 Task: Look for space in Colorado, Brazil from 5th June, 2023 to 16th June, 2023 for 2 adults in price range Rs.7000 to Rs.15000. Place can be entire place with 1  bedroom having 1 bed and 1 bathroom. Property type can be house, flat, guest house, hotel. Booking option can be shelf check-in. Required host language is Spanish.
Action: Mouse moved to (531, 116)
Screenshot: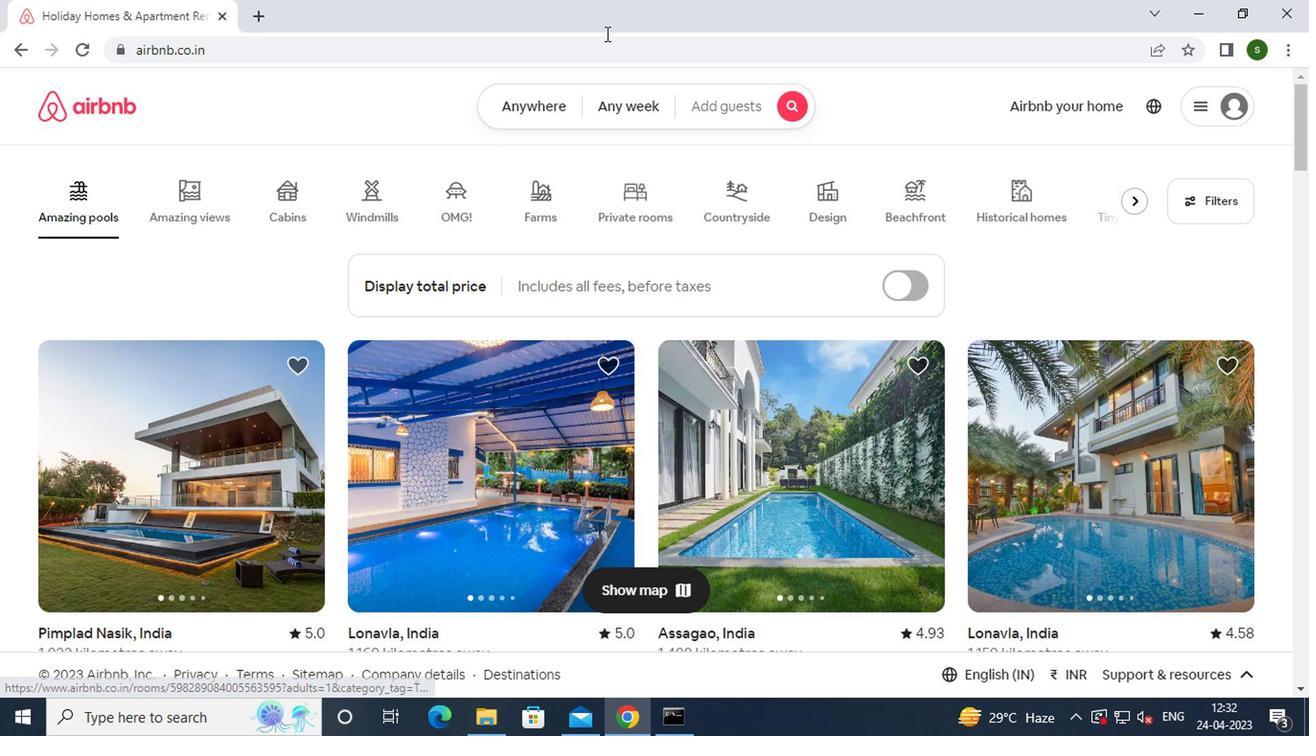 
Action: Mouse pressed left at (531, 116)
Screenshot: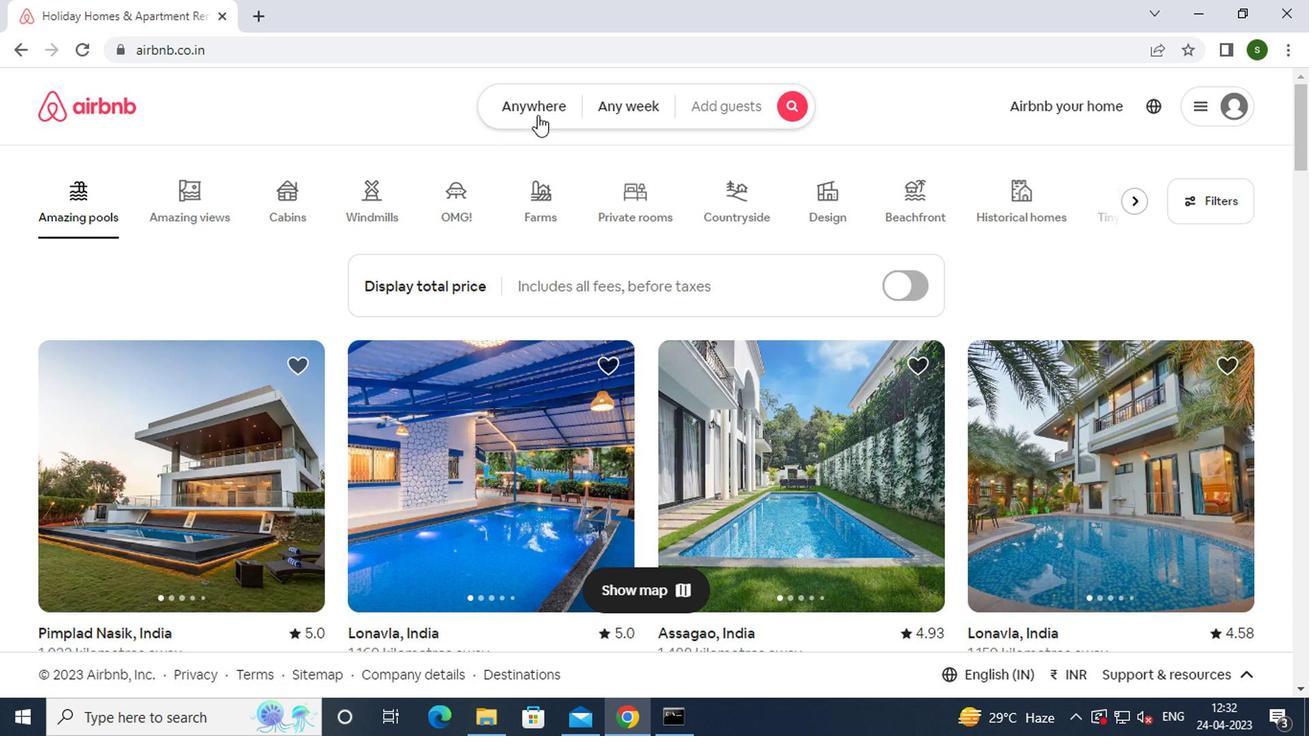 
Action: Mouse moved to (394, 191)
Screenshot: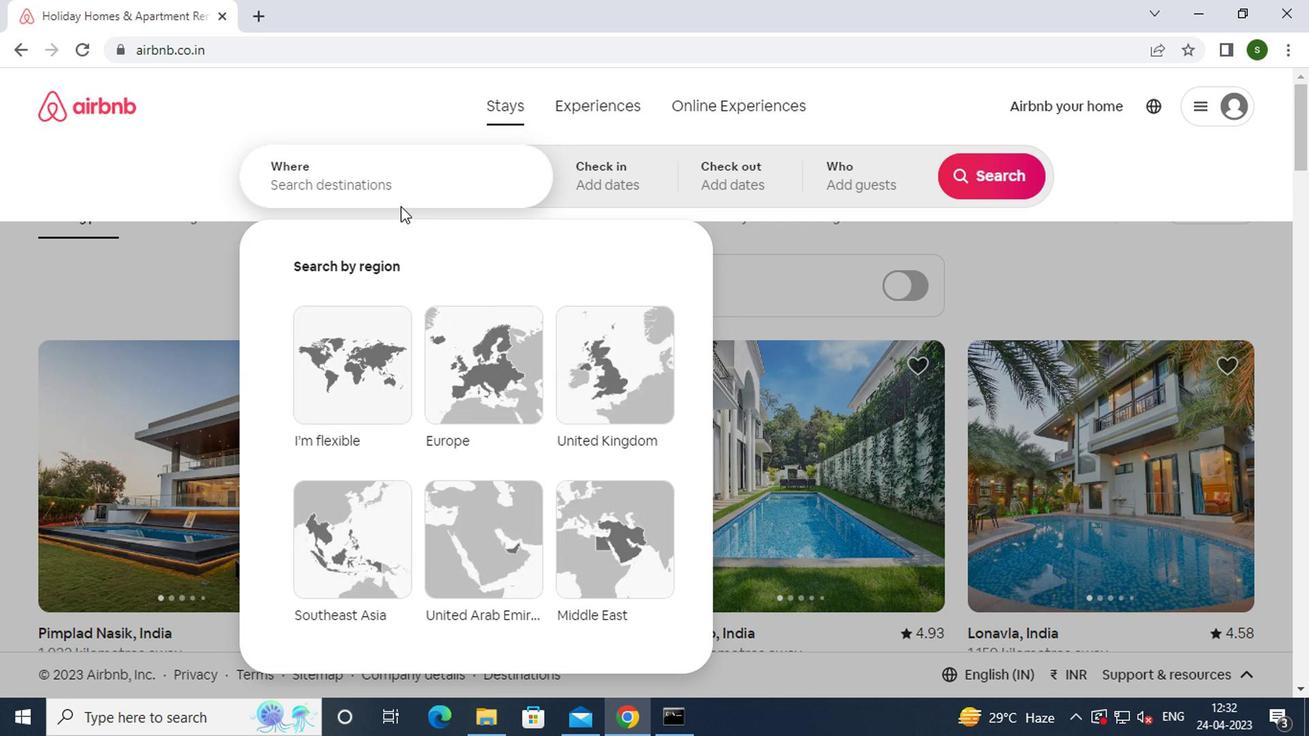 
Action: Mouse pressed left at (394, 191)
Screenshot: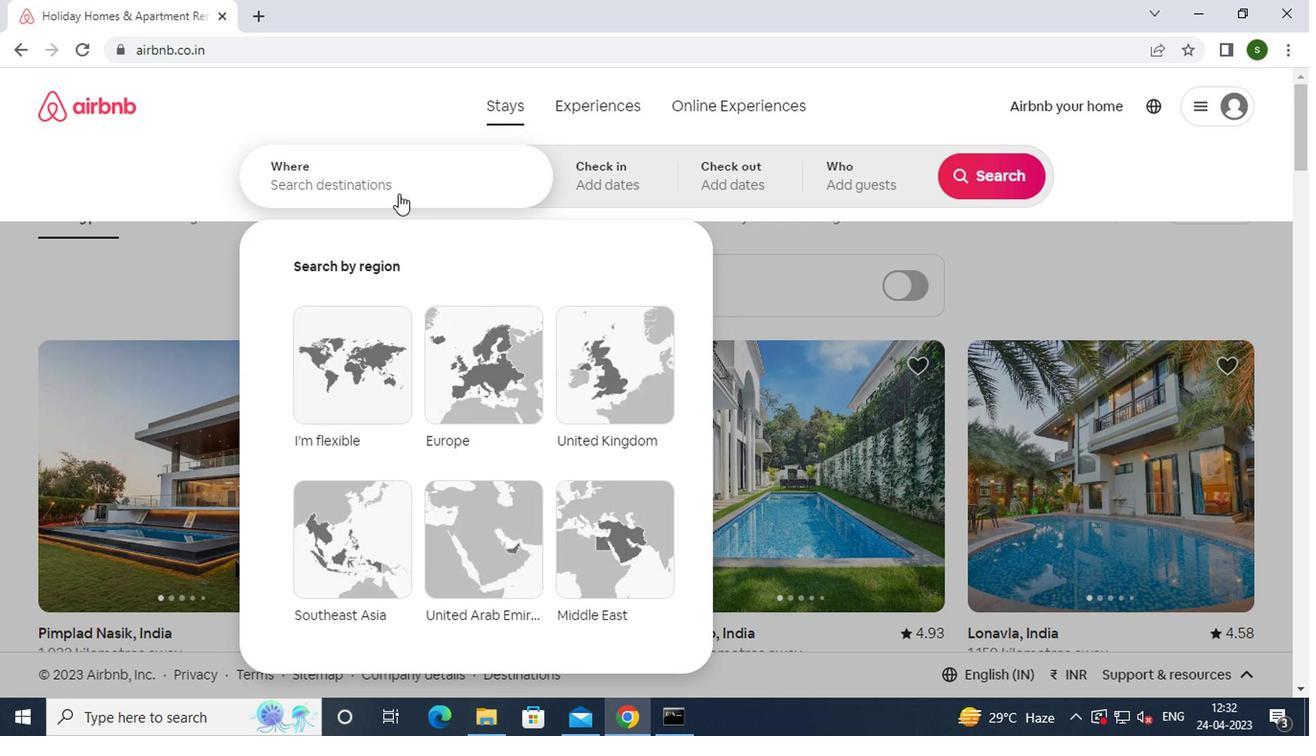 
Action: Key pressed c<Key.caps_lock>olorado,<Key.space><Key.caps_lock>b<Key.caps_lock>razil<Key.enter>
Screenshot: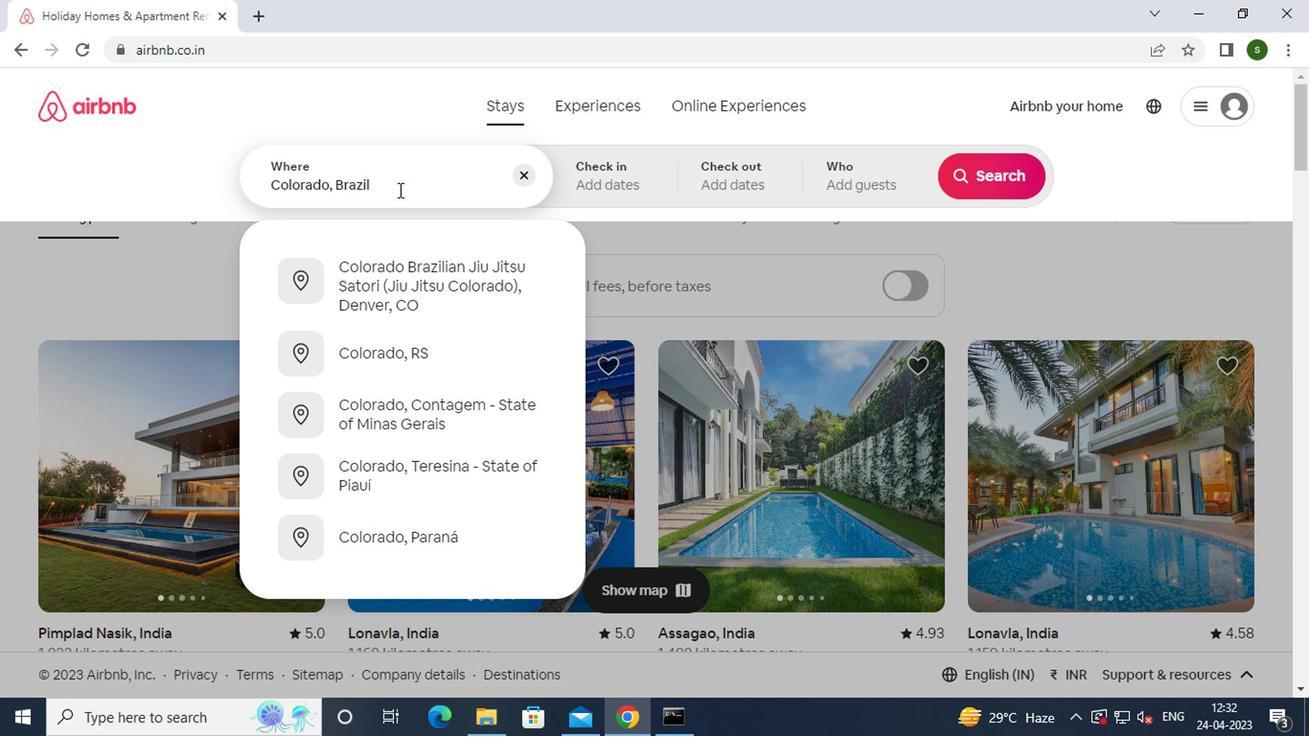 
Action: Mouse moved to (985, 339)
Screenshot: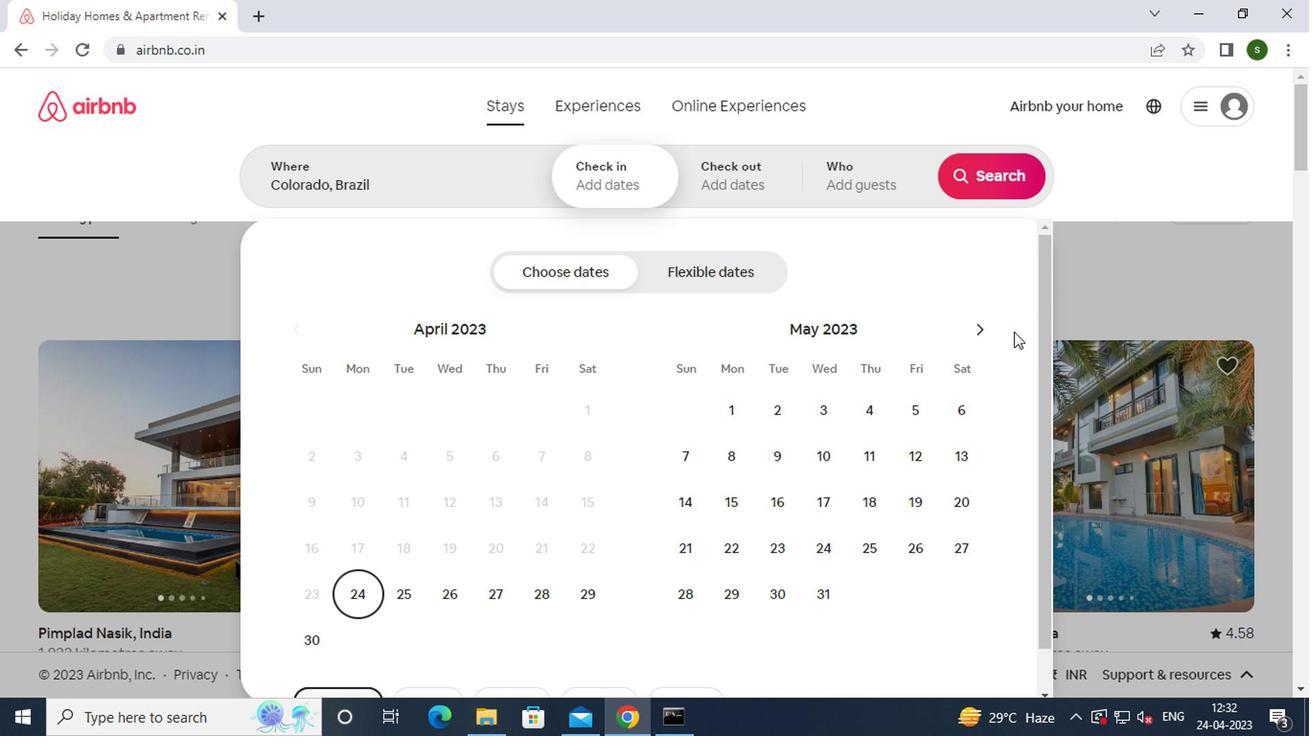 
Action: Mouse pressed left at (985, 339)
Screenshot: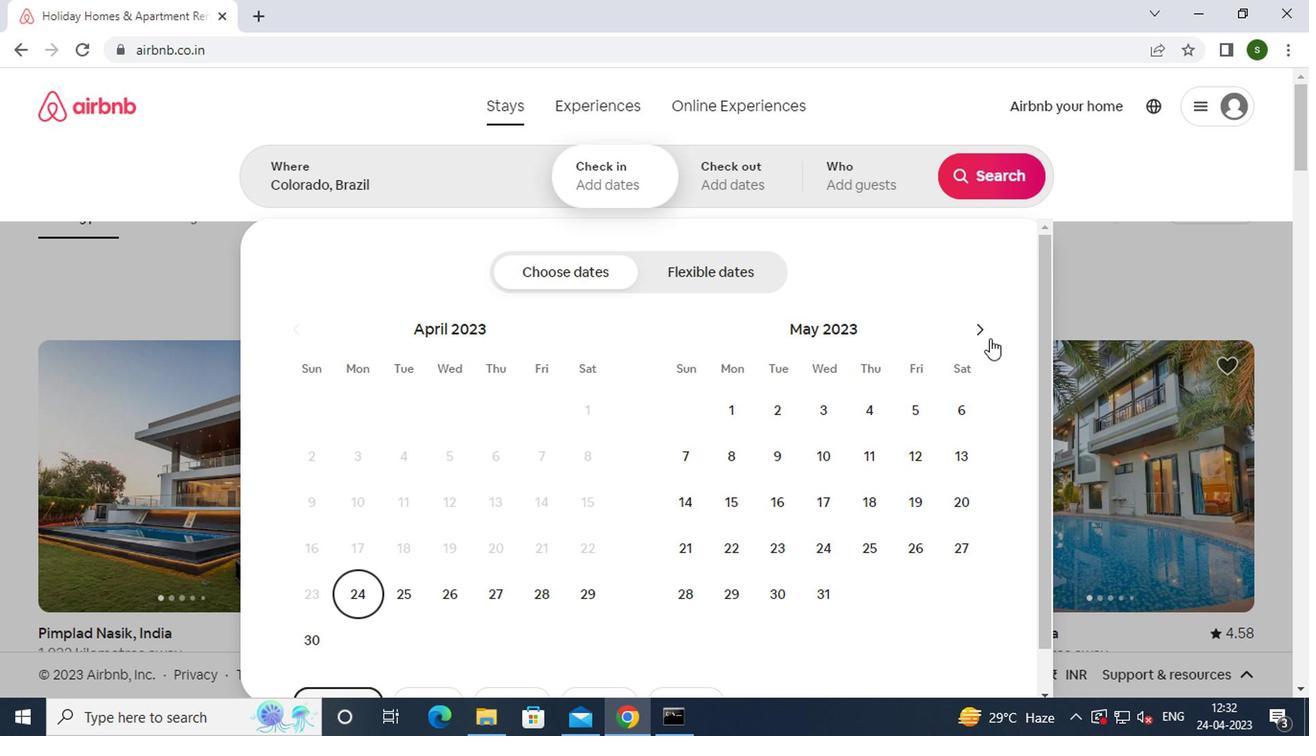 
Action: Mouse moved to (729, 451)
Screenshot: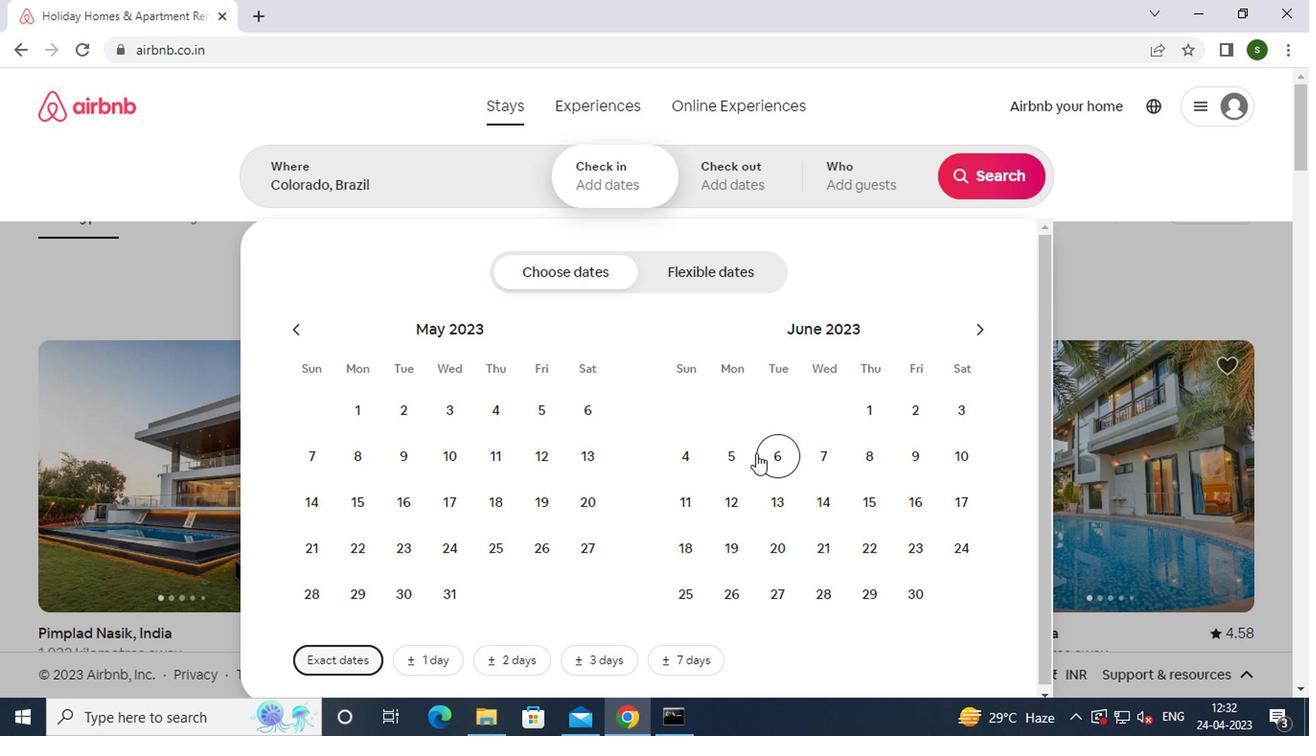 
Action: Mouse pressed left at (729, 451)
Screenshot: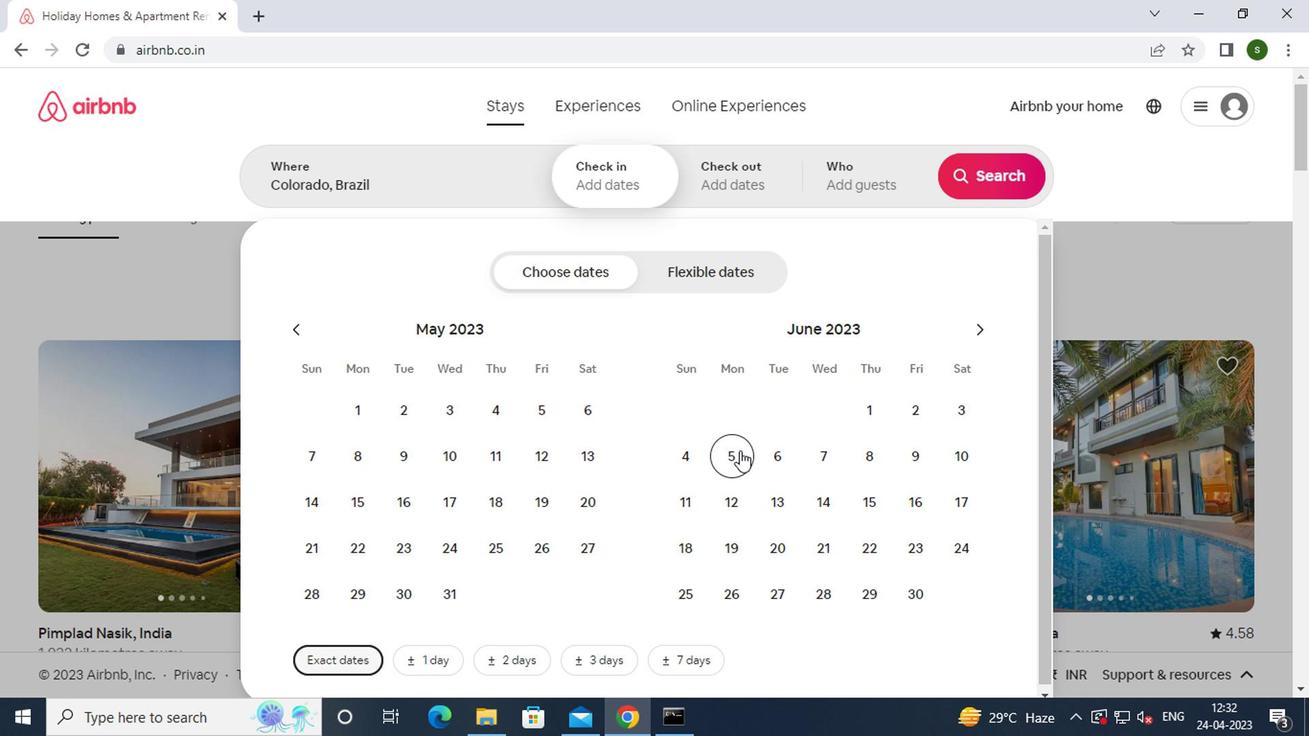 
Action: Mouse moved to (910, 504)
Screenshot: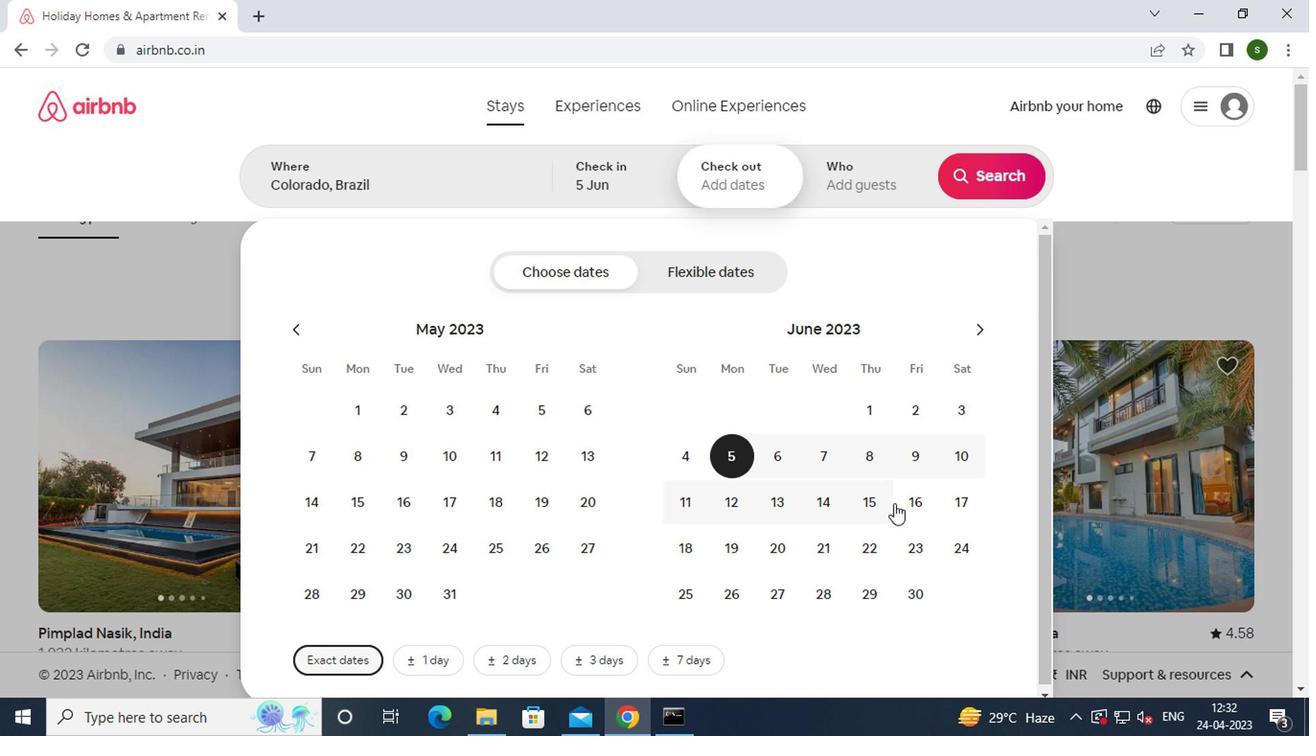 
Action: Mouse pressed left at (910, 504)
Screenshot: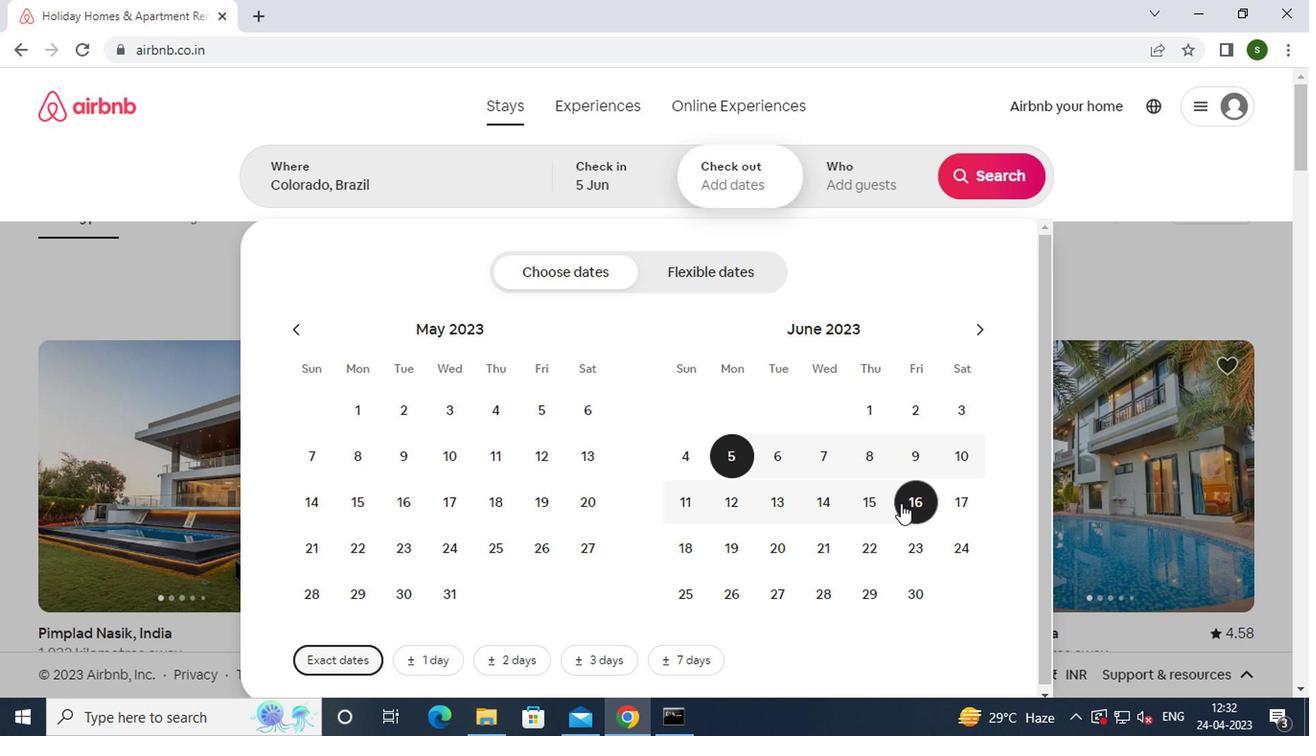 
Action: Mouse moved to (843, 191)
Screenshot: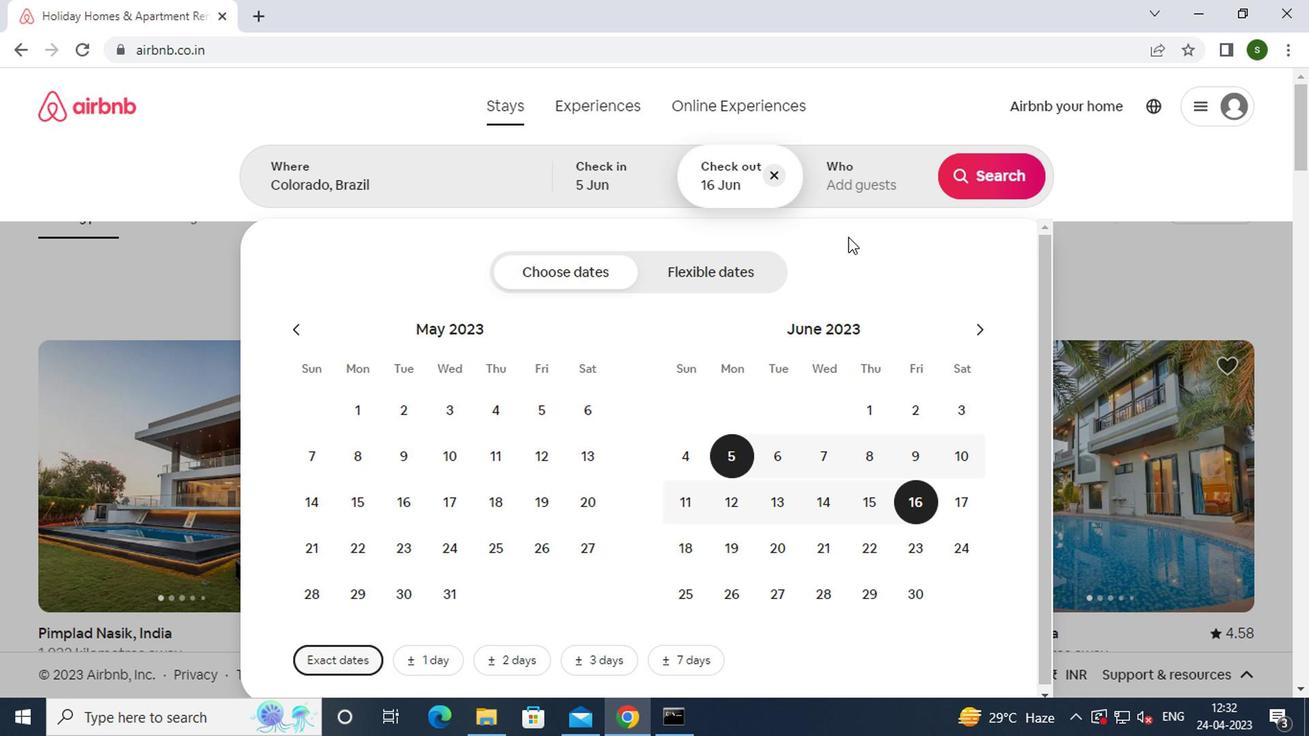 
Action: Mouse pressed left at (843, 191)
Screenshot: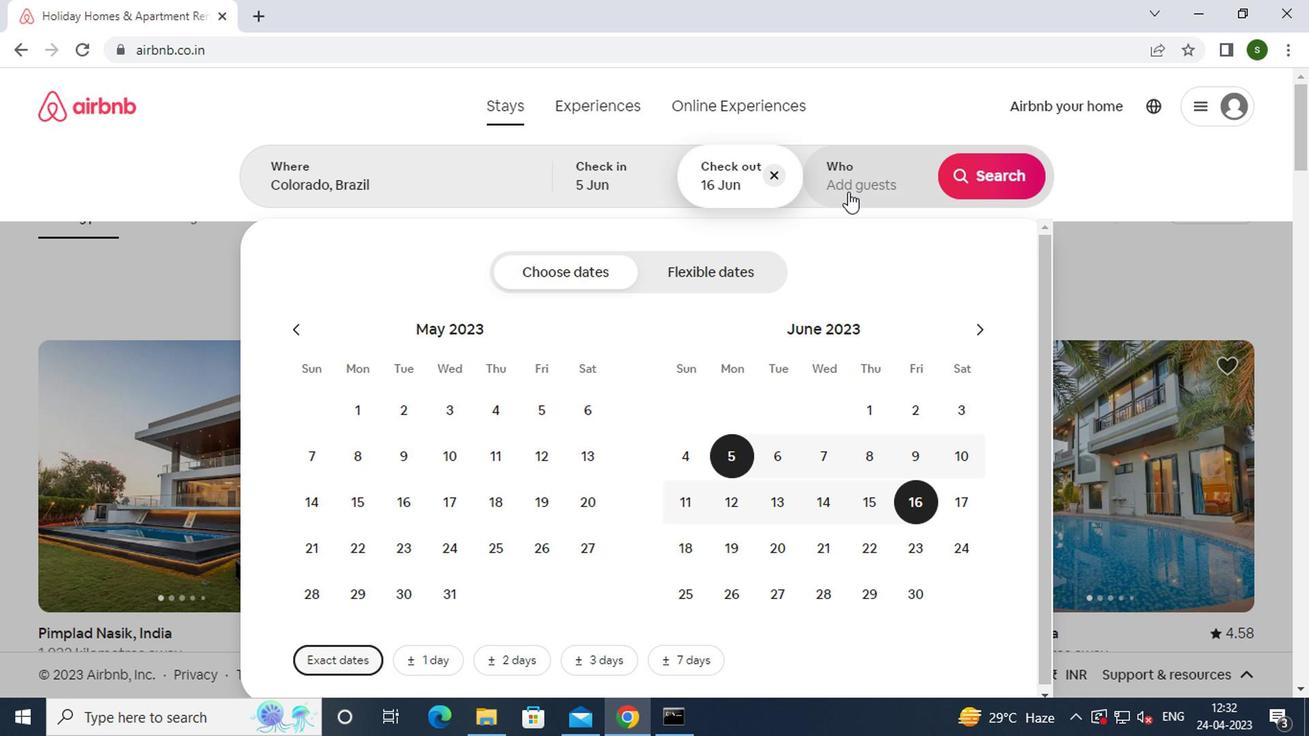 
Action: Mouse moved to (983, 274)
Screenshot: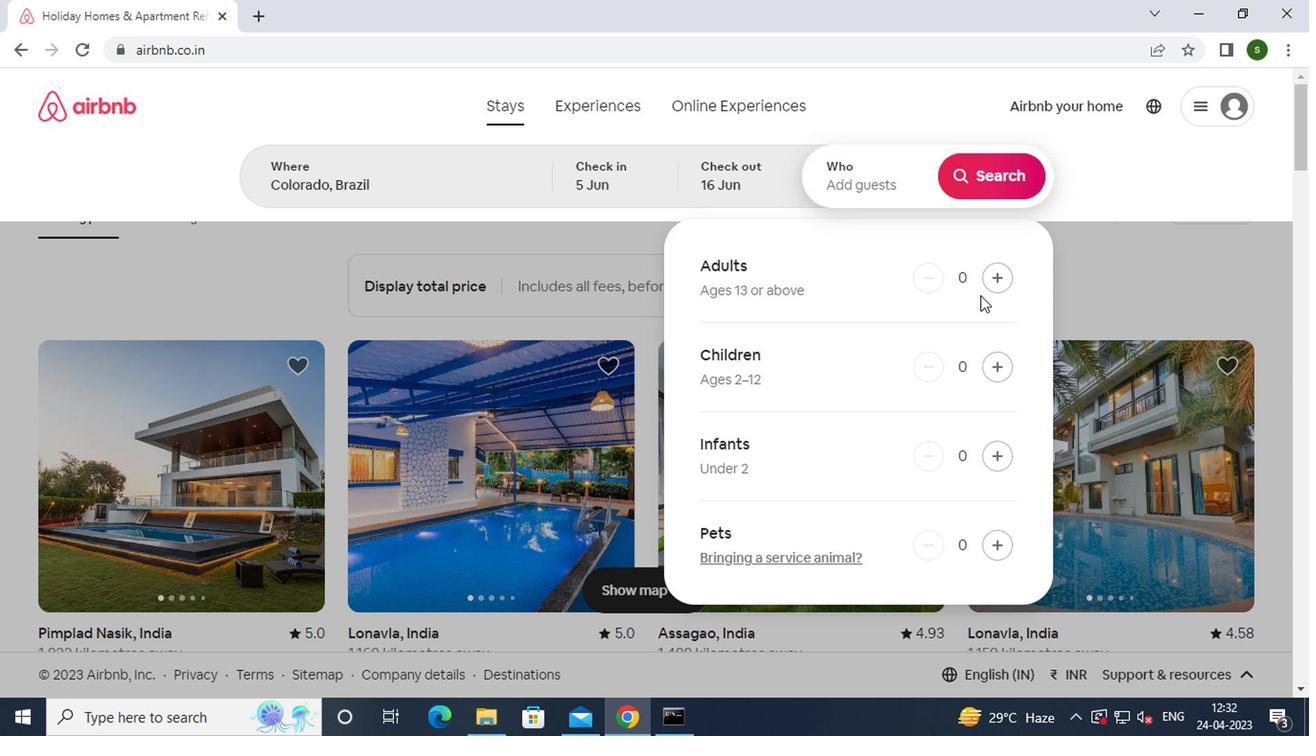
Action: Mouse pressed left at (983, 274)
Screenshot: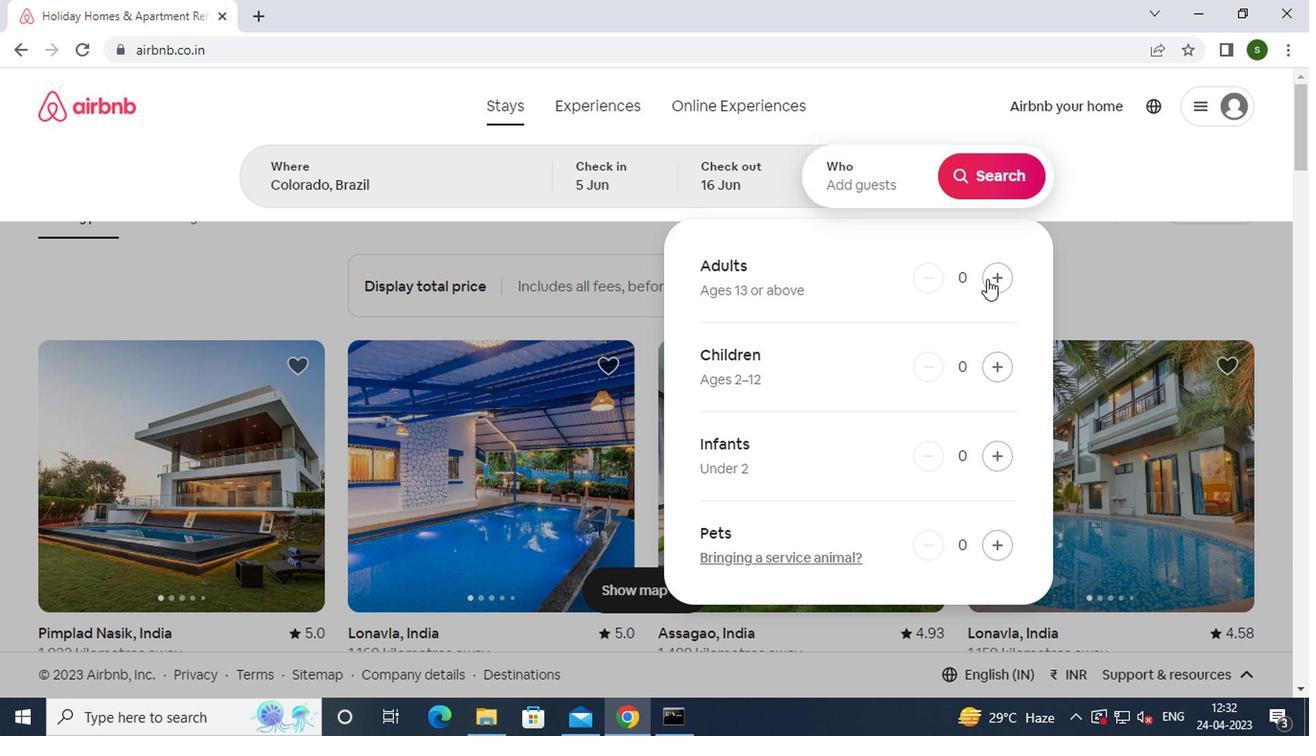 
Action: Mouse pressed left at (983, 274)
Screenshot: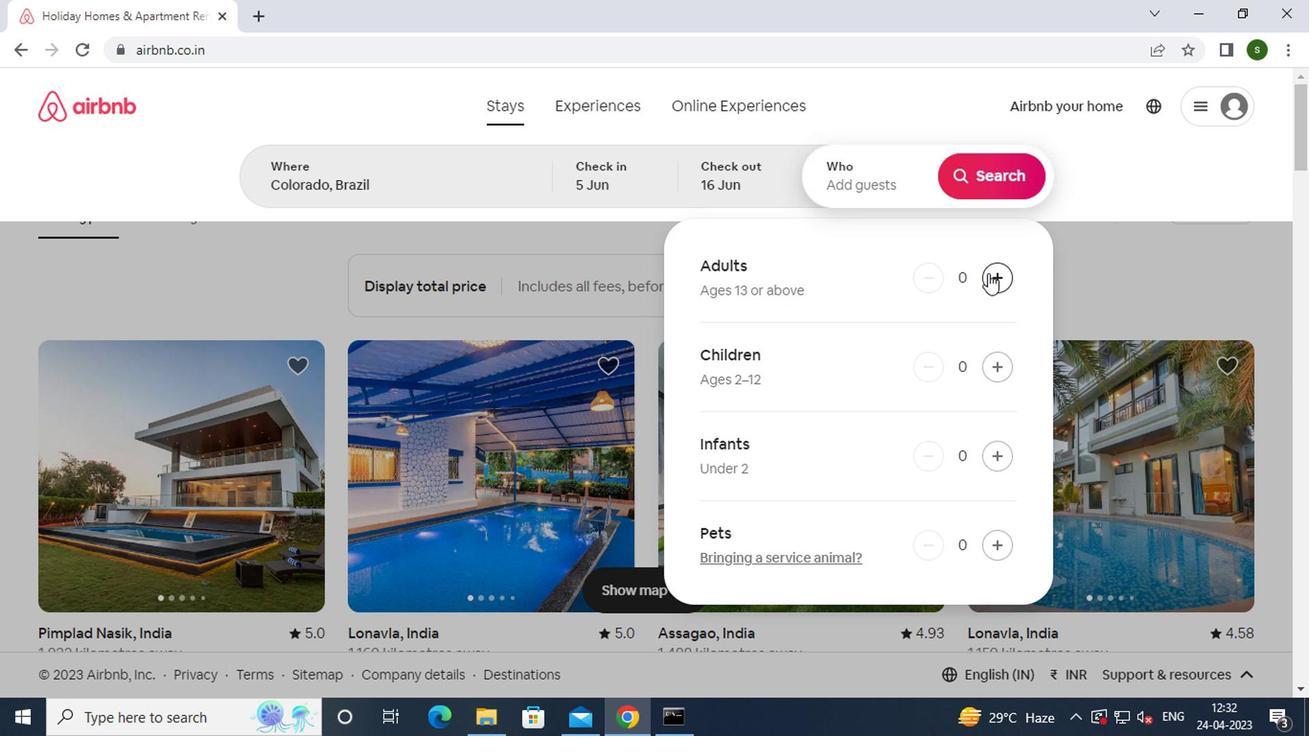 
Action: Mouse moved to (986, 188)
Screenshot: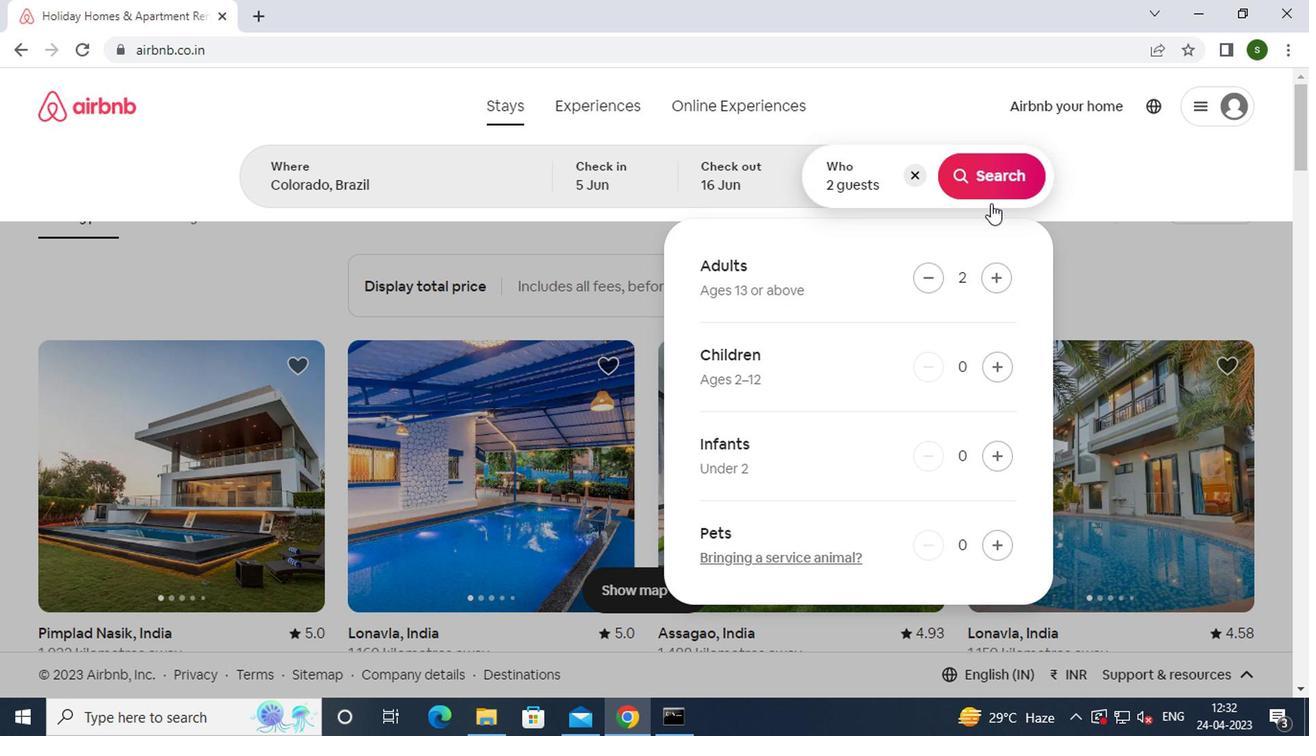 
Action: Mouse pressed left at (986, 188)
Screenshot: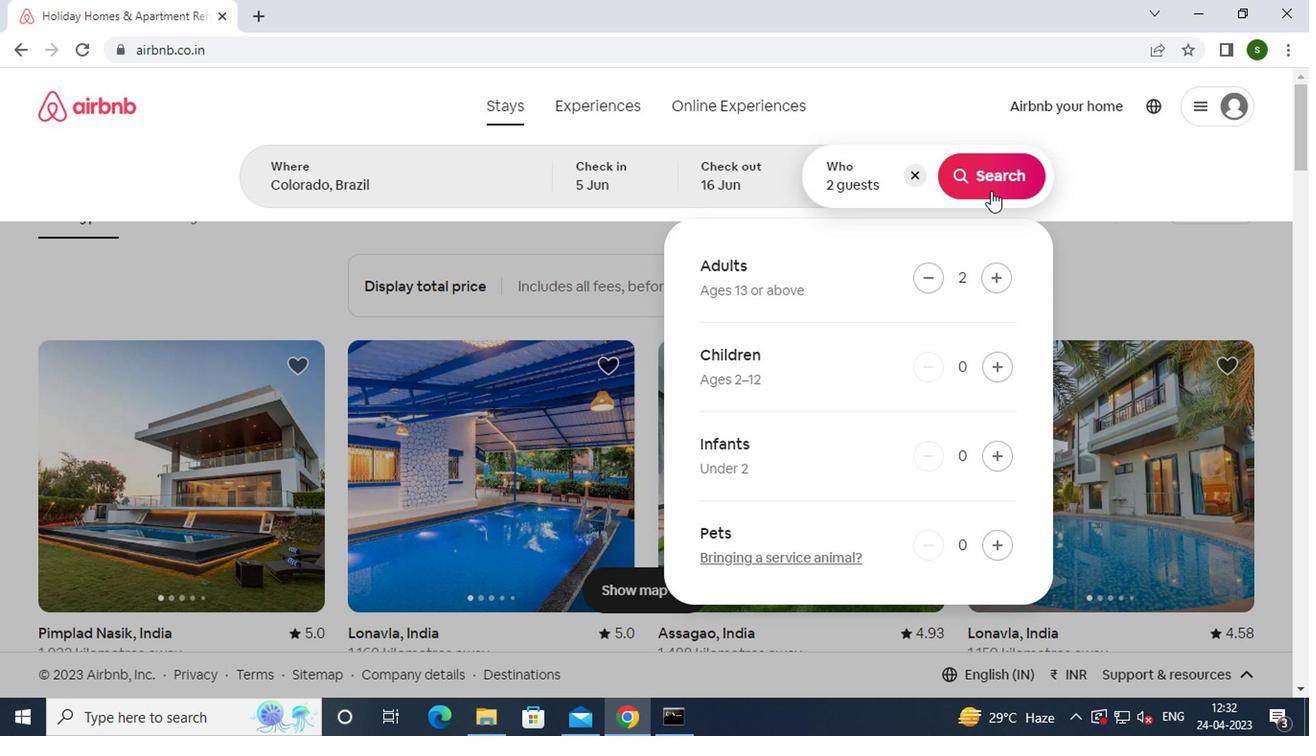 
Action: Mouse moved to (1225, 175)
Screenshot: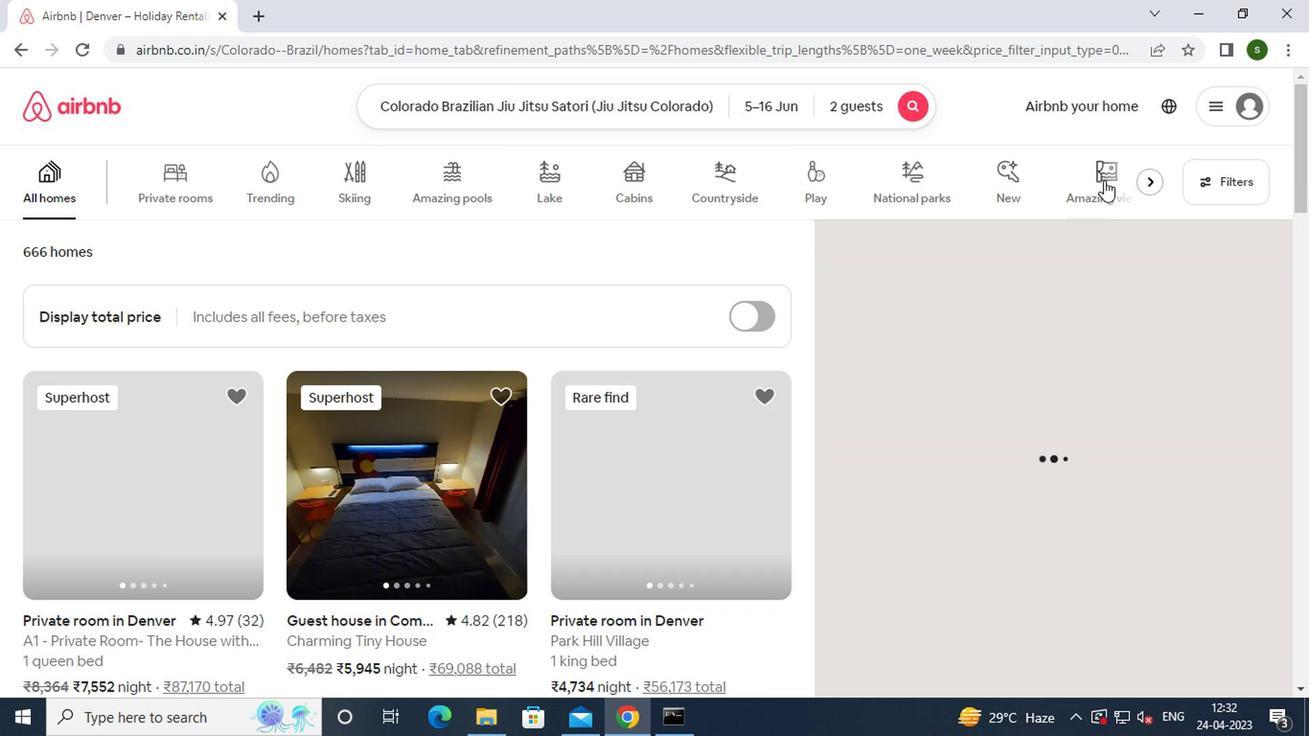 
Action: Mouse pressed left at (1225, 175)
Screenshot: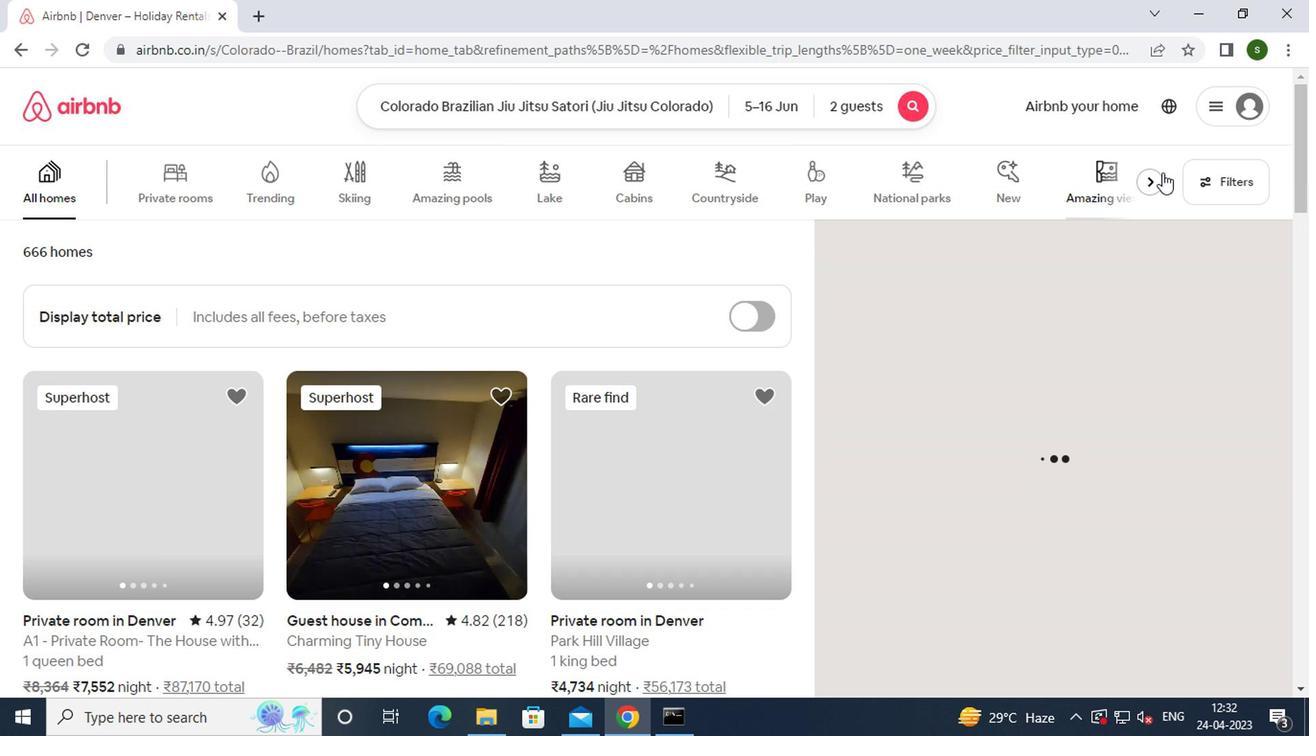 
Action: Mouse moved to (478, 416)
Screenshot: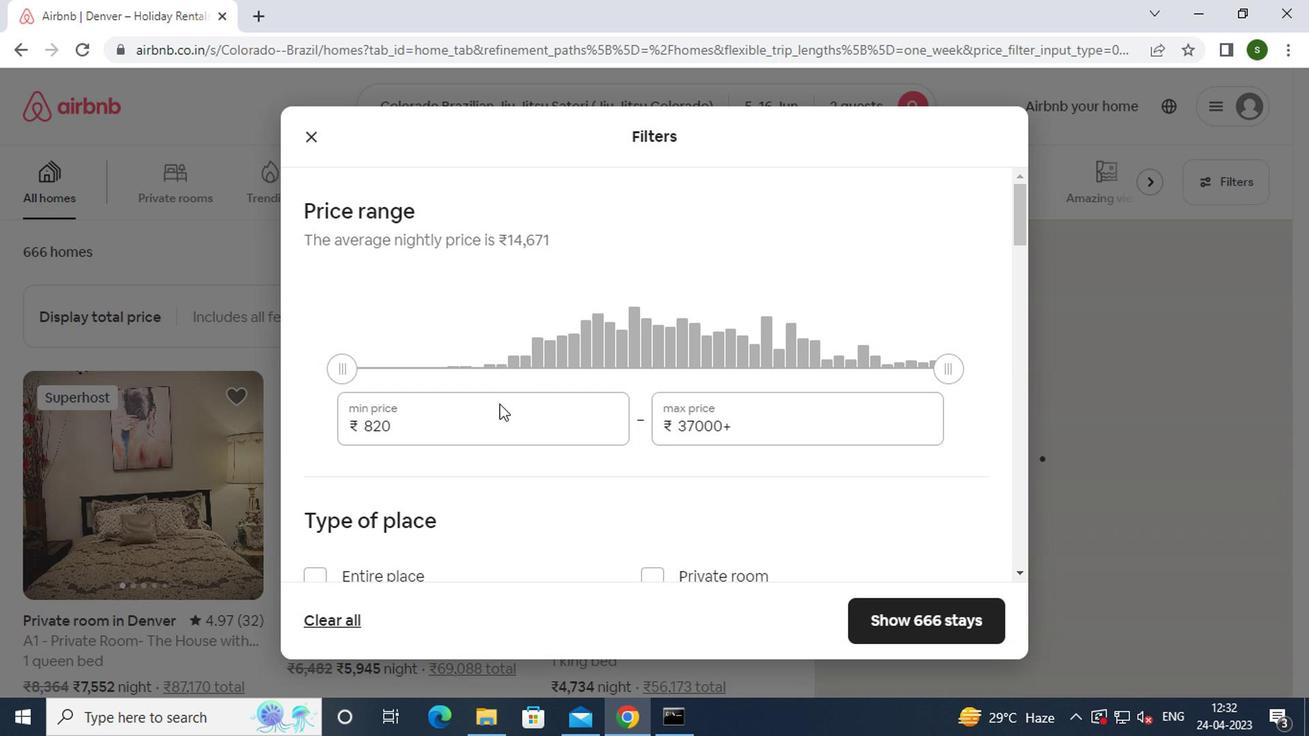 
Action: Mouse pressed left at (478, 416)
Screenshot: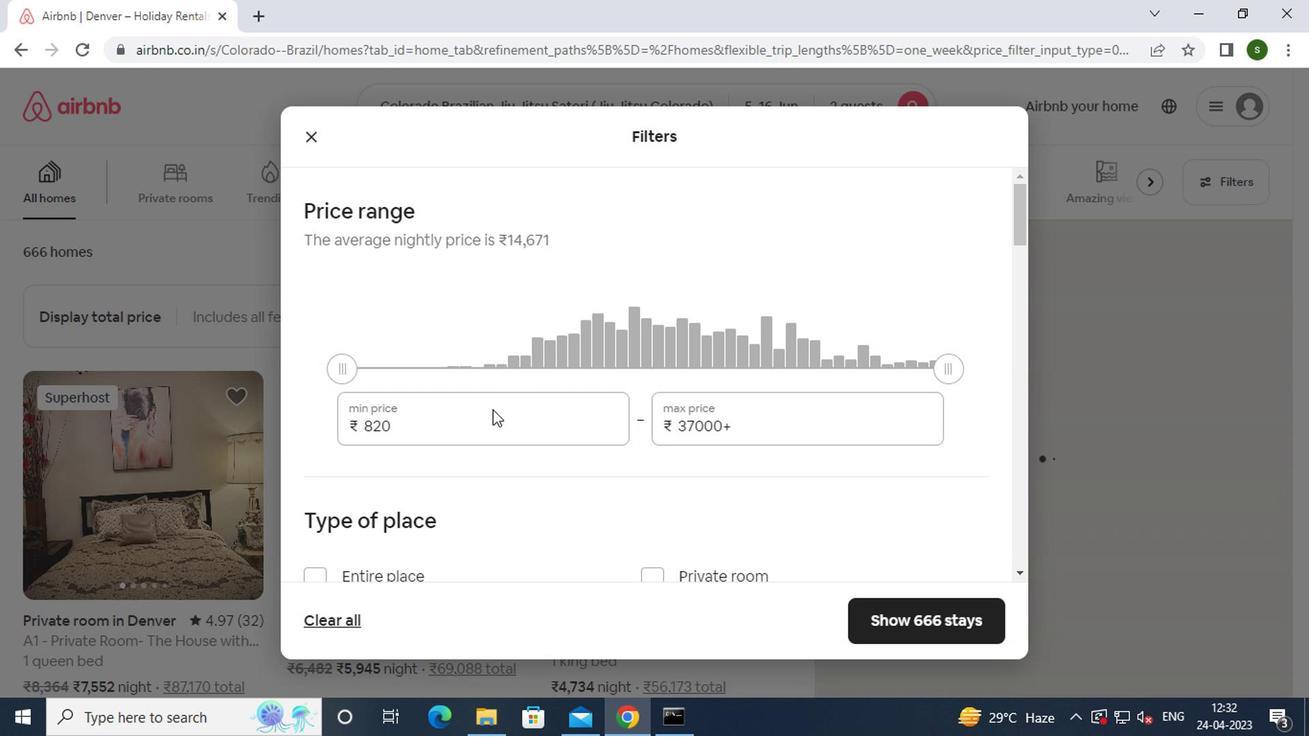 
Action: Key pressed <Key.backspace><Key.backspace><Key.backspace><Key.backspace><Key.backspace><Key.backspace><Key.backspace>7000
Screenshot: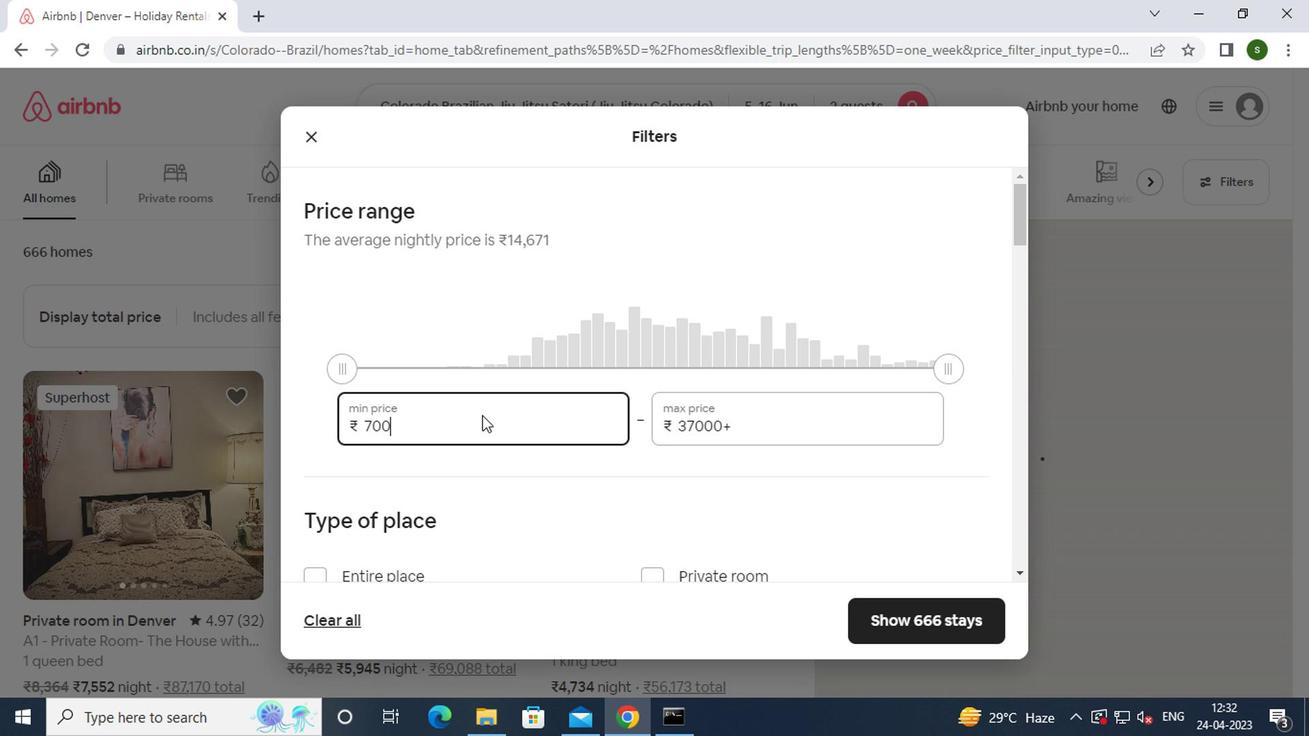 
Action: Mouse moved to (734, 431)
Screenshot: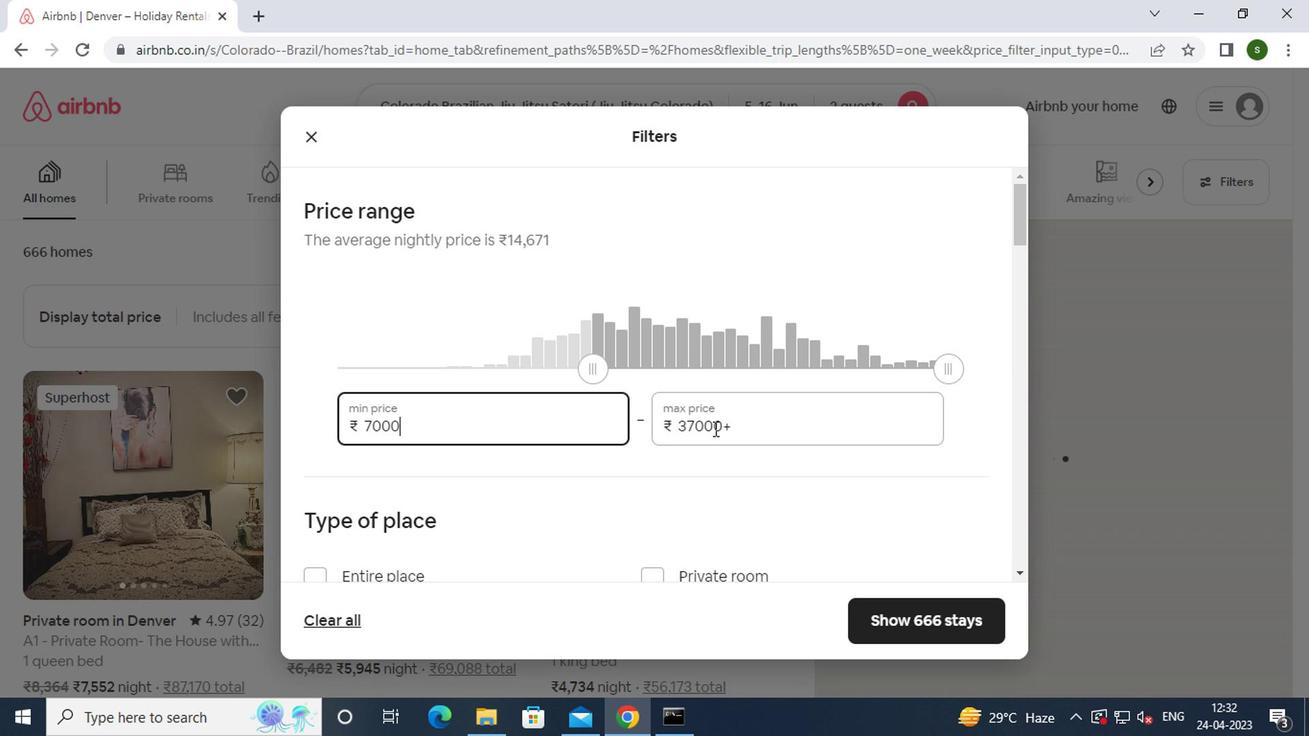 
Action: Mouse pressed left at (734, 431)
Screenshot: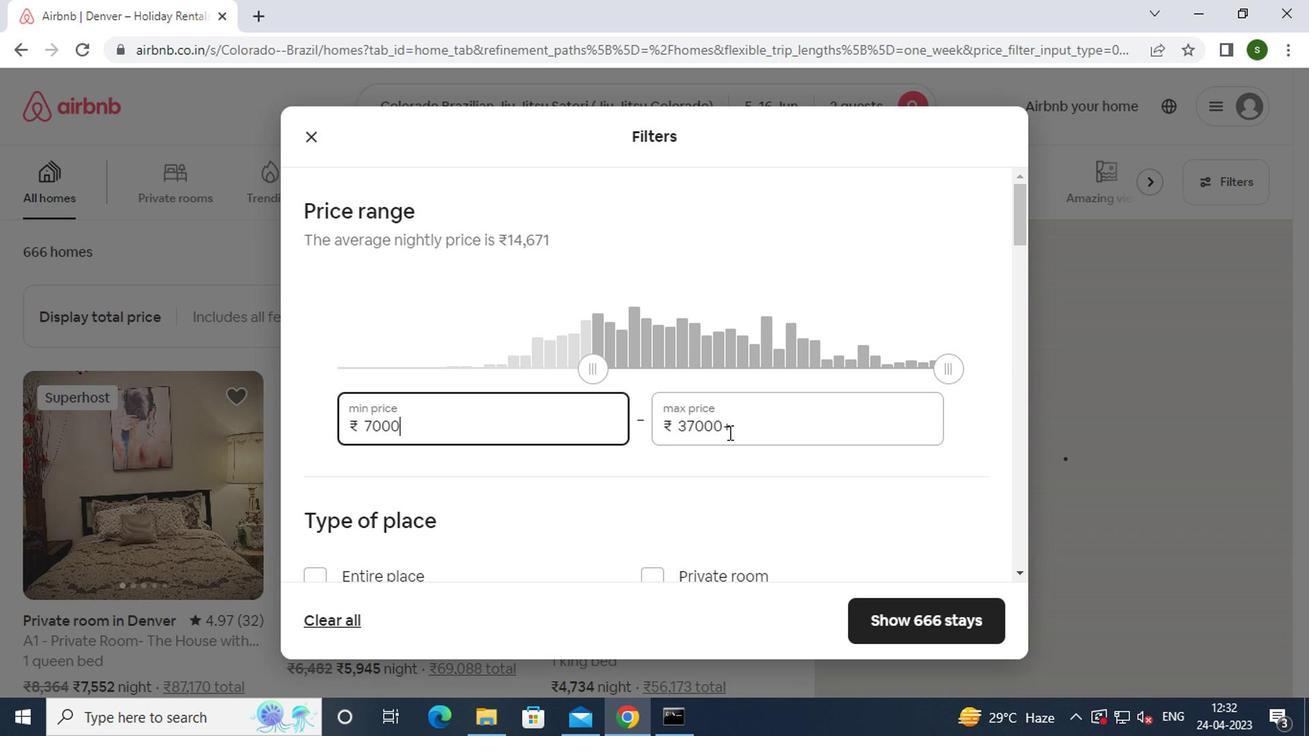 
Action: Key pressed <Key.backspace><Key.backspace><Key.backspace><Key.backspace><Key.backspace><Key.backspace><Key.backspace><Key.backspace><Key.backspace><Key.backspace><Key.backspace><Key.backspace><Key.backspace><Key.backspace>15000
Screenshot: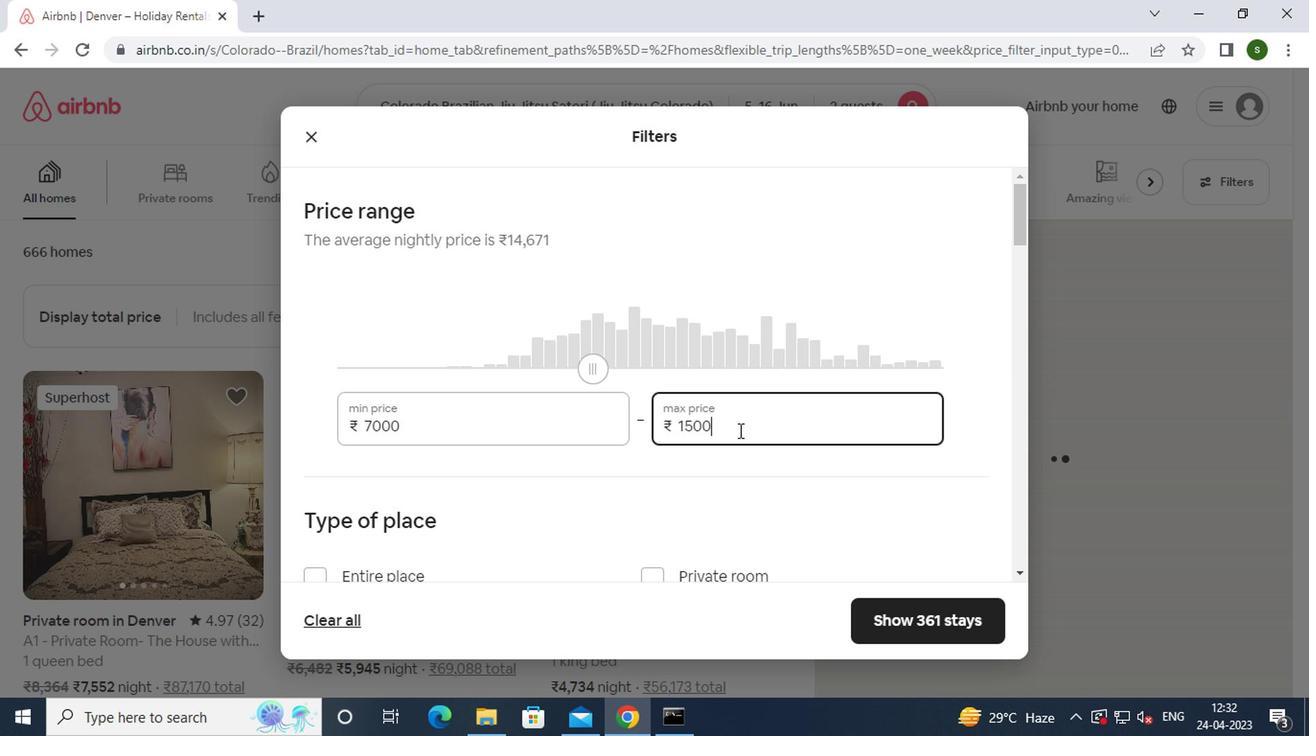 
Action: Mouse moved to (565, 425)
Screenshot: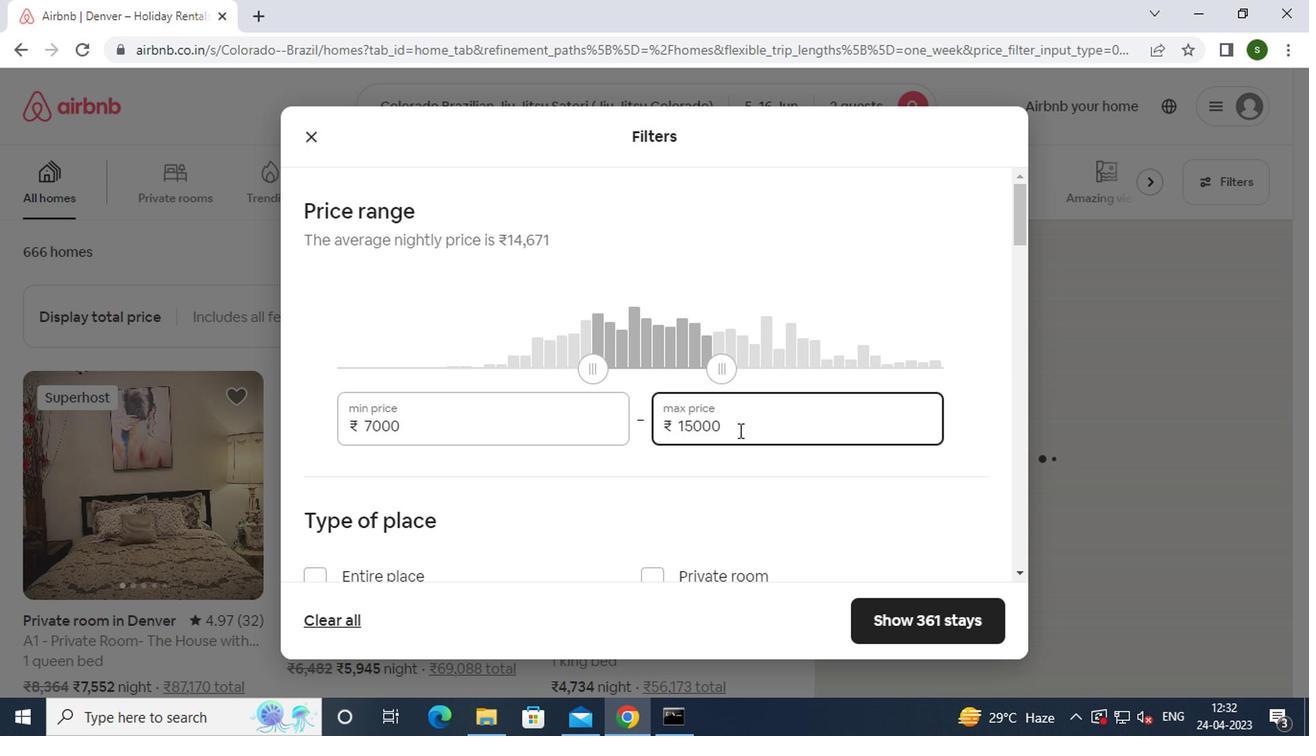 
Action: Mouse scrolled (565, 424) with delta (0, 0)
Screenshot: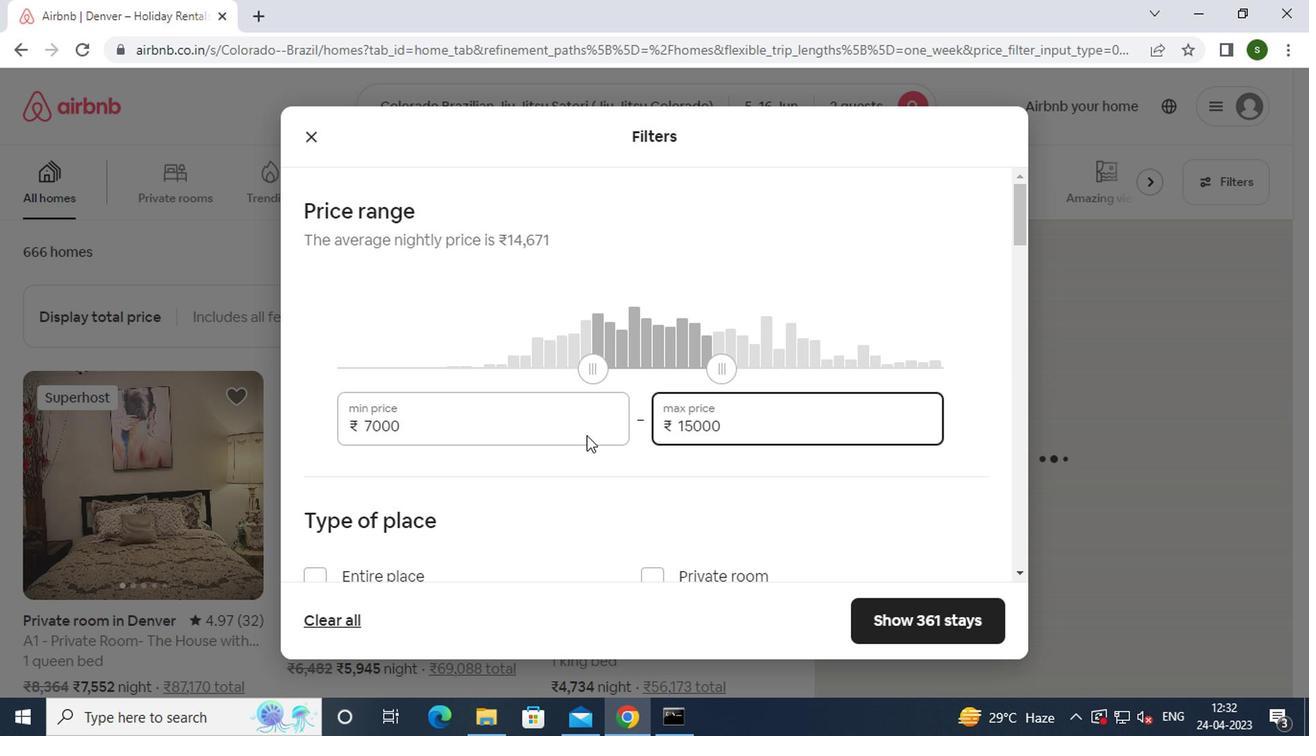 
Action: Mouse scrolled (565, 424) with delta (0, 0)
Screenshot: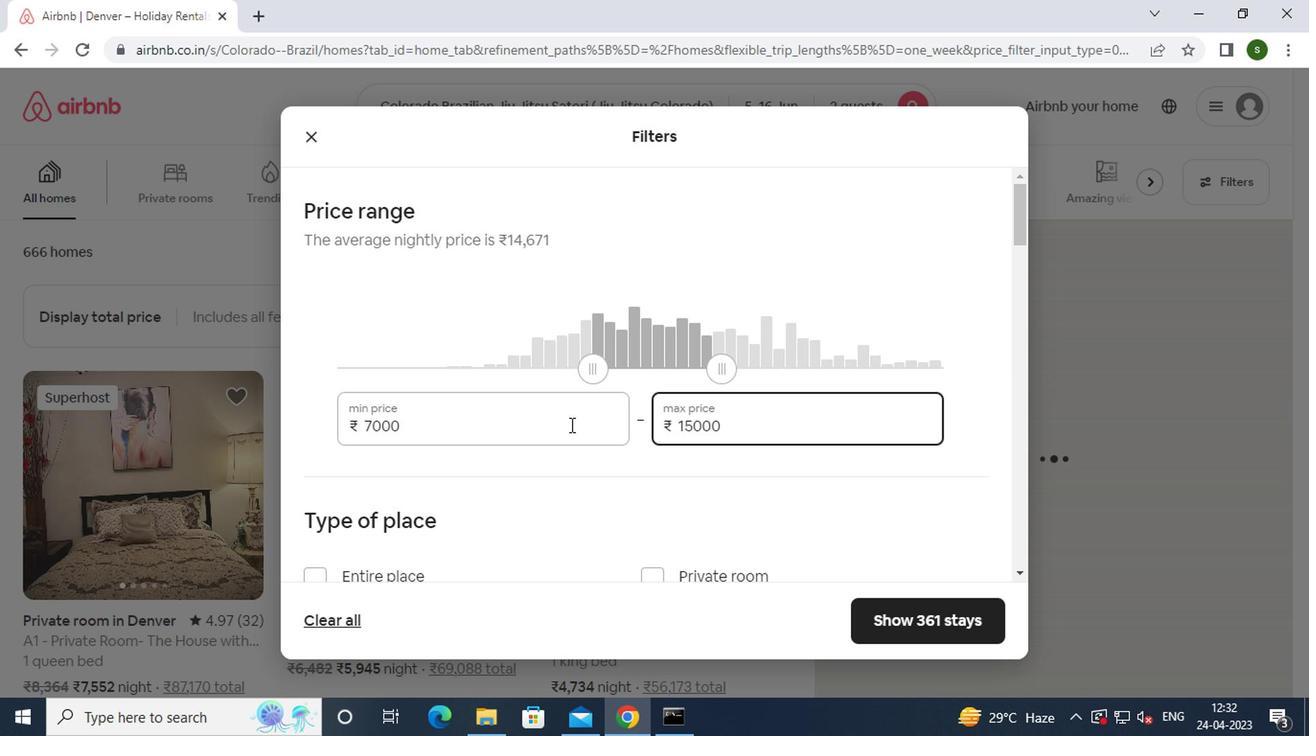 
Action: Mouse moved to (380, 401)
Screenshot: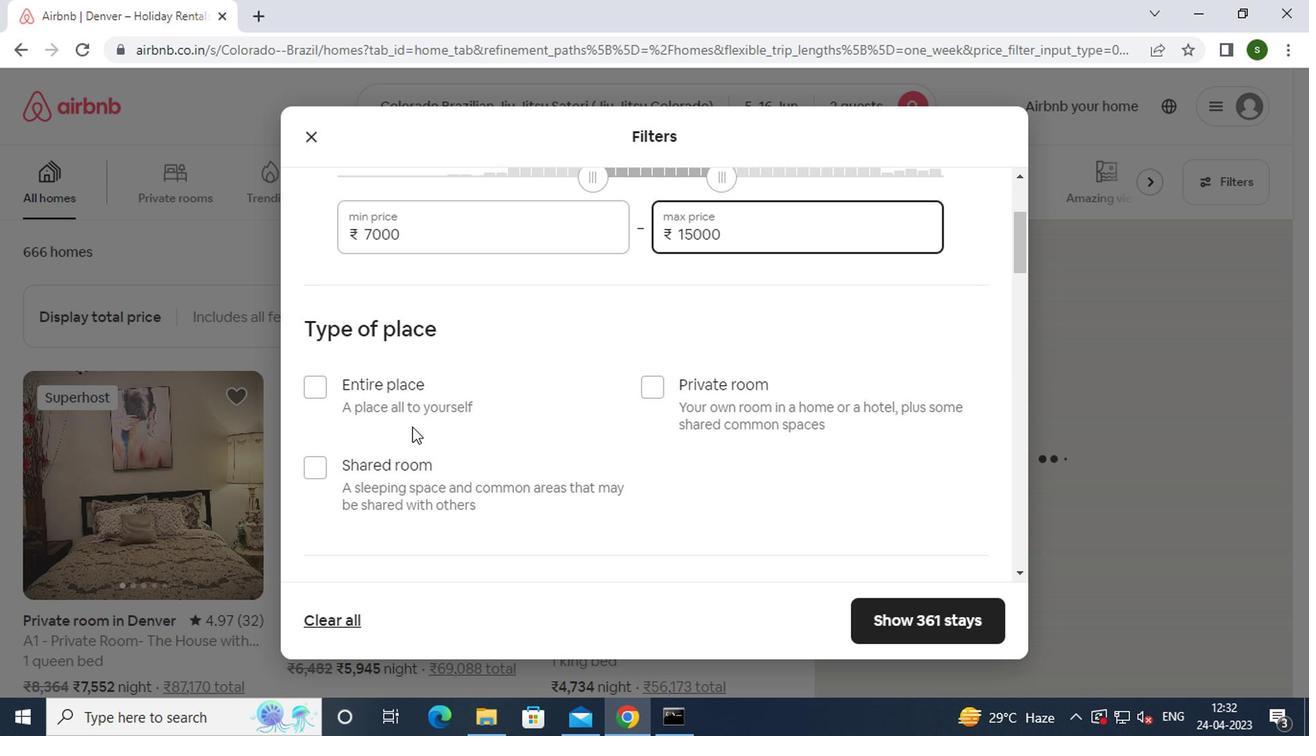 
Action: Mouse pressed left at (380, 401)
Screenshot: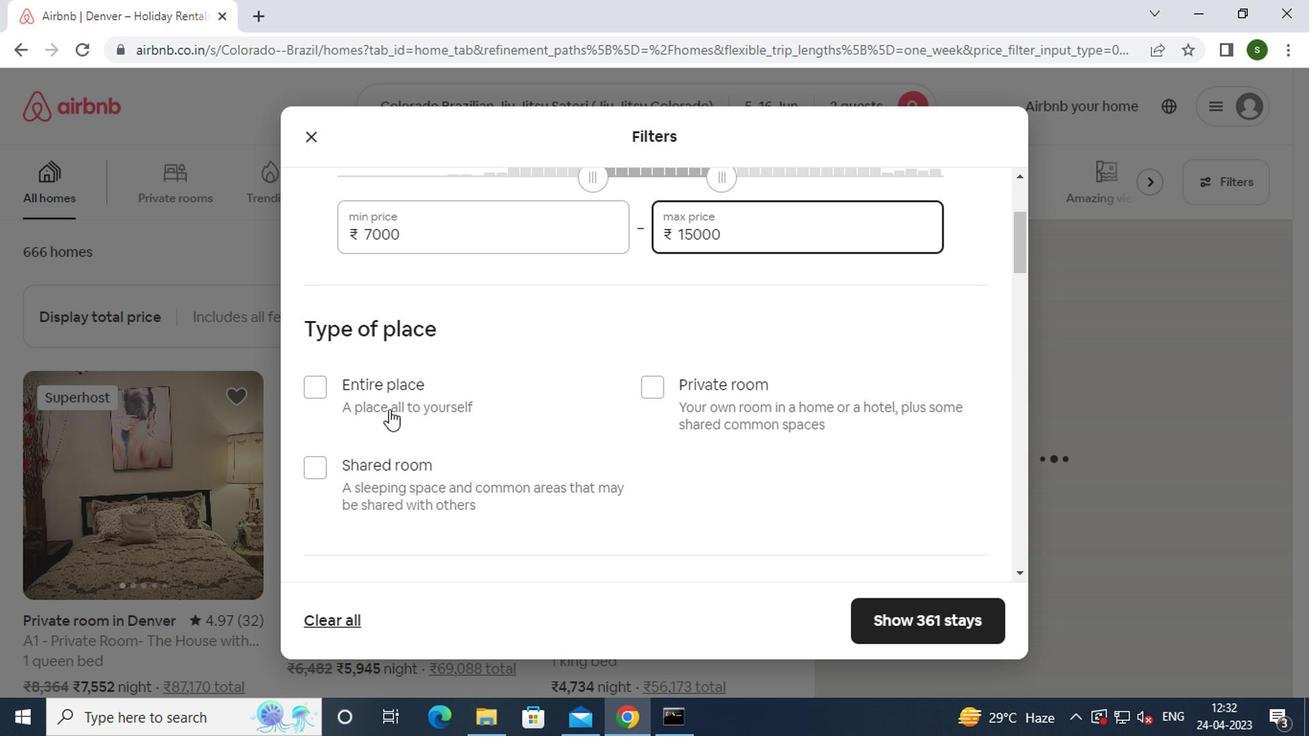 
Action: Mouse moved to (515, 401)
Screenshot: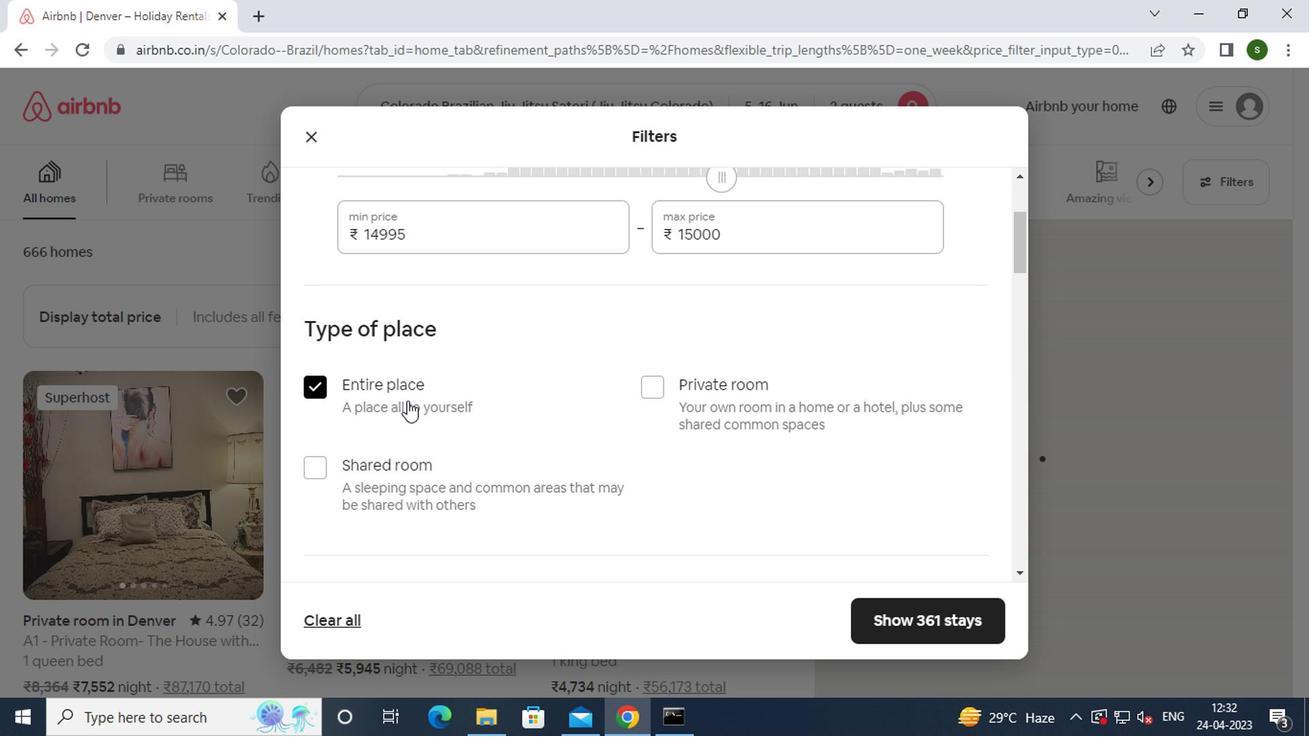 
Action: Mouse scrolled (515, 399) with delta (0, -1)
Screenshot: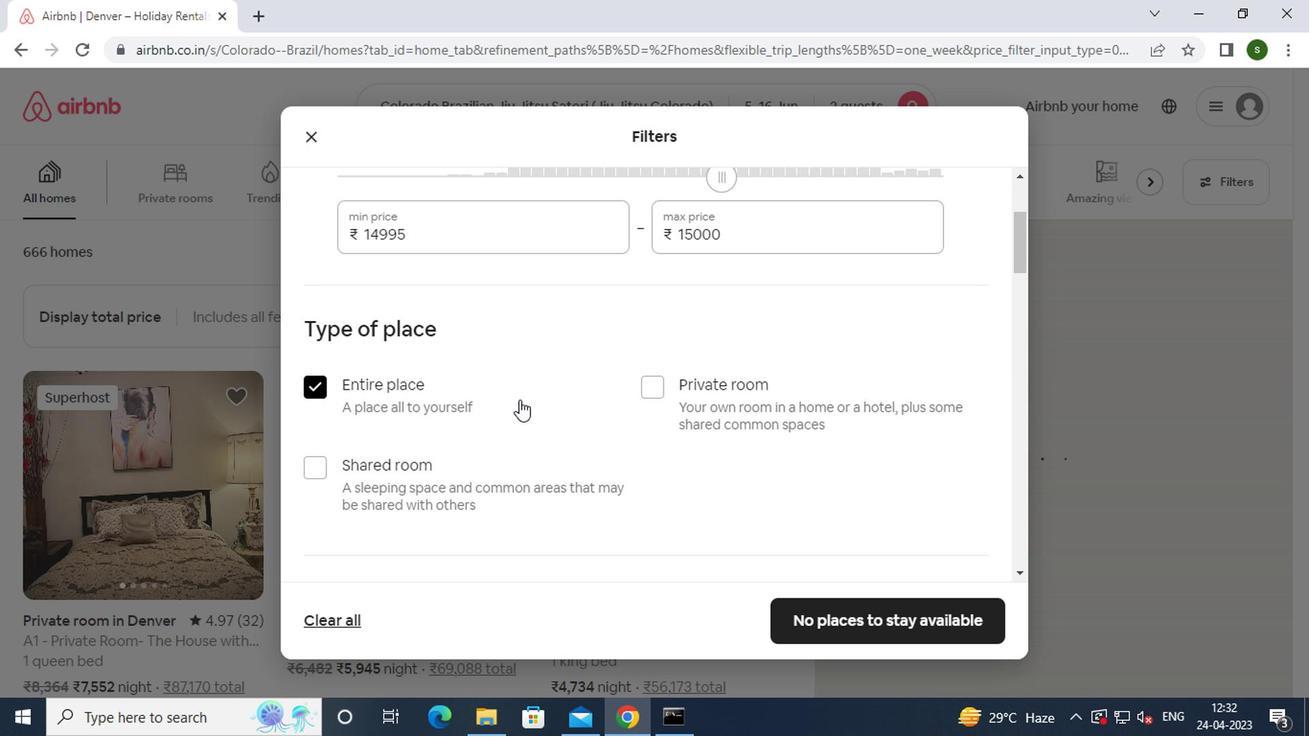 
Action: Mouse scrolled (515, 399) with delta (0, -1)
Screenshot: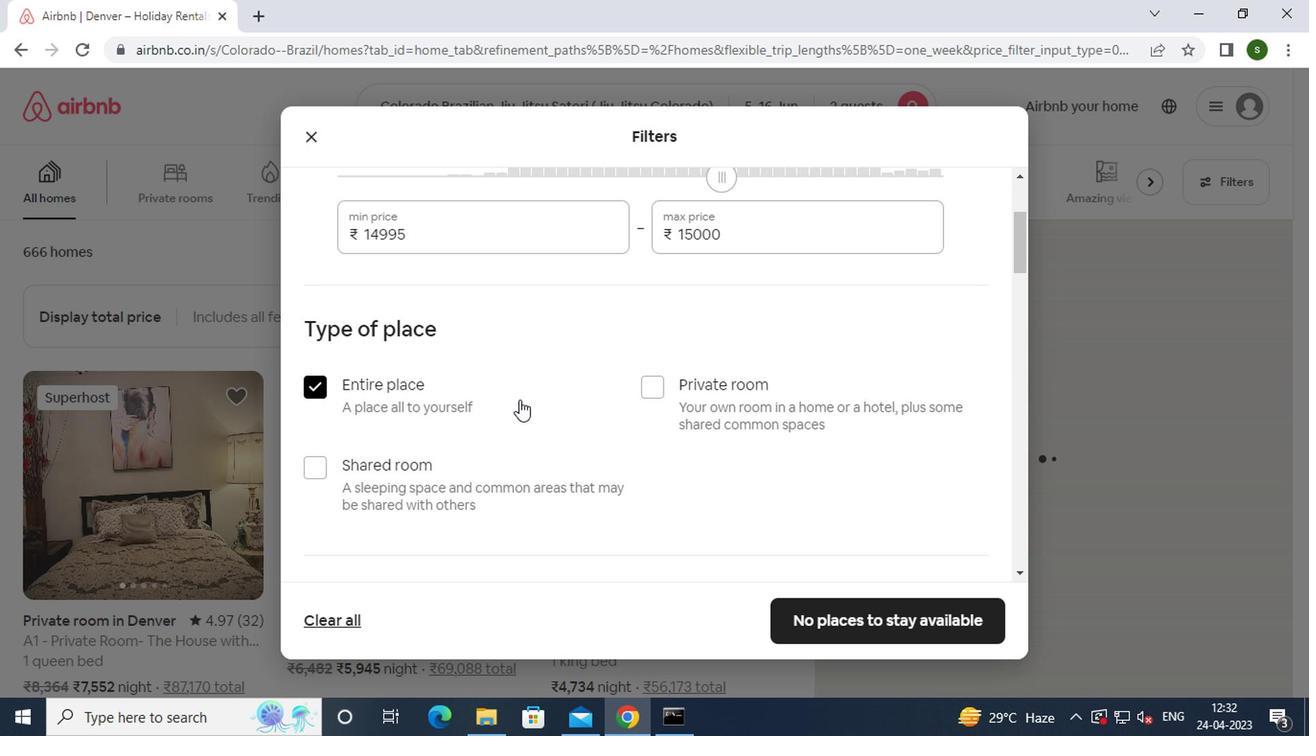 
Action: Mouse scrolled (515, 399) with delta (0, -1)
Screenshot: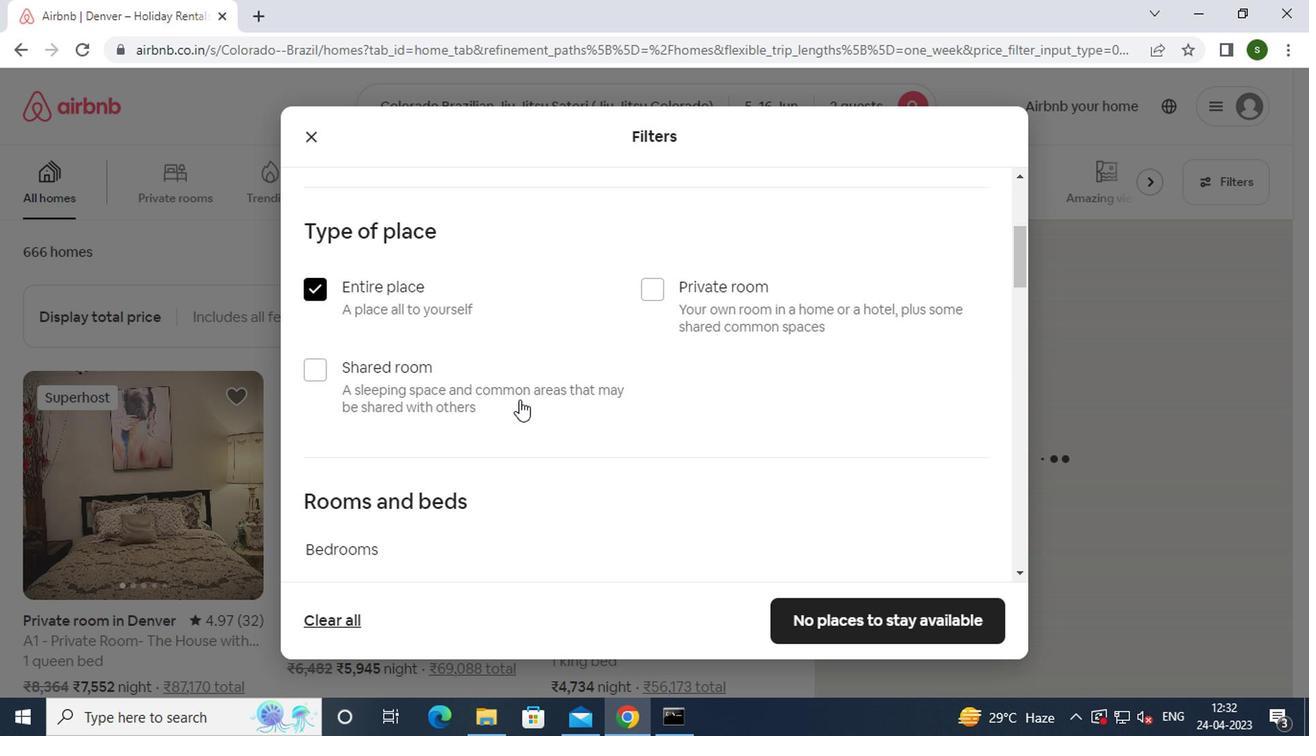 
Action: Mouse scrolled (515, 399) with delta (0, -1)
Screenshot: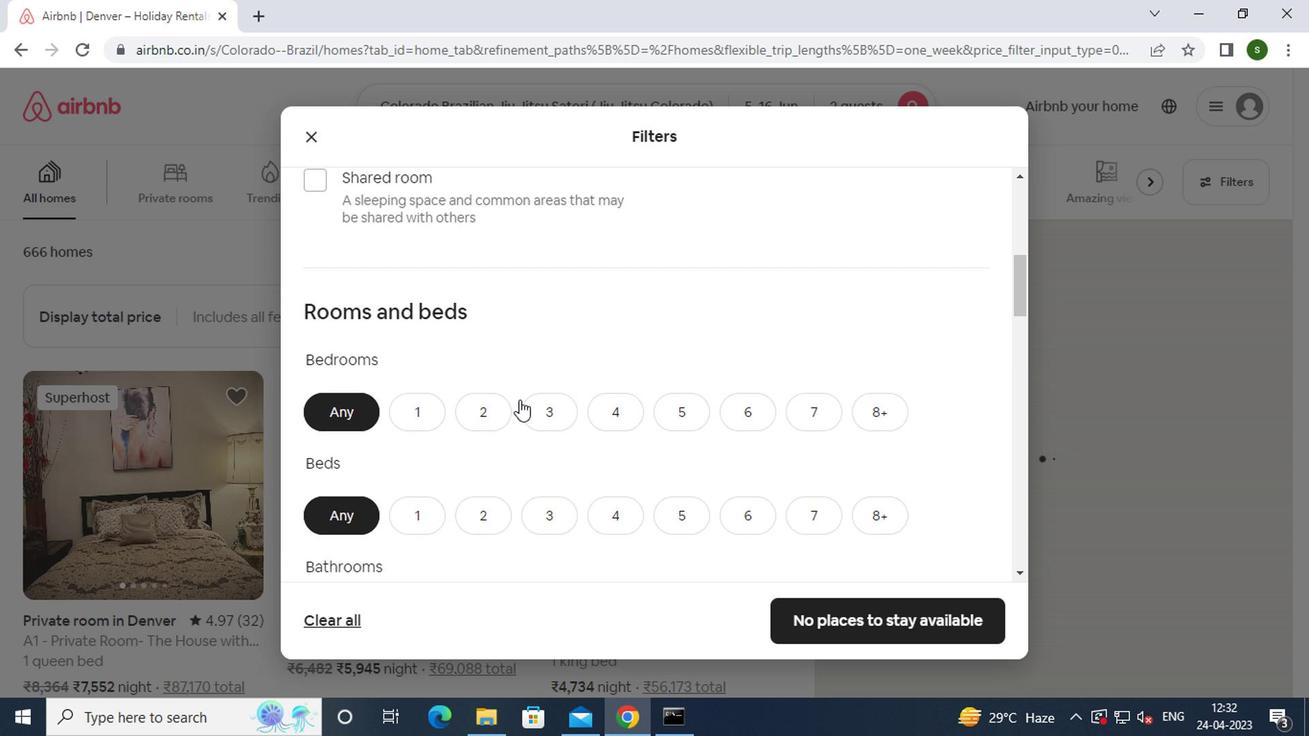 
Action: Mouse scrolled (515, 399) with delta (0, -1)
Screenshot: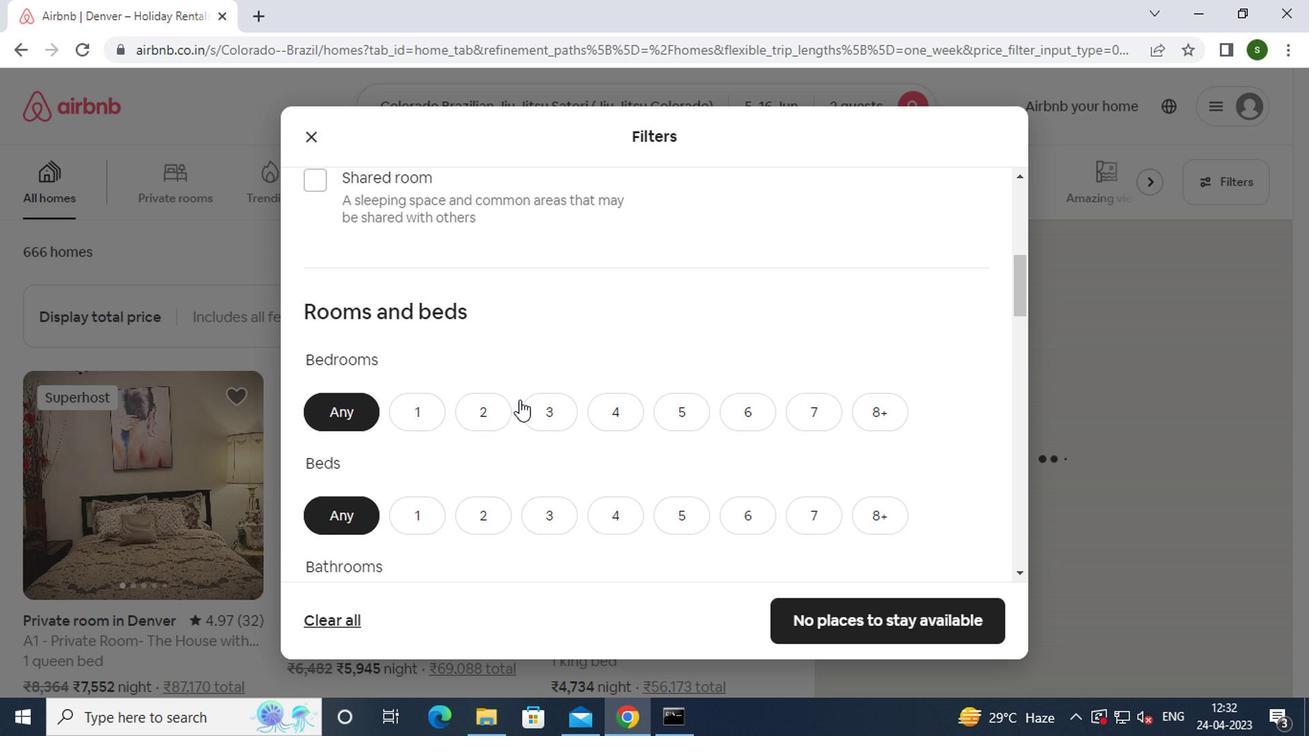 
Action: Mouse moved to (418, 230)
Screenshot: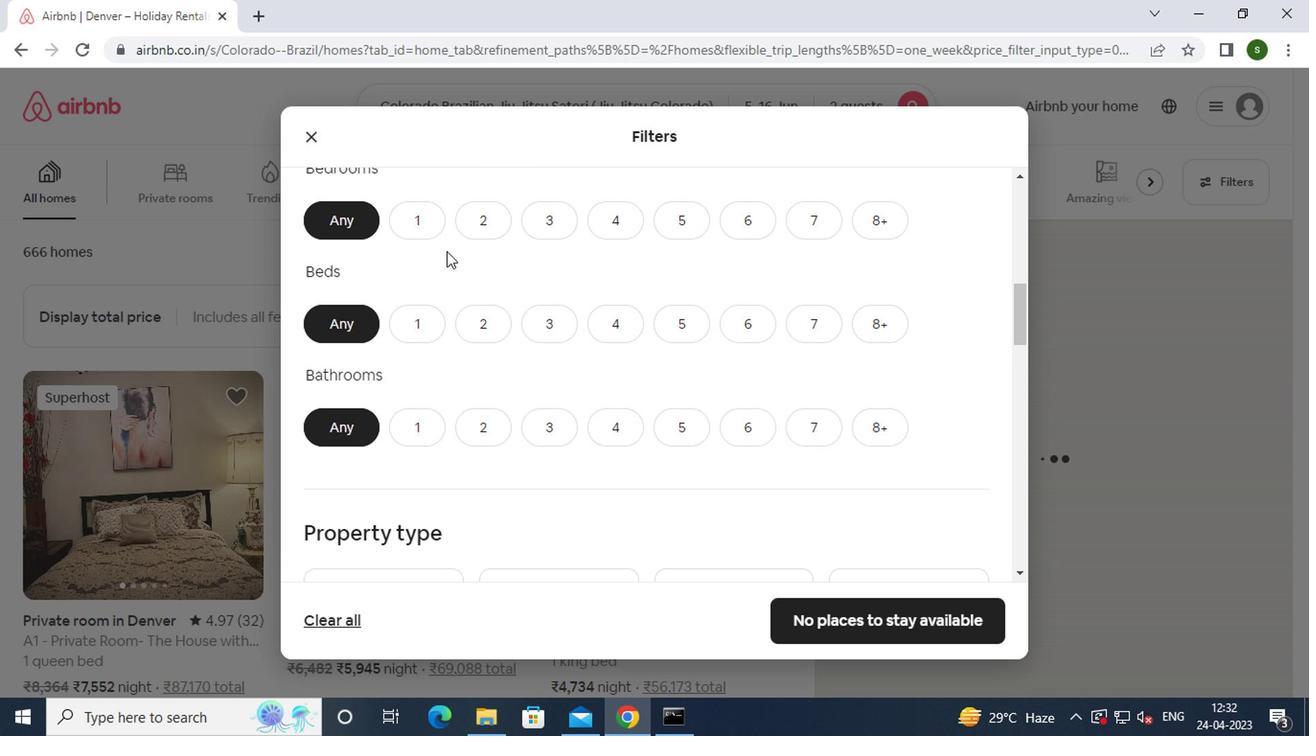 
Action: Mouse pressed left at (418, 230)
Screenshot: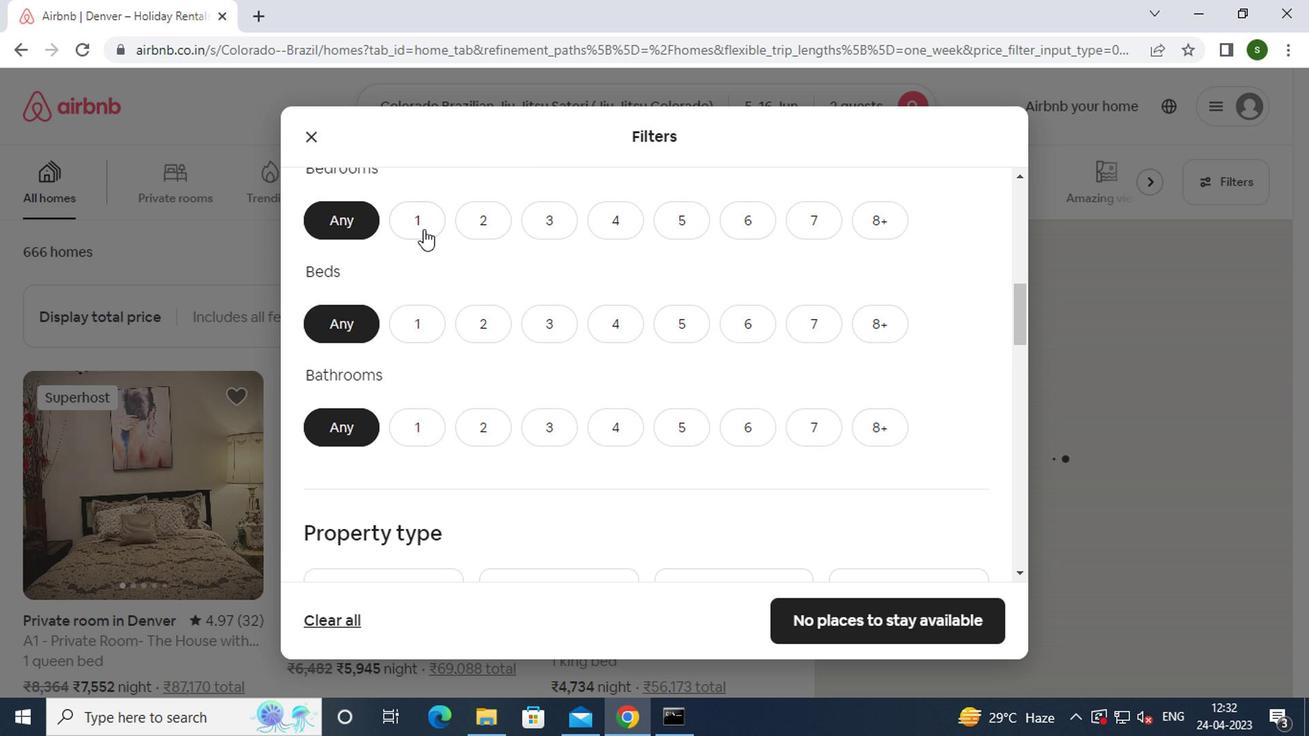 
Action: Mouse moved to (418, 329)
Screenshot: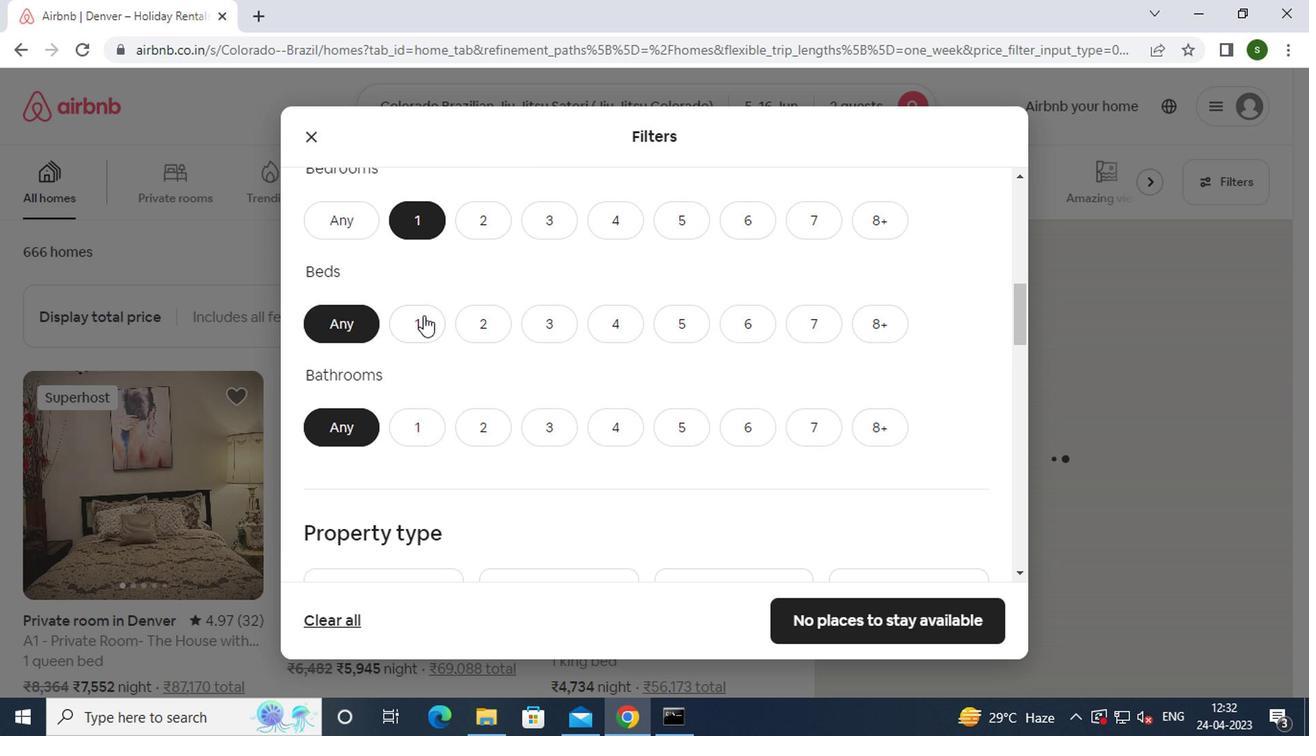 
Action: Mouse pressed left at (418, 329)
Screenshot: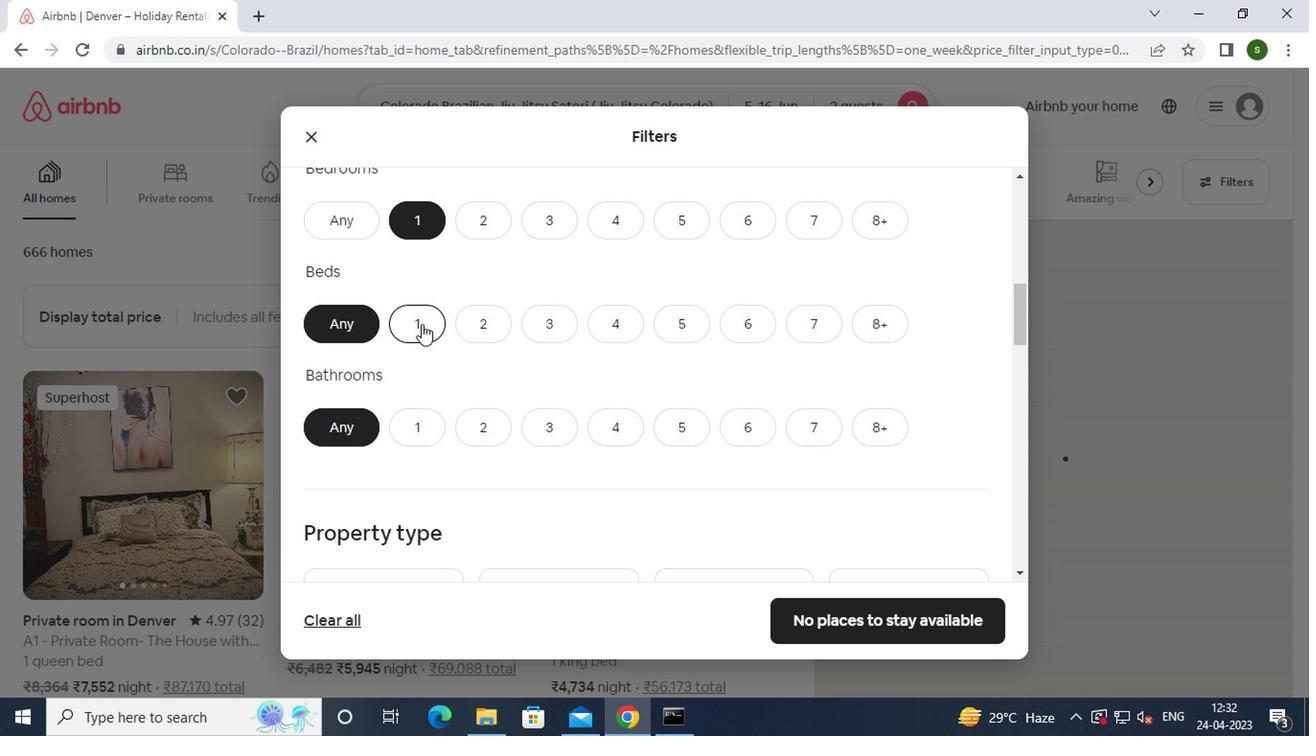 
Action: Mouse moved to (408, 439)
Screenshot: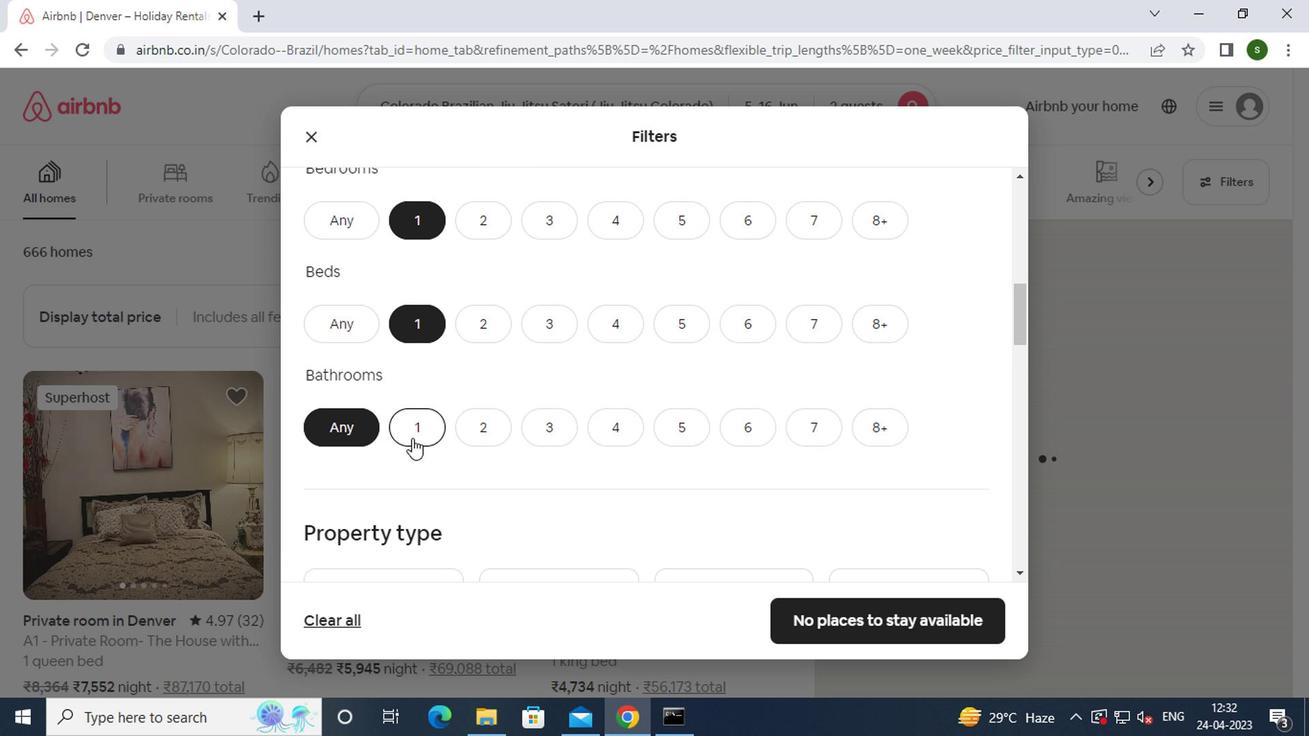 
Action: Mouse pressed left at (408, 439)
Screenshot: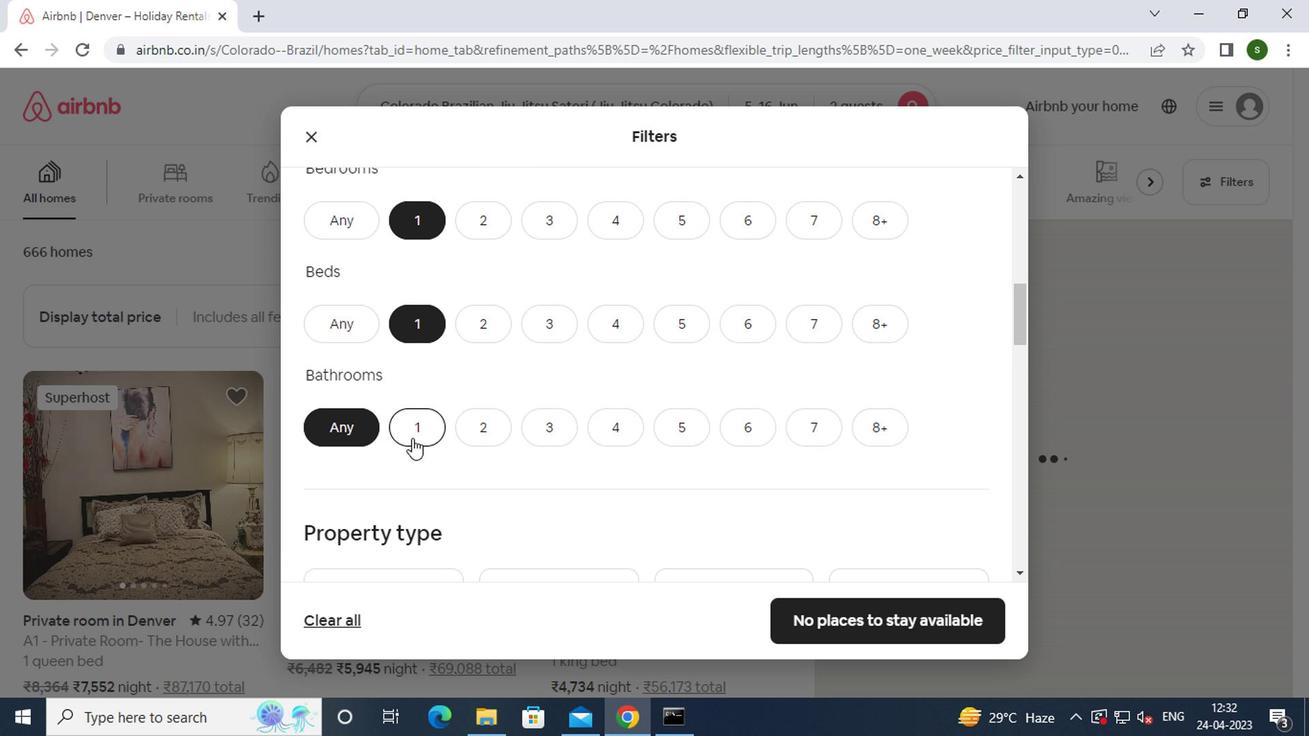 
Action: Mouse moved to (501, 386)
Screenshot: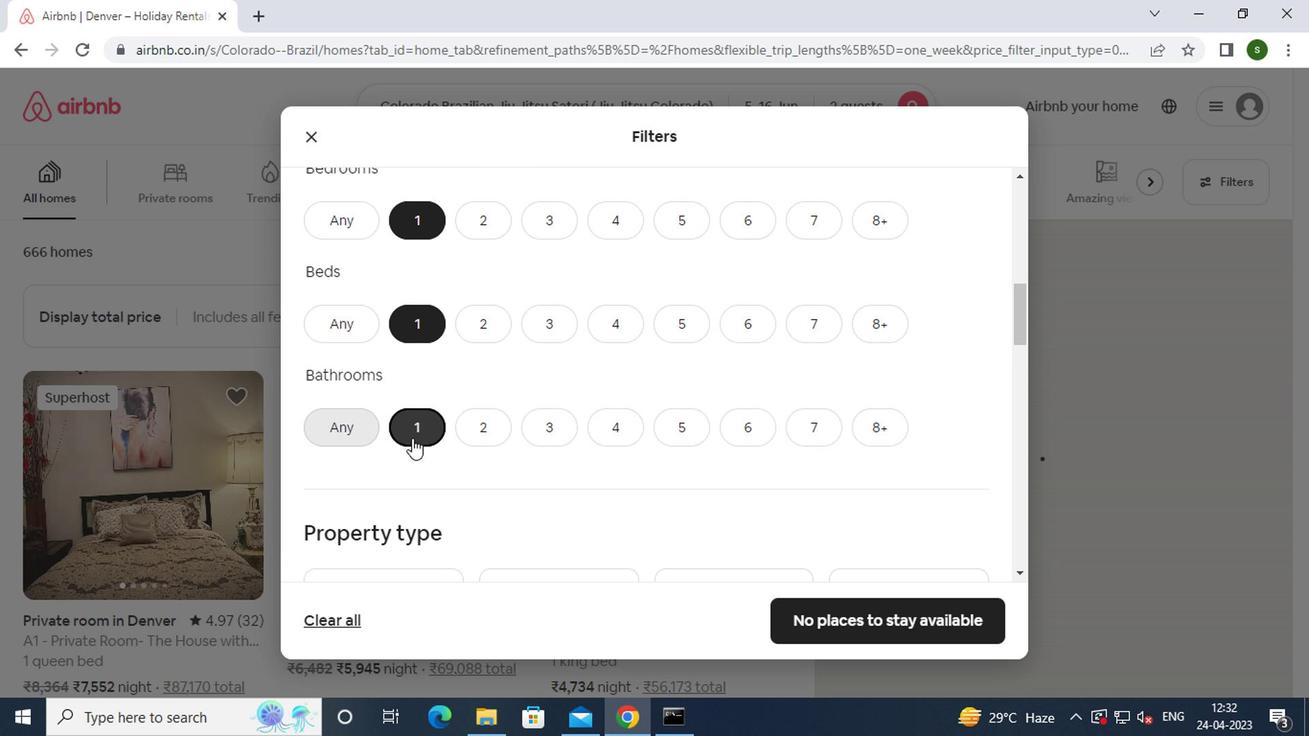 
Action: Mouse scrolled (501, 385) with delta (0, -1)
Screenshot: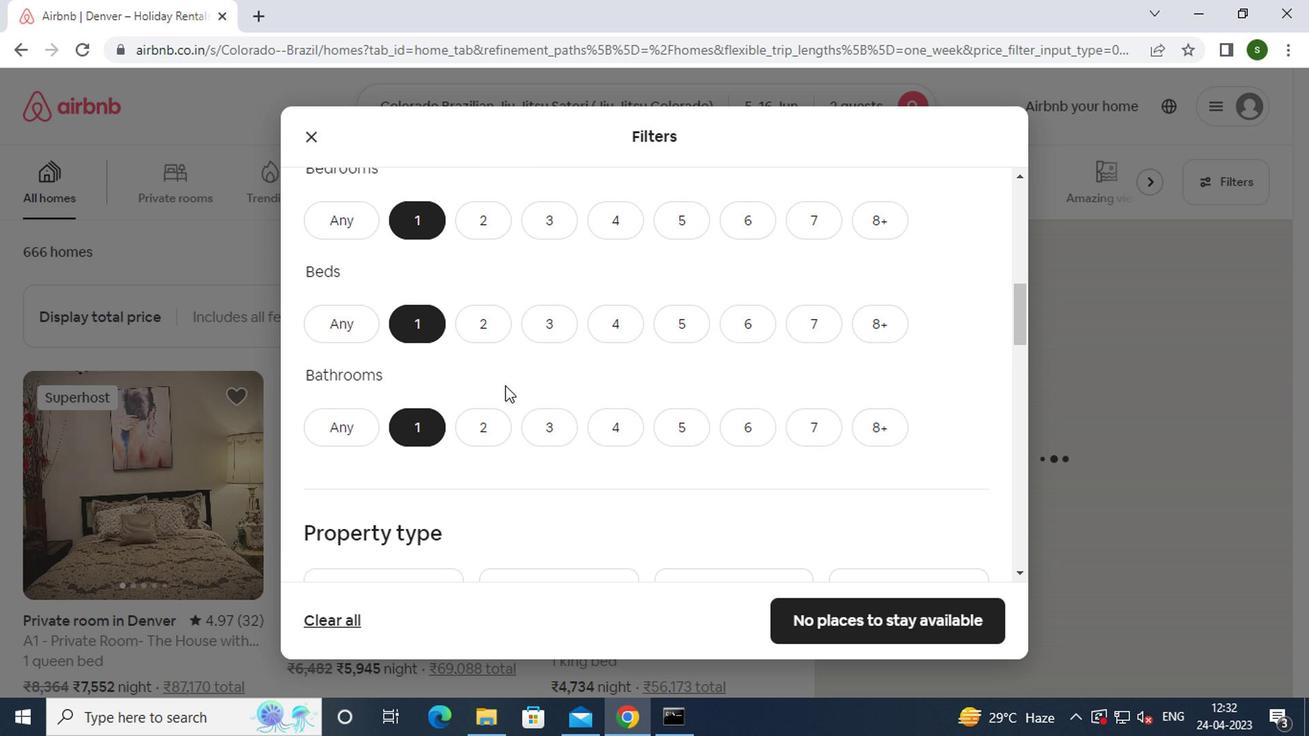 
Action: Mouse scrolled (501, 385) with delta (0, -1)
Screenshot: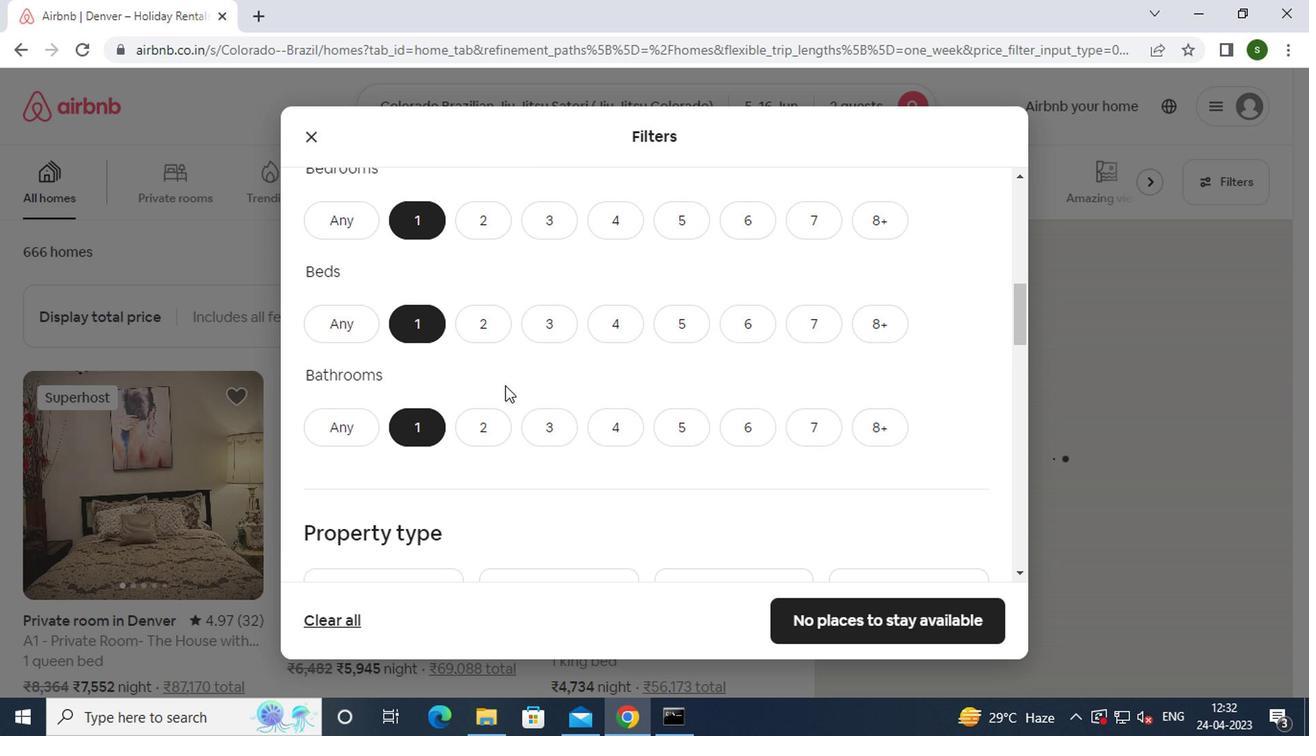 
Action: Mouse moved to (413, 413)
Screenshot: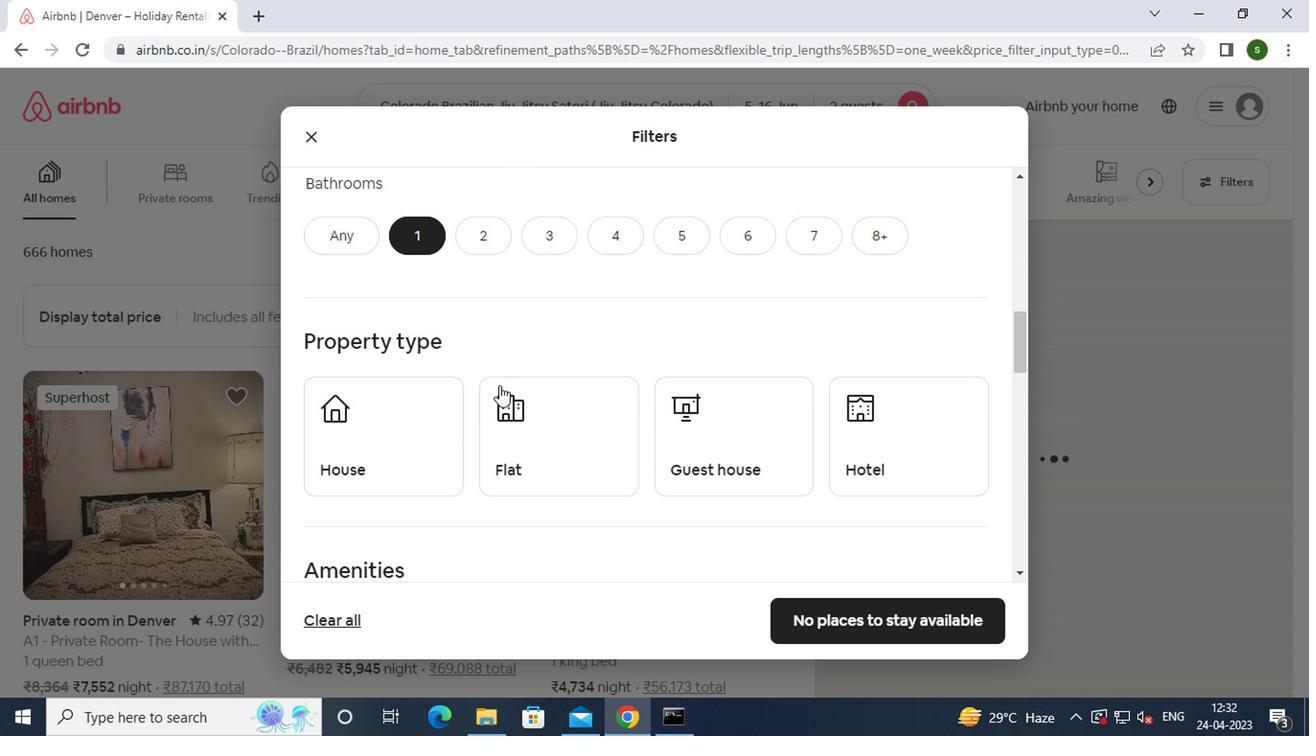 
Action: Mouse pressed left at (413, 413)
Screenshot: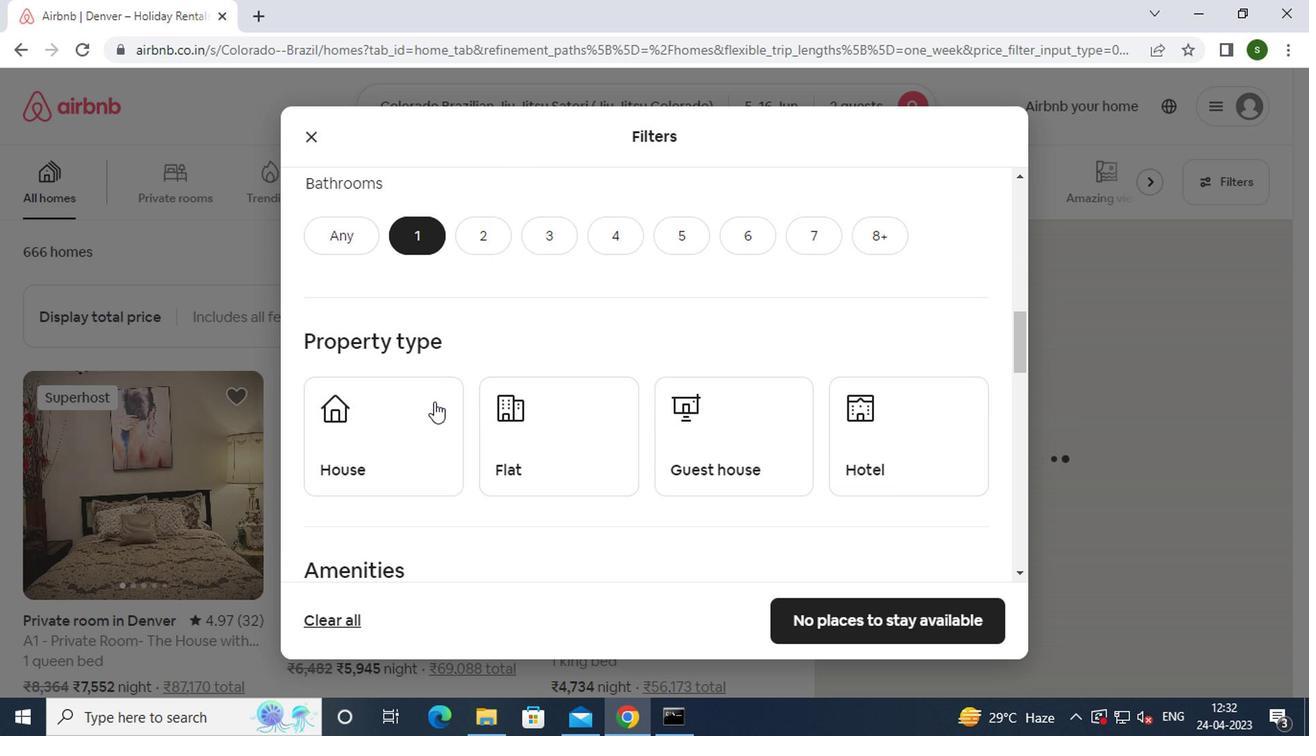 
Action: Mouse moved to (581, 446)
Screenshot: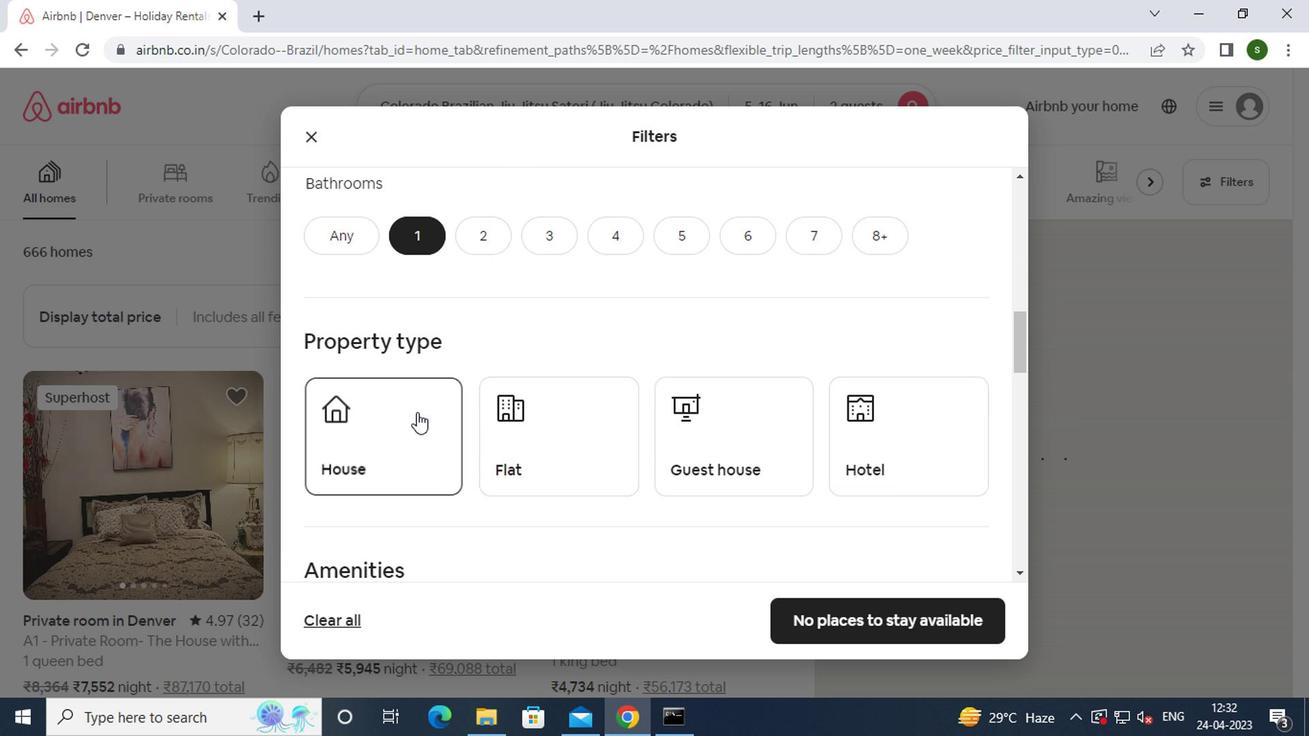 
Action: Mouse pressed left at (581, 446)
Screenshot: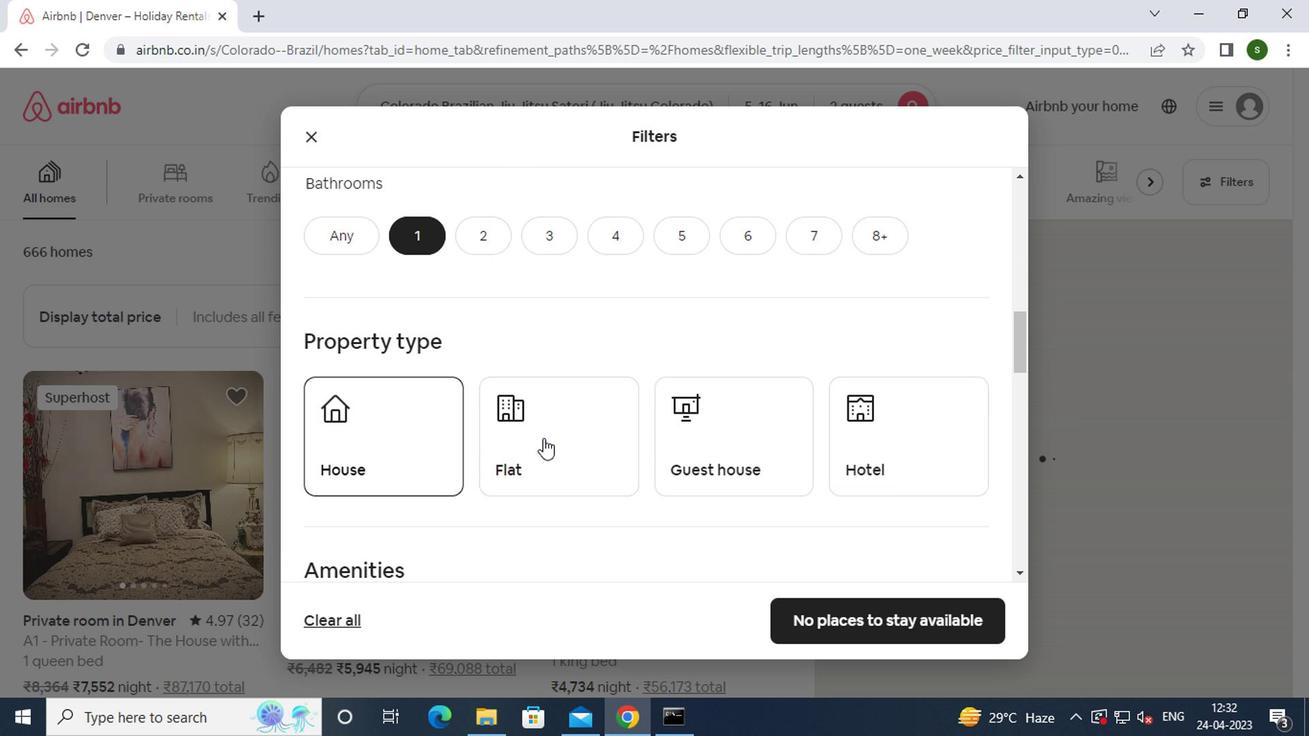 
Action: Mouse moved to (731, 443)
Screenshot: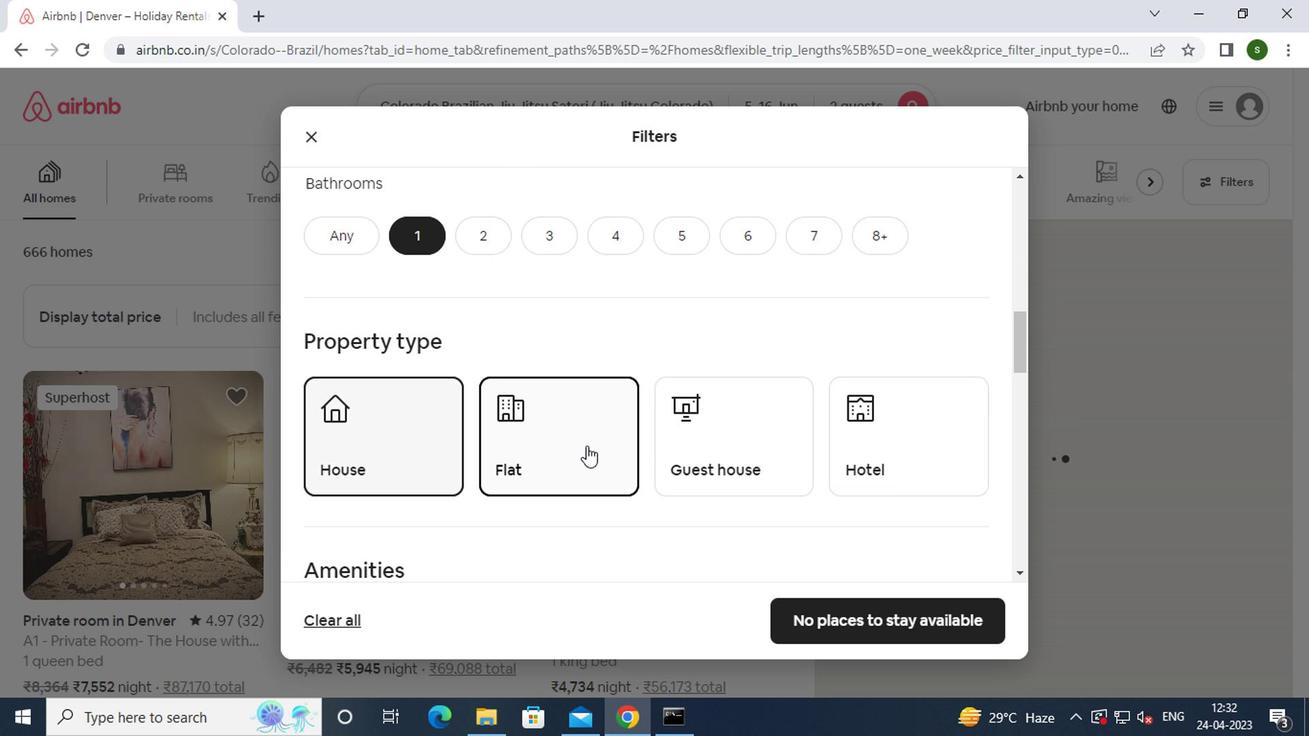 
Action: Mouse pressed left at (731, 443)
Screenshot: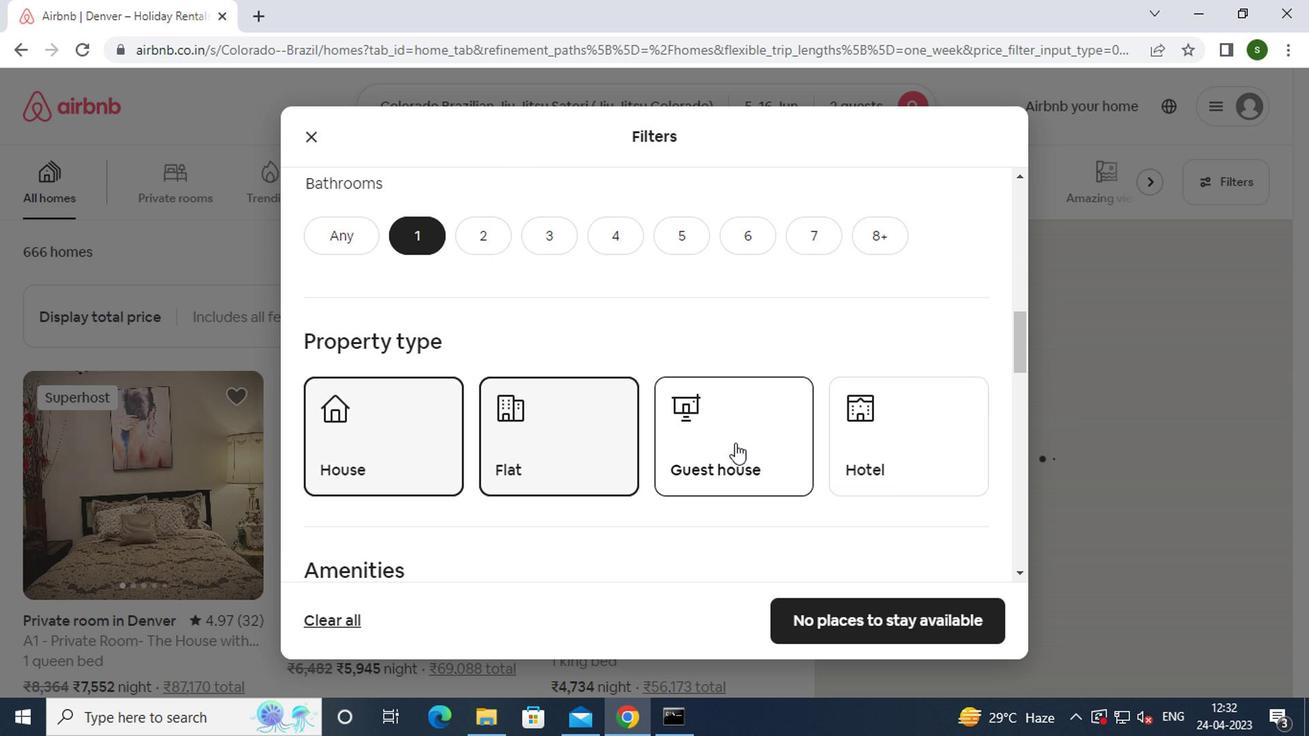 
Action: Mouse moved to (859, 451)
Screenshot: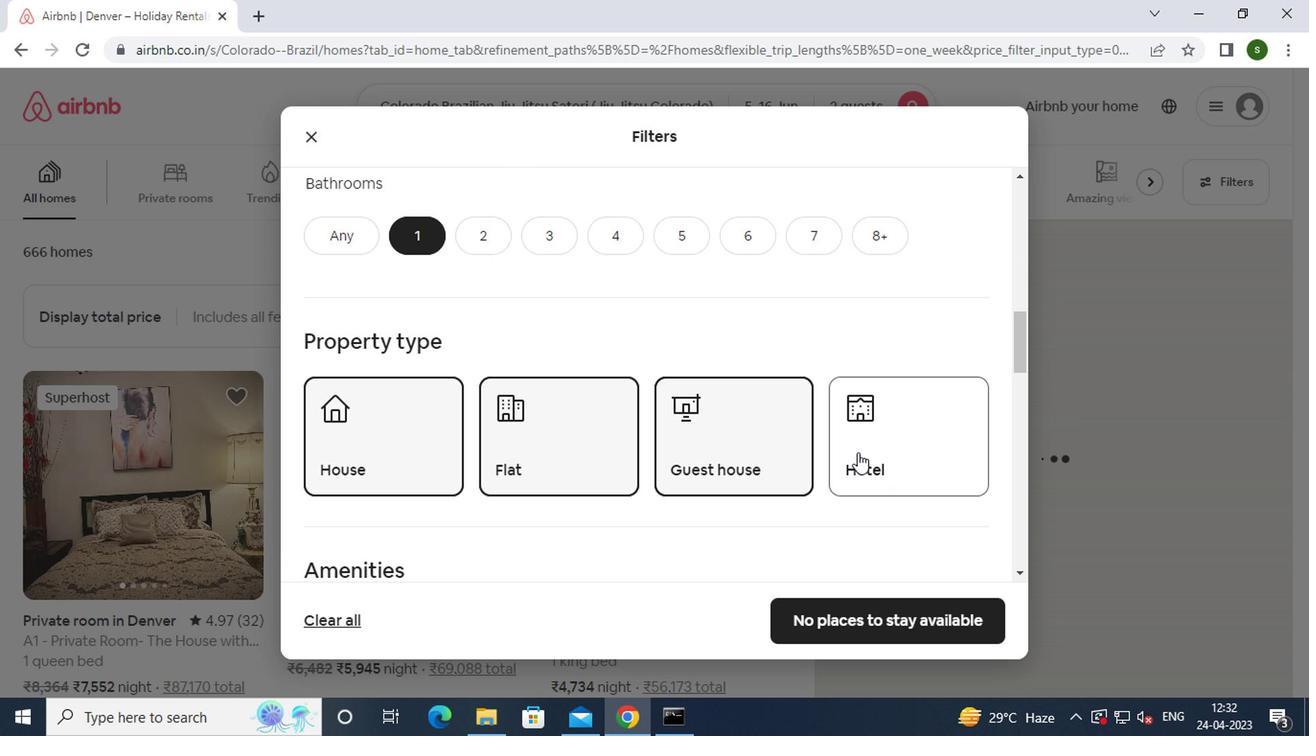 
Action: Mouse pressed left at (859, 451)
Screenshot: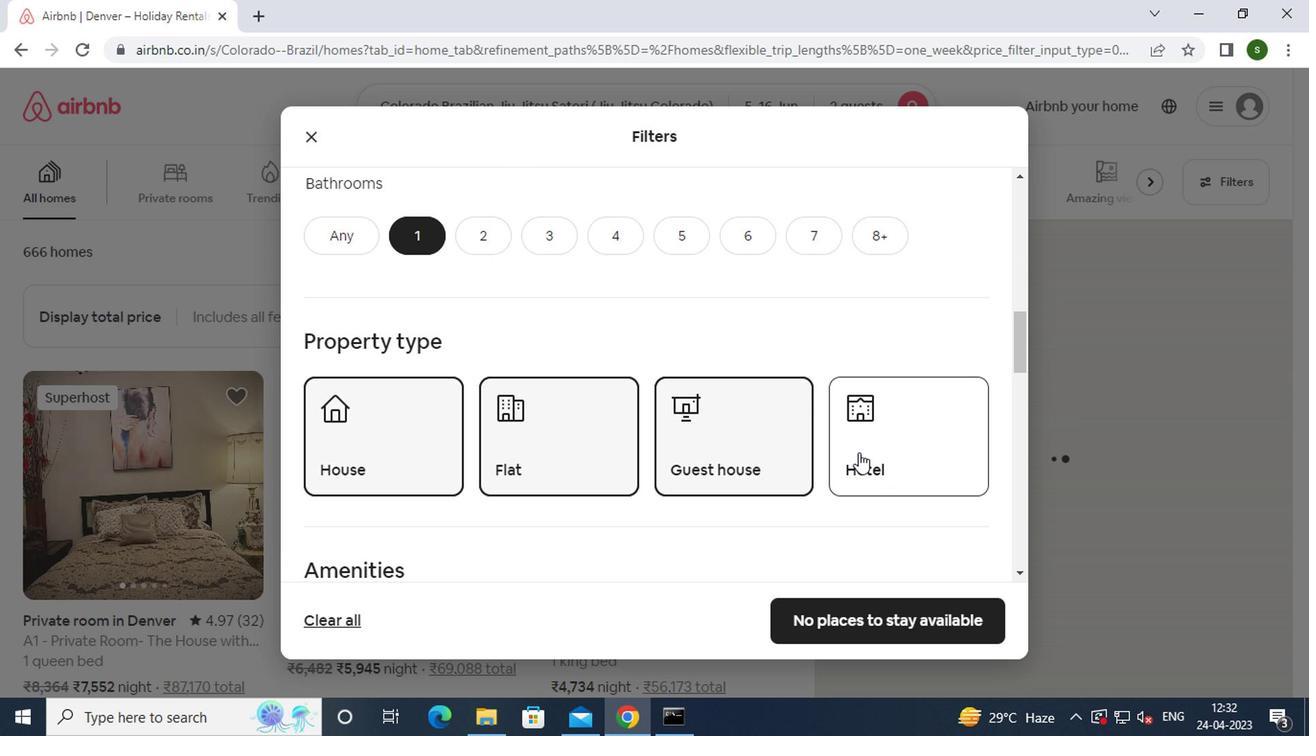 
Action: Mouse moved to (716, 439)
Screenshot: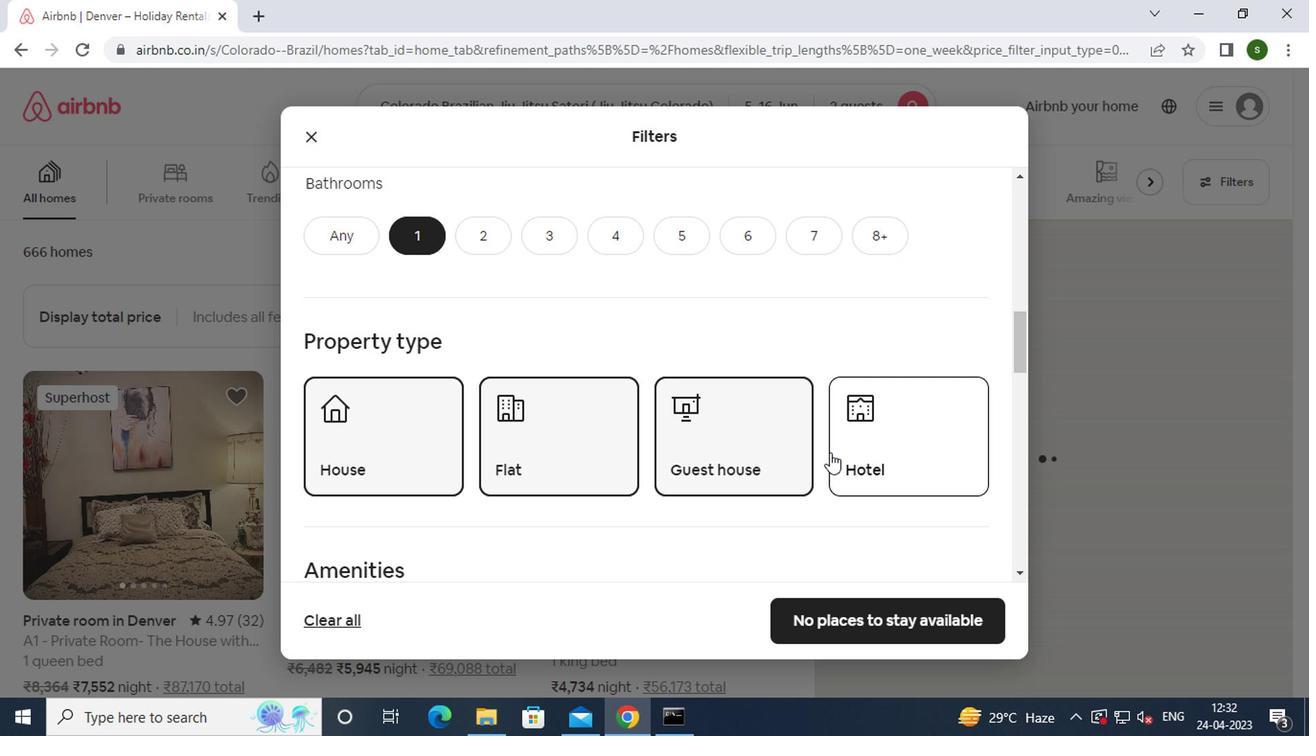
Action: Mouse scrolled (716, 439) with delta (0, 0)
Screenshot: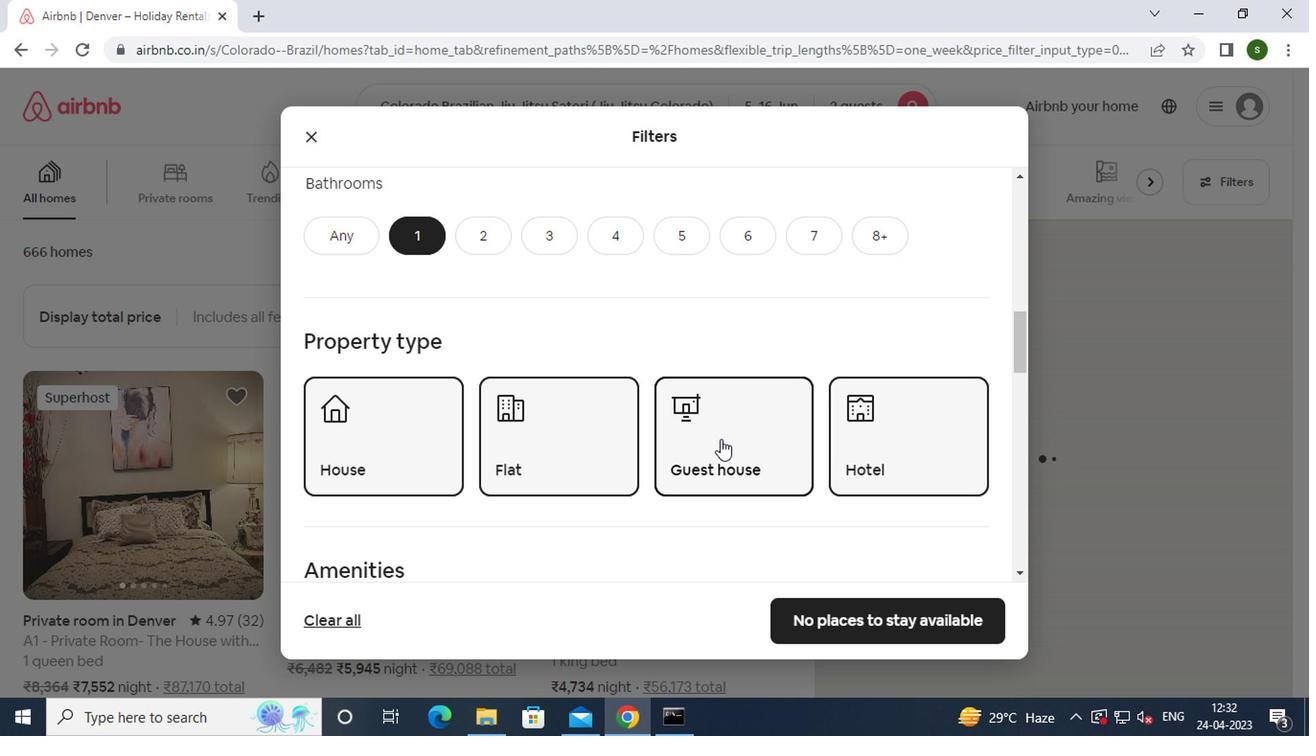 
Action: Mouse scrolled (716, 439) with delta (0, 0)
Screenshot: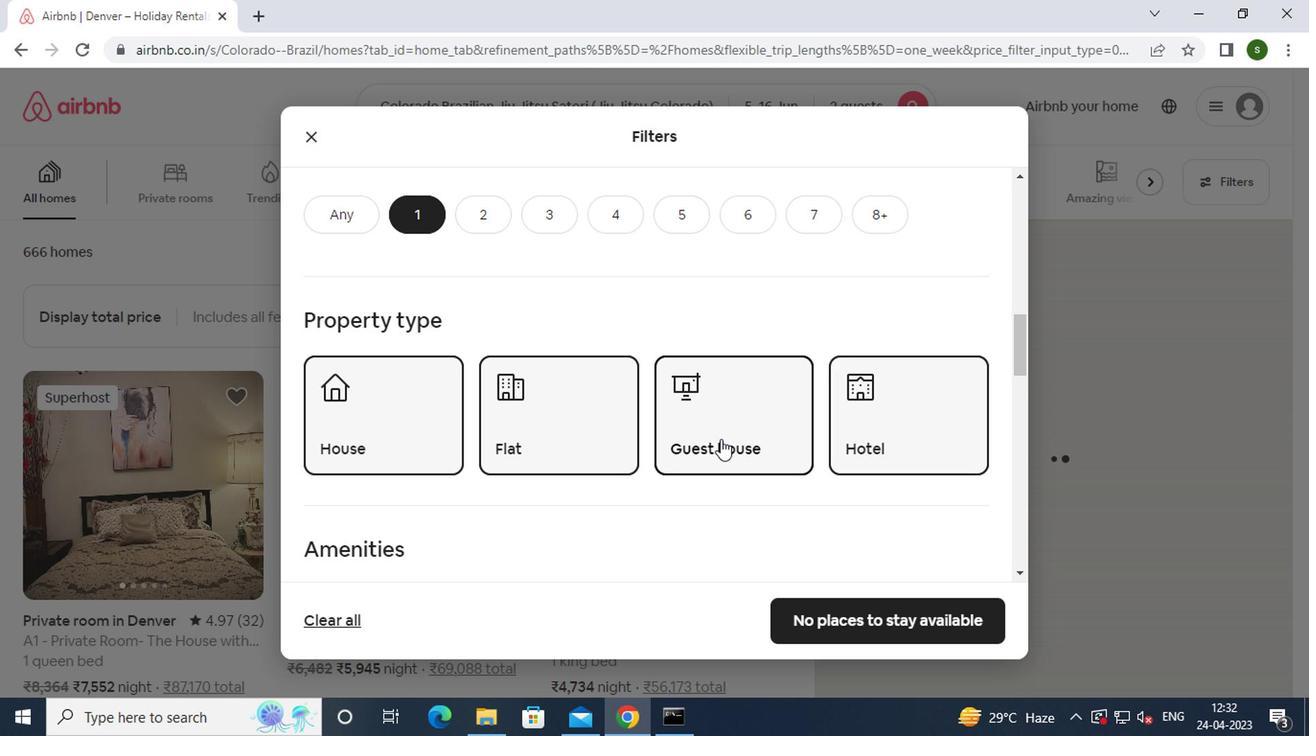 
Action: Mouse scrolled (716, 439) with delta (0, 0)
Screenshot: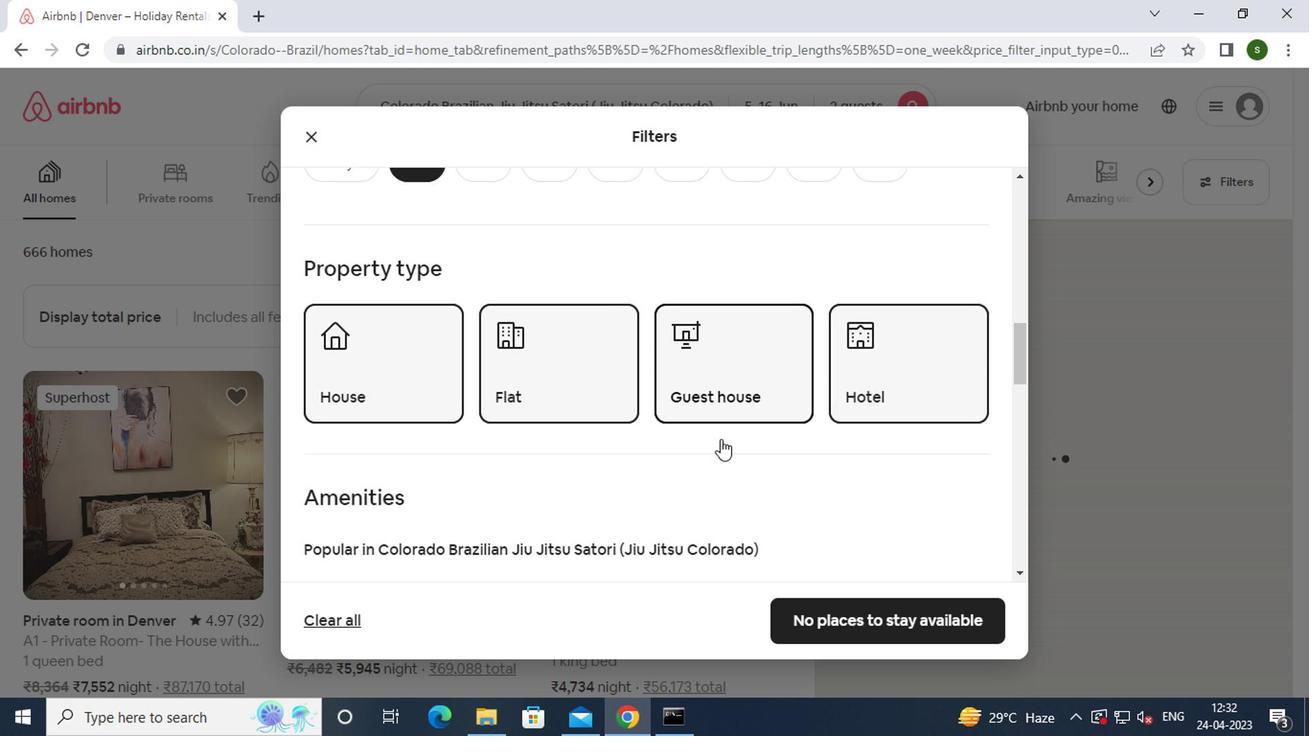 
Action: Mouse scrolled (716, 439) with delta (0, 0)
Screenshot: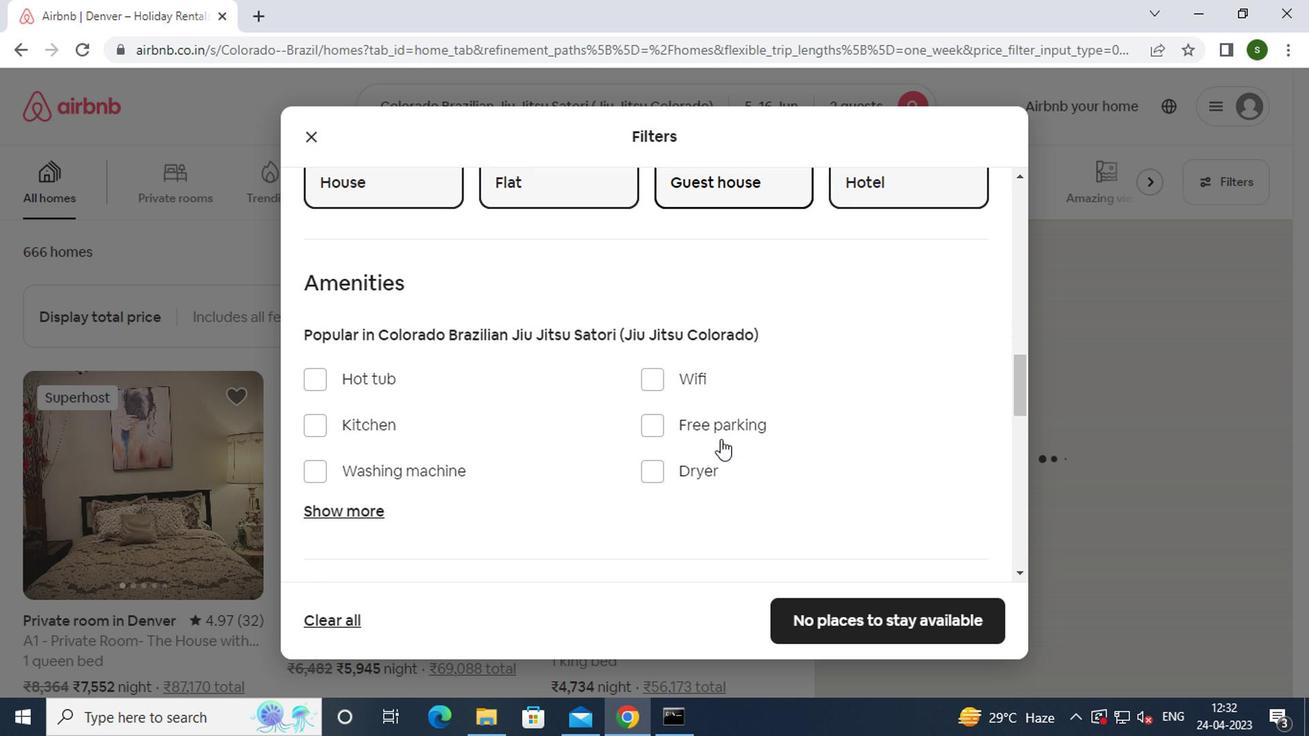 
Action: Mouse scrolled (716, 439) with delta (0, 0)
Screenshot: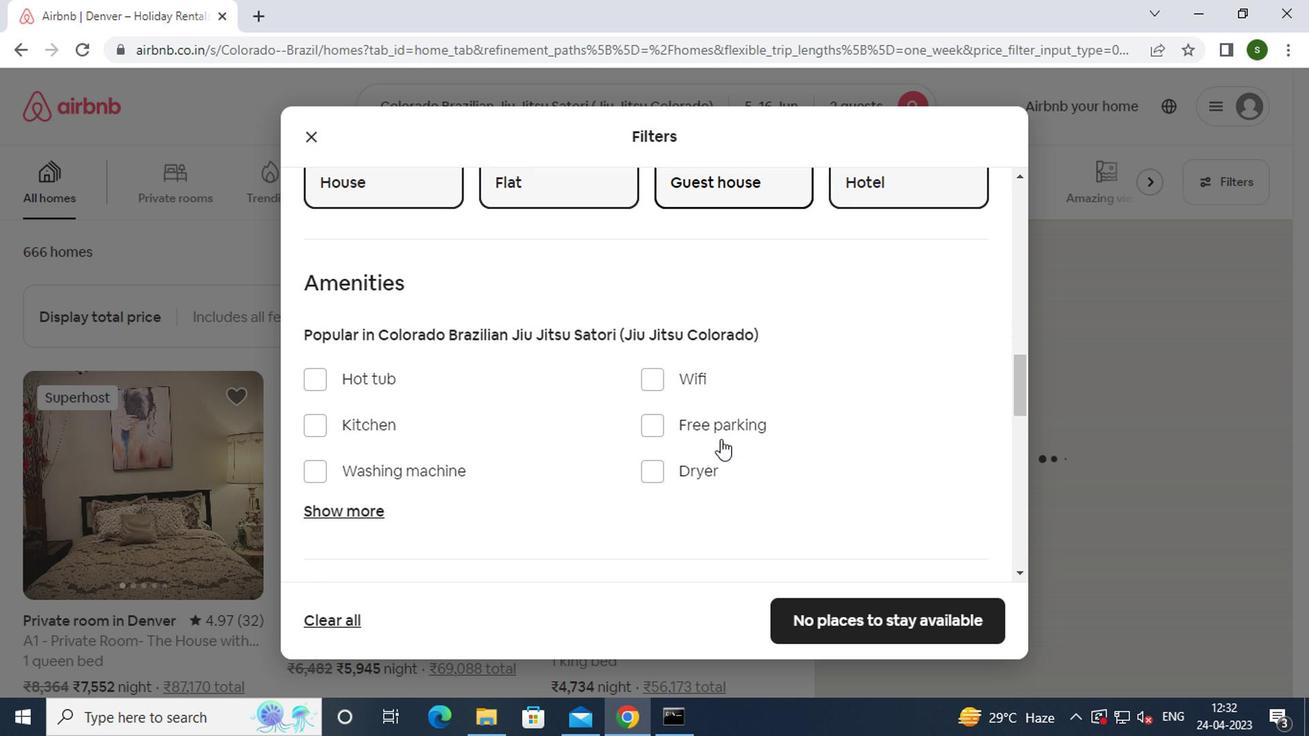 
Action: Mouse scrolled (716, 439) with delta (0, 0)
Screenshot: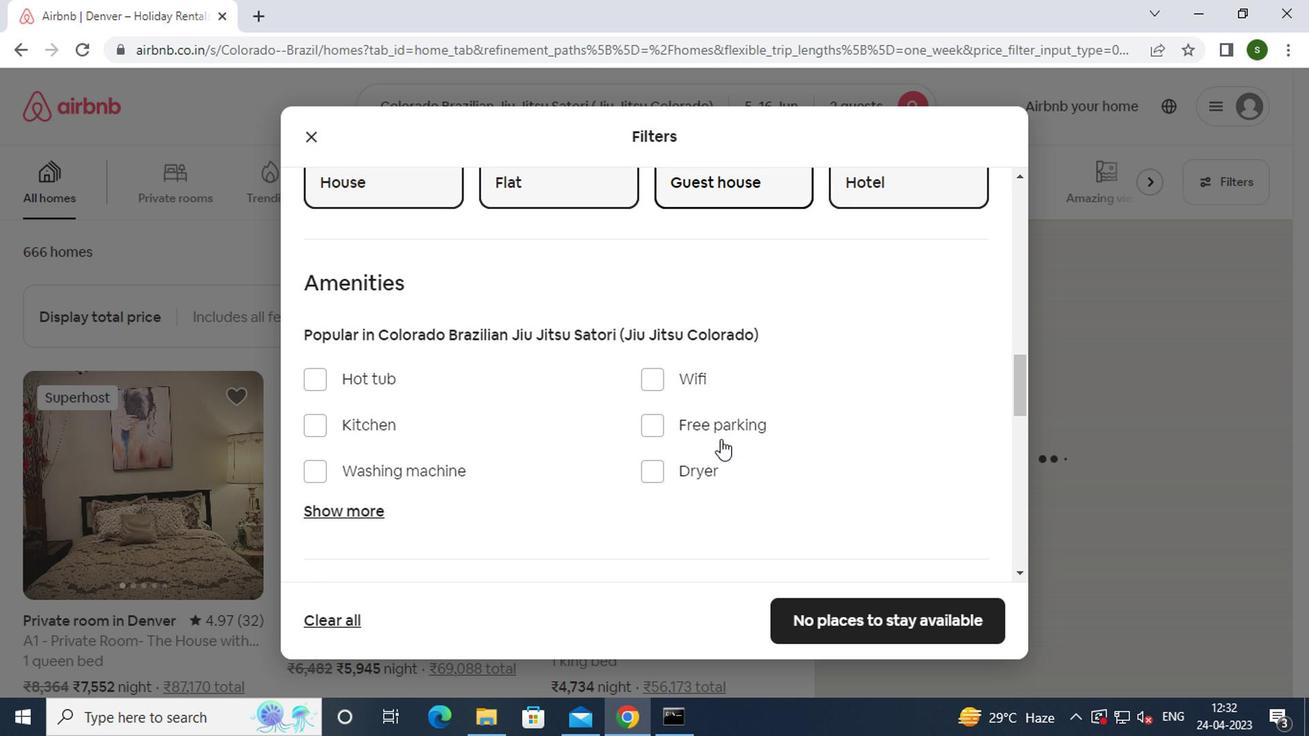 
Action: Mouse scrolled (716, 439) with delta (0, 0)
Screenshot: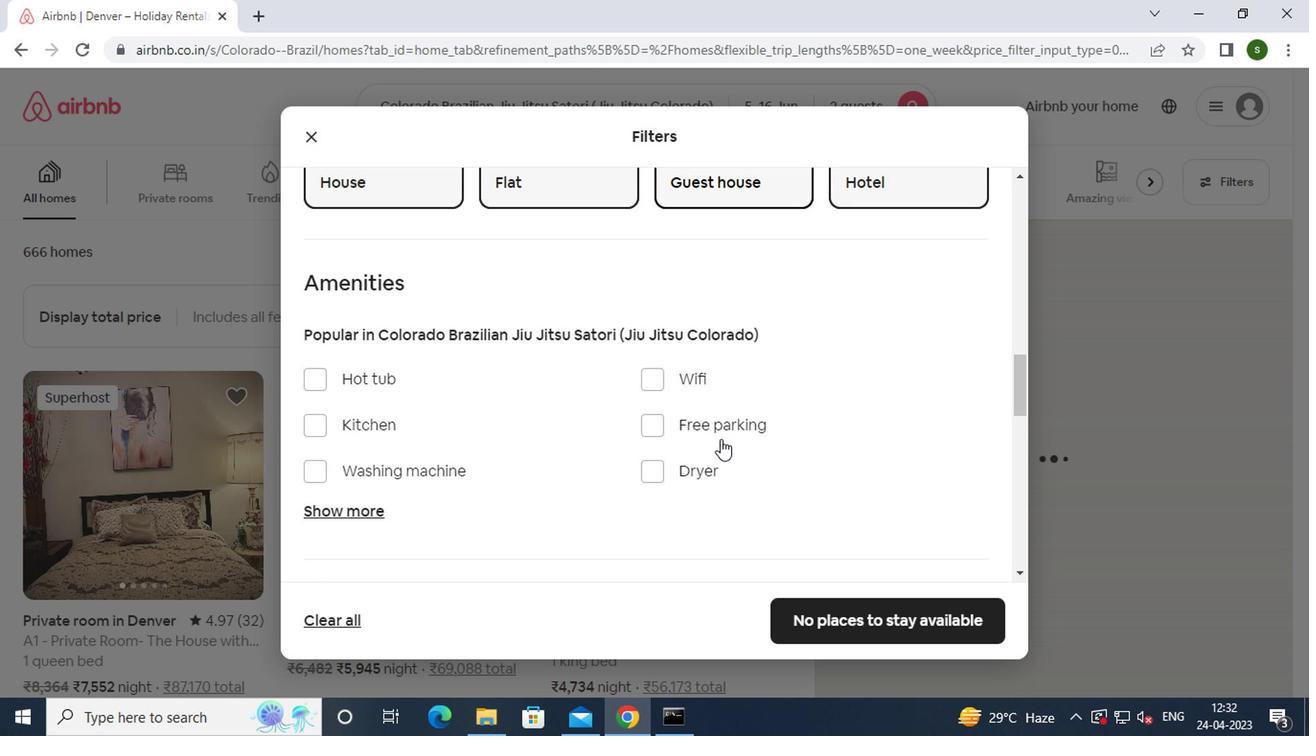 
Action: Mouse scrolled (716, 439) with delta (0, 0)
Screenshot: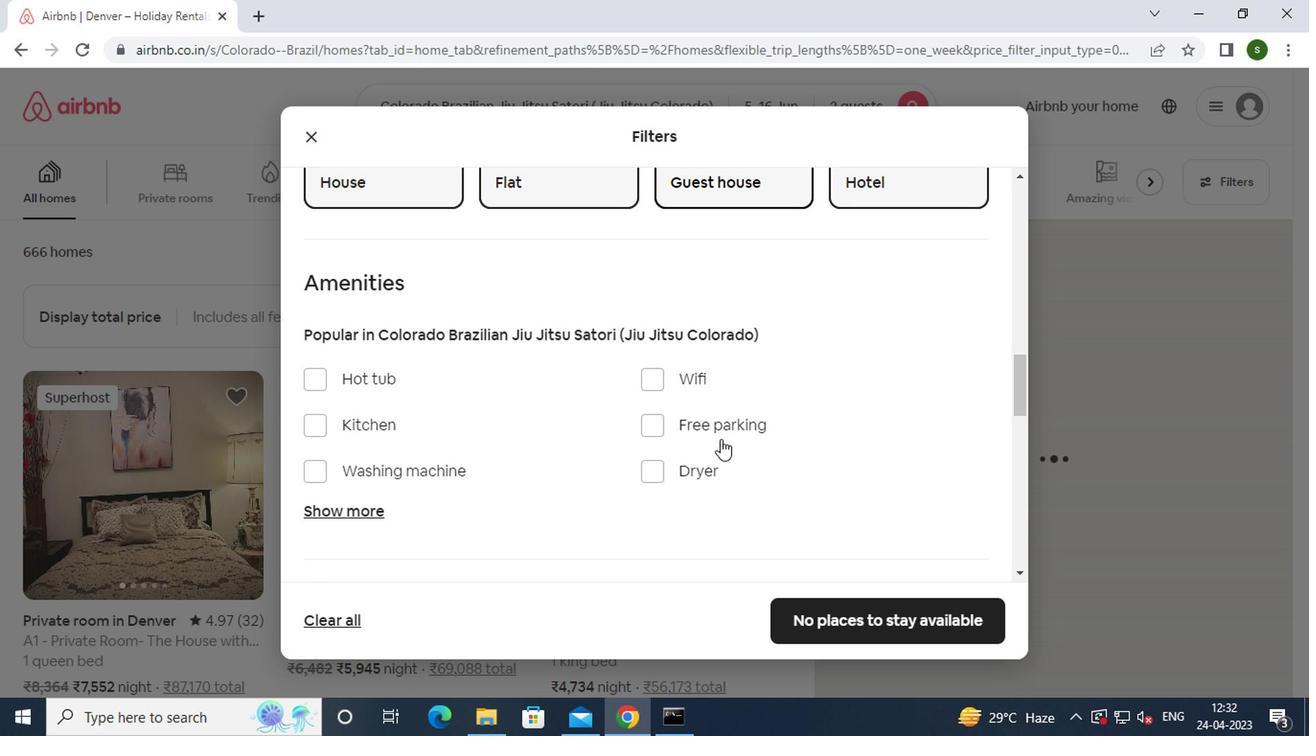 
Action: Mouse moved to (938, 255)
Screenshot: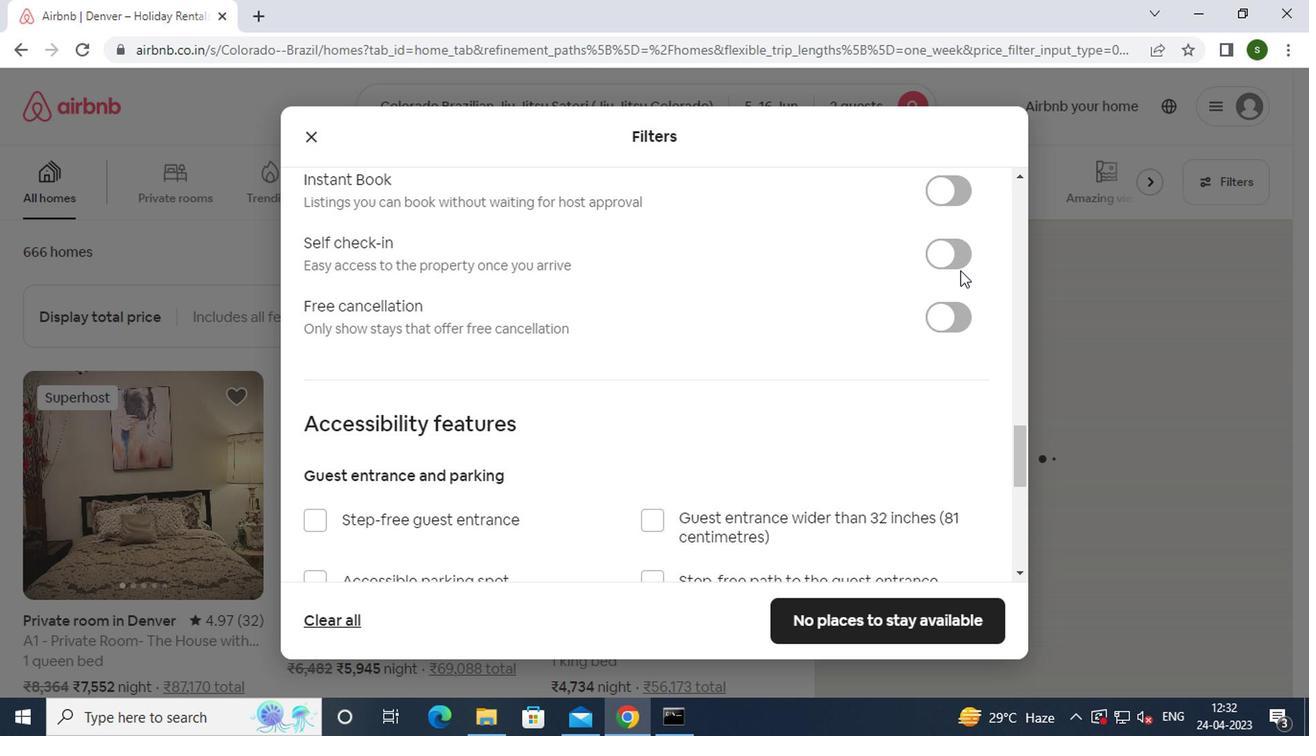 
Action: Mouse pressed left at (938, 255)
Screenshot: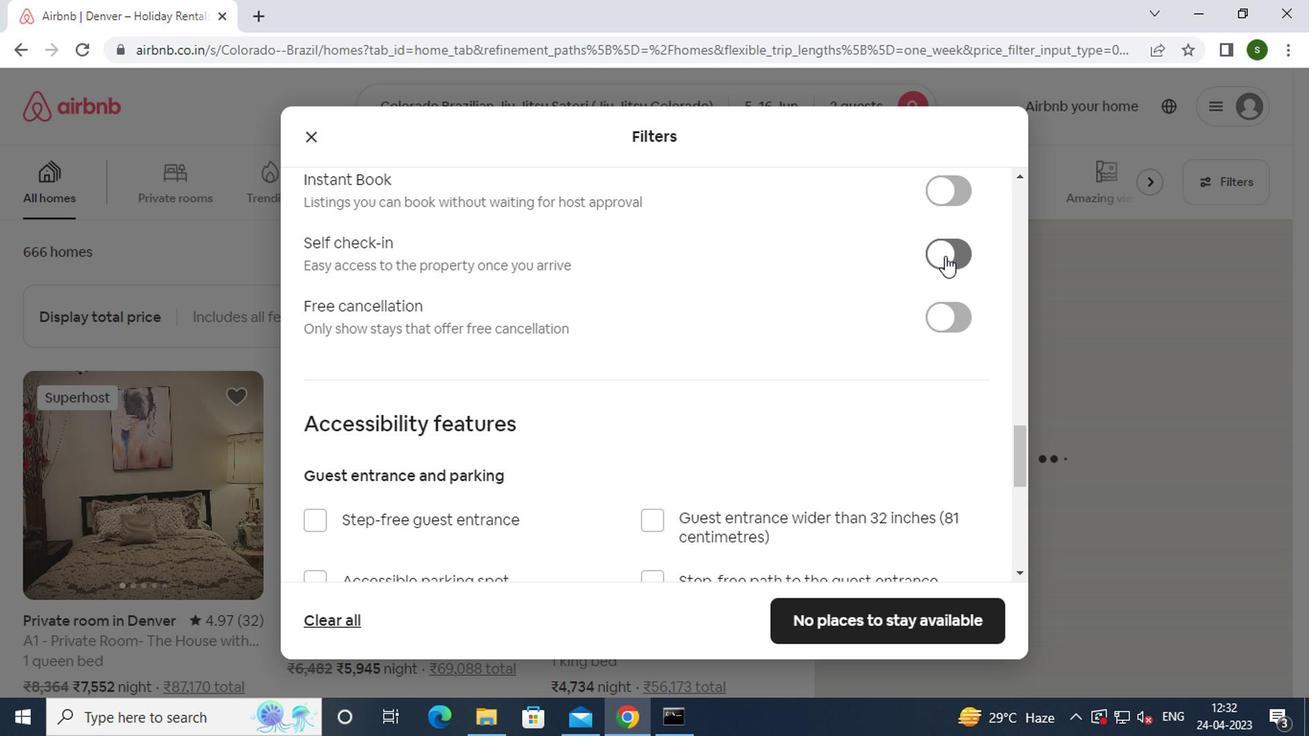 
Action: Mouse moved to (808, 280)
Screenshot: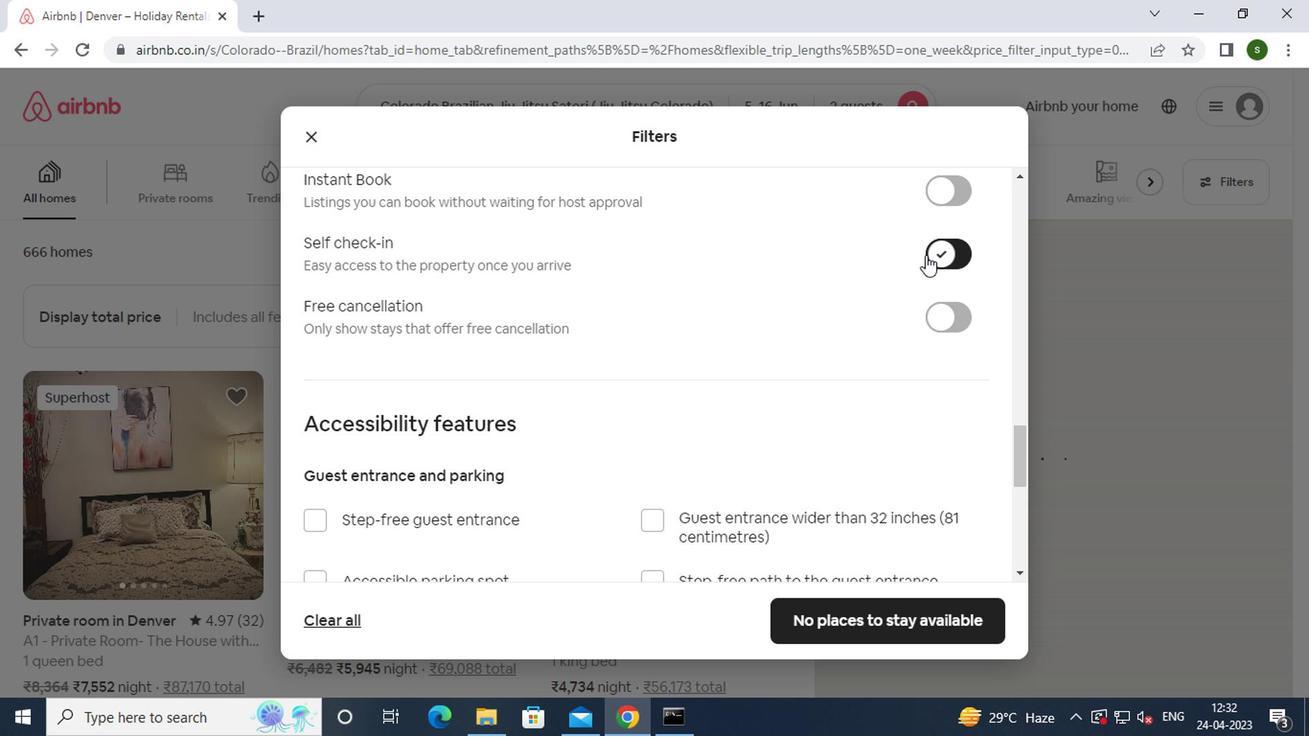 
Action: Mouse scrolled (808, 279) with delta (0, 0)
Screenshot: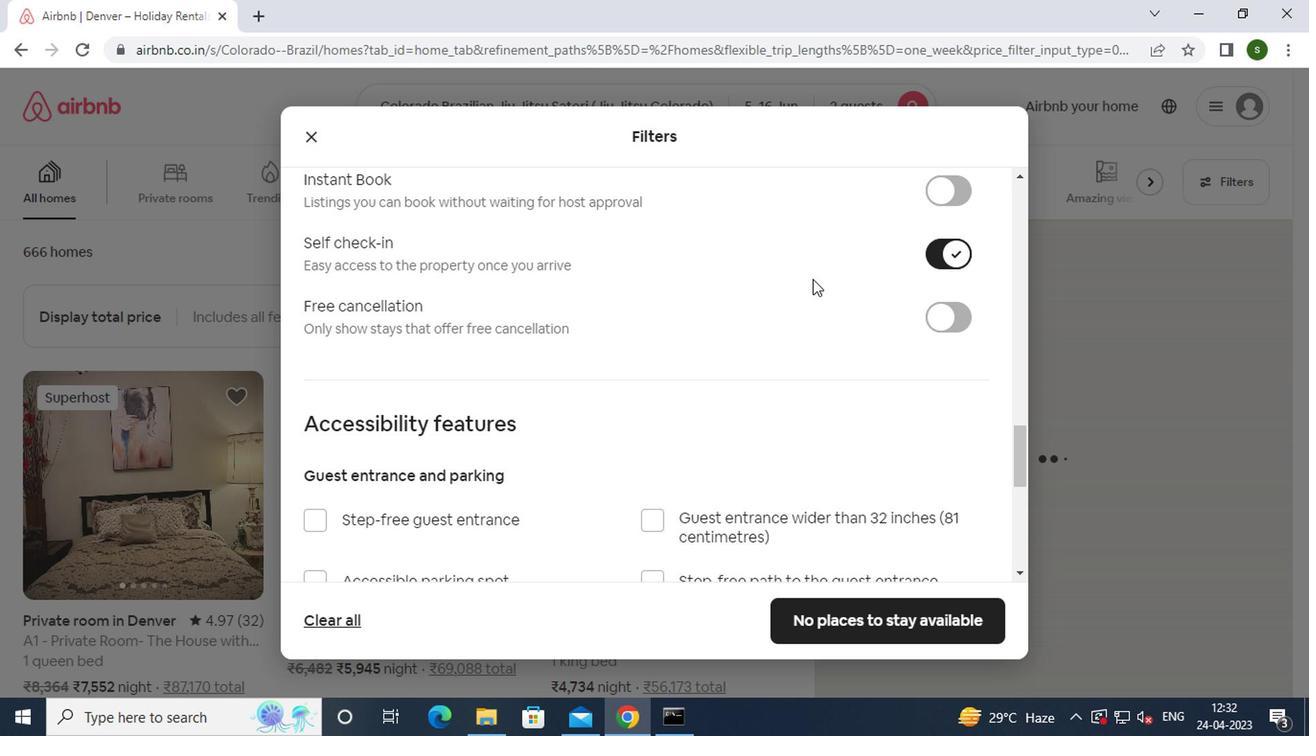 
Action: Mouse scrolled (808, 279) with delta (0, 0)
Screenshot: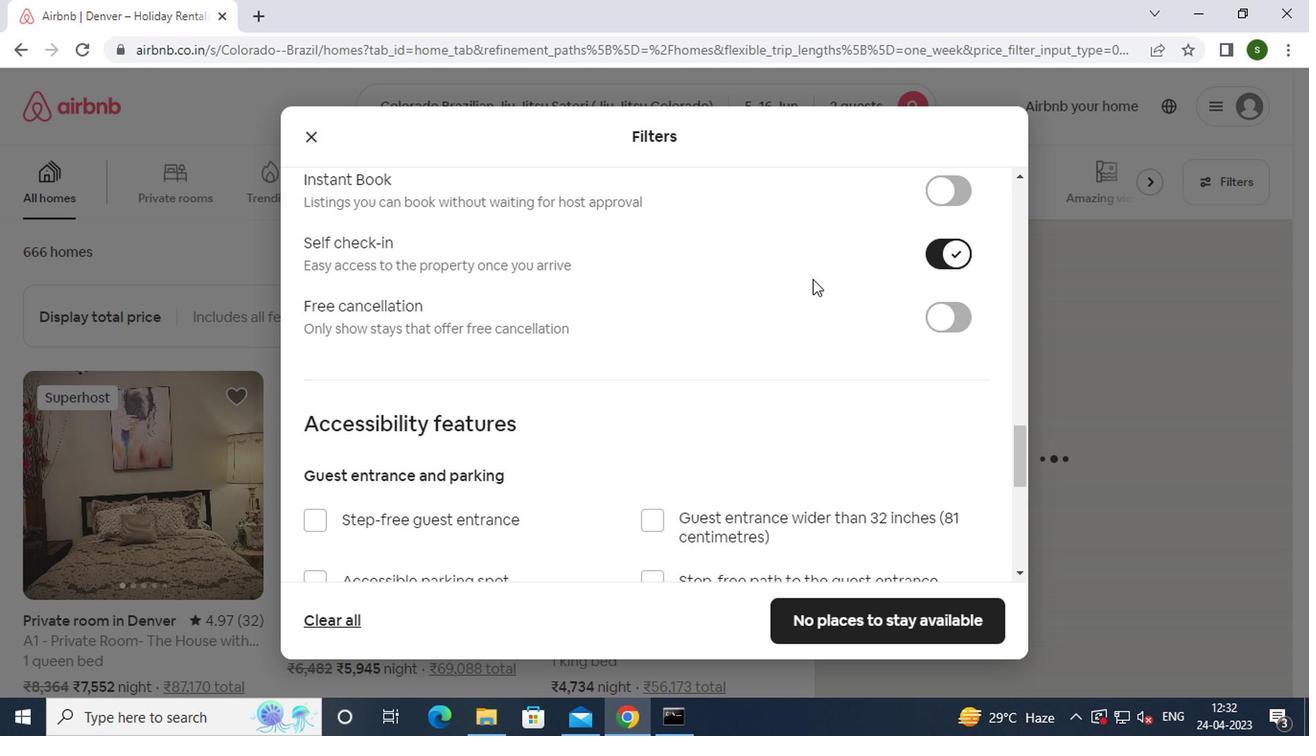 
Action: Mouse scrolled (808, 279) with delta (0, 0)
Screenshot: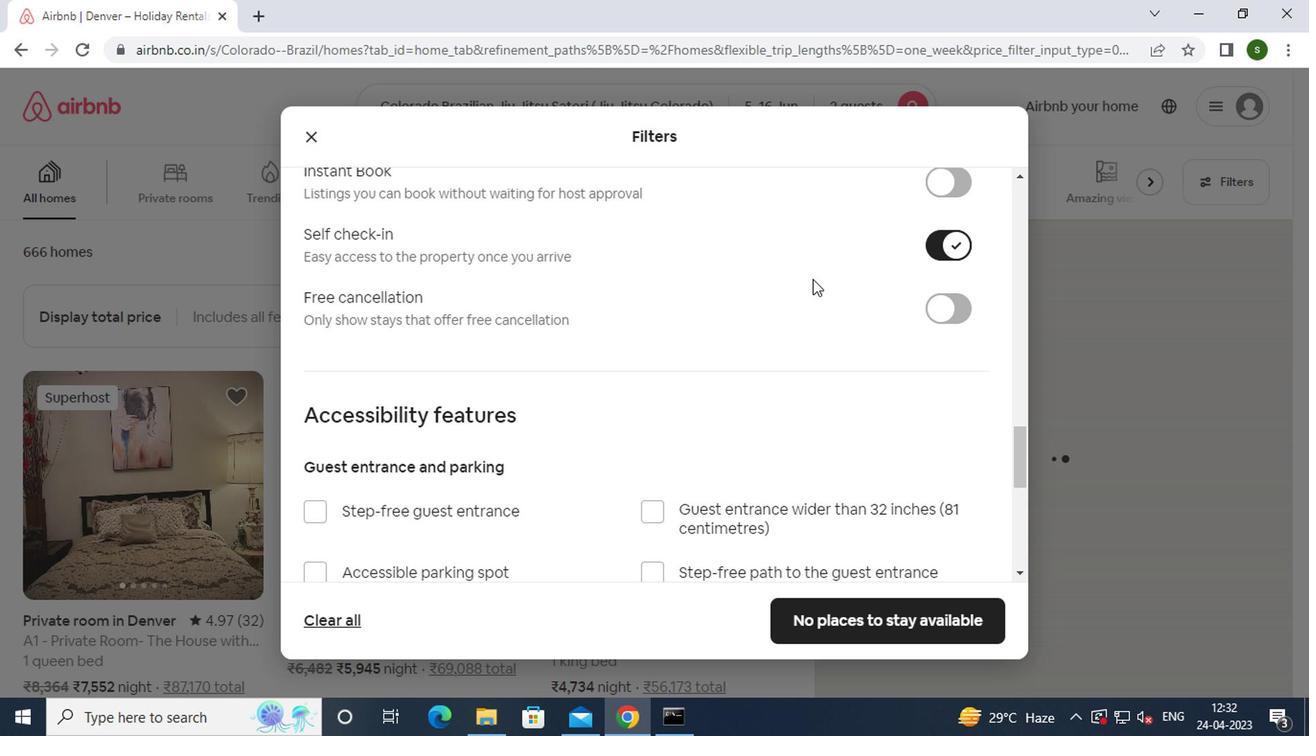 
Action: Mouse scrolled (808, 279) with delta (0, 0)
Screenshot: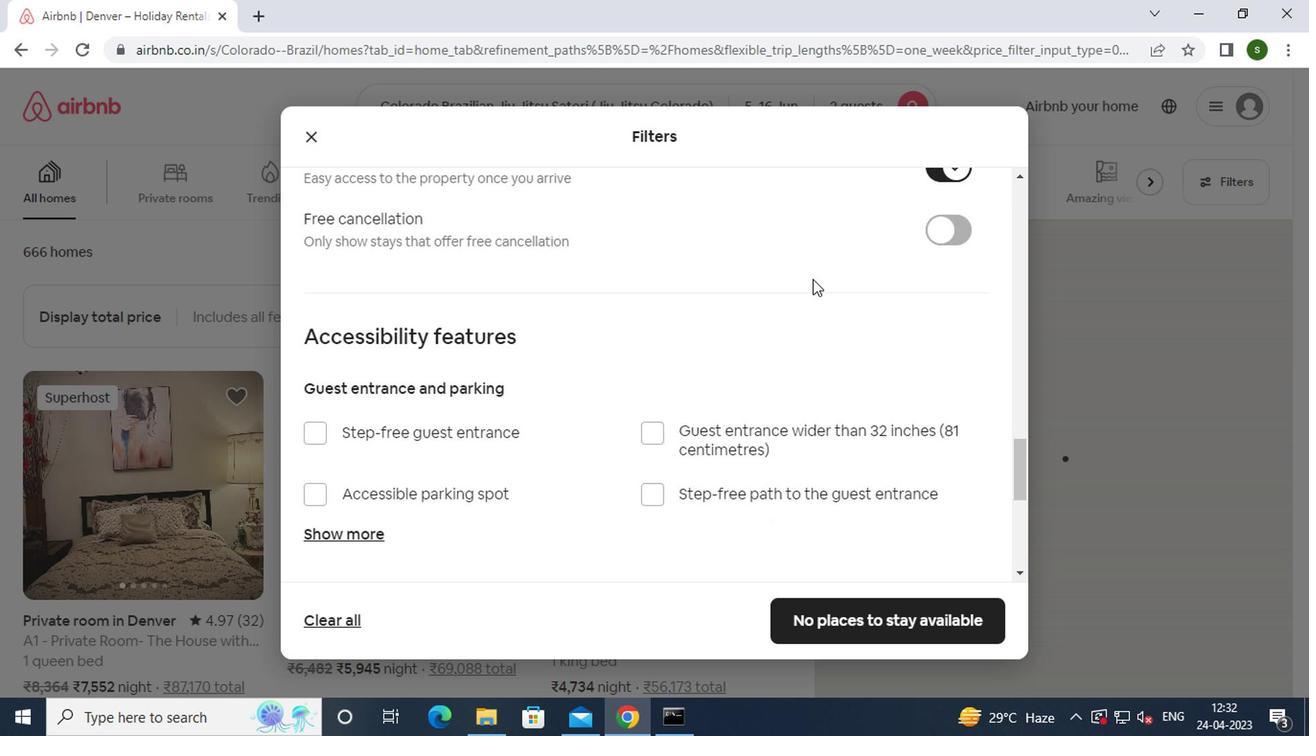 
Action: Mouse scrolled (808, 279) with delta (0, 0)
Screenshot: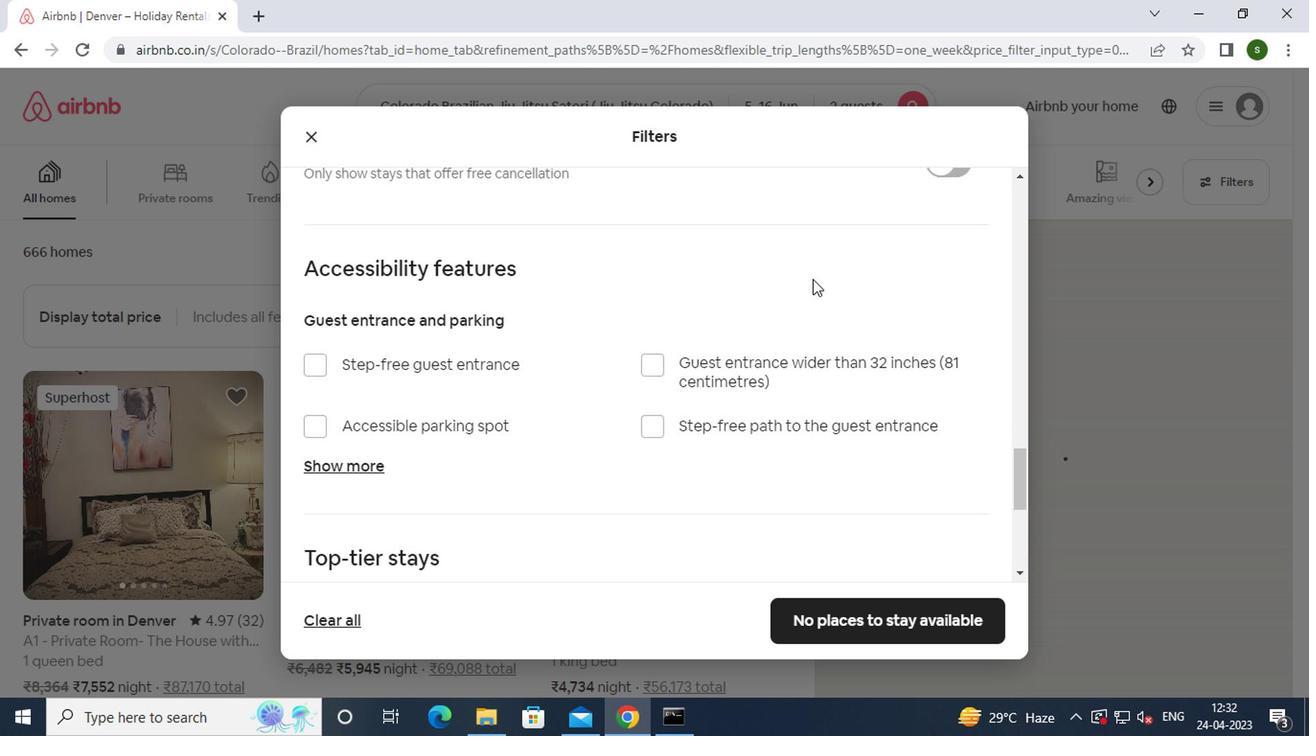 
Action: Mouse scrolled (808, 279) with delta (0, 0)
Screenshot: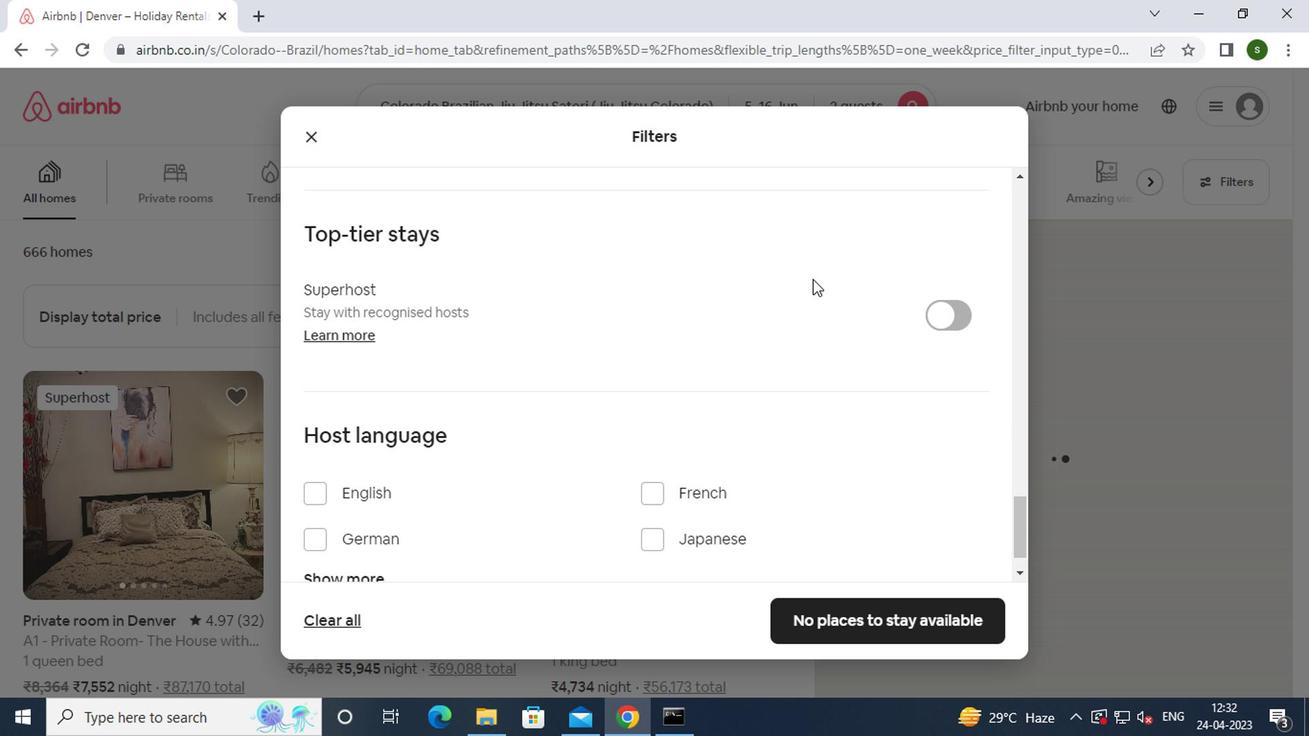 
Action: Mouse scrolled (808, 279) with delta (0, 0)
Screenshot: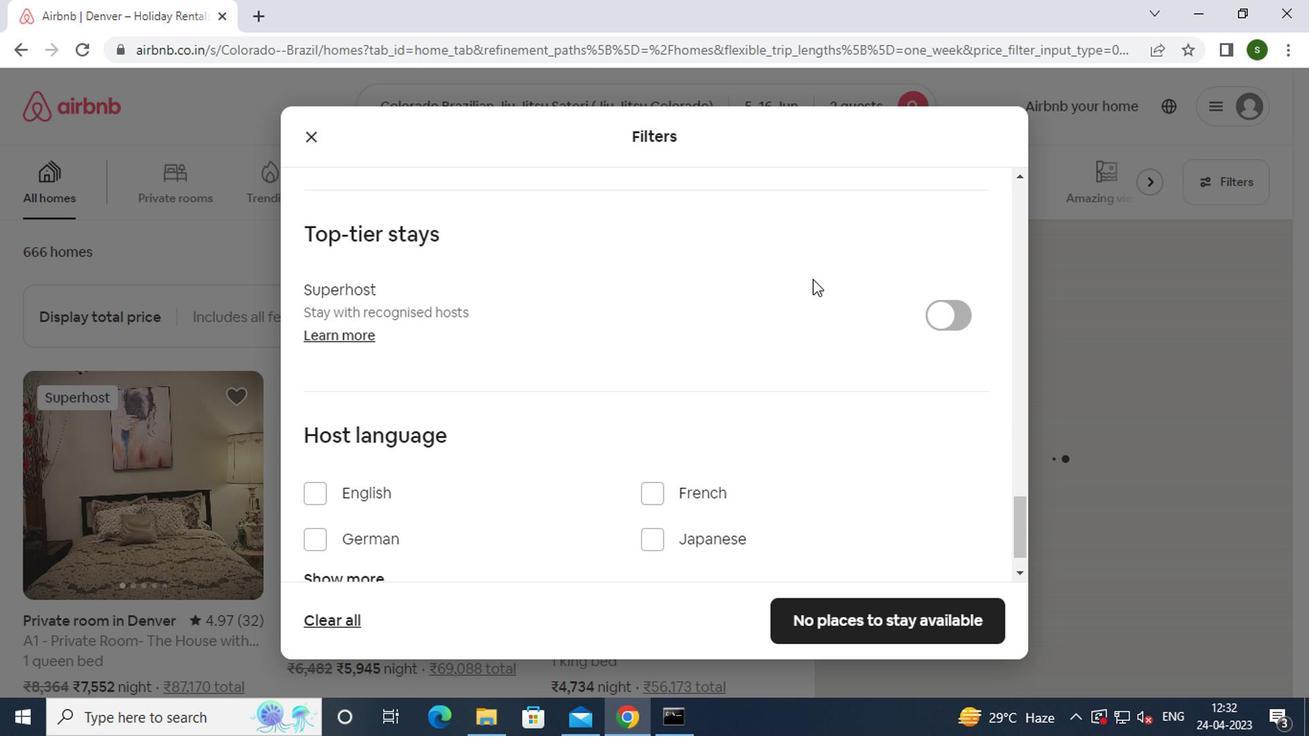 
Action: Mouse moved to (857, 620)
Screenshot: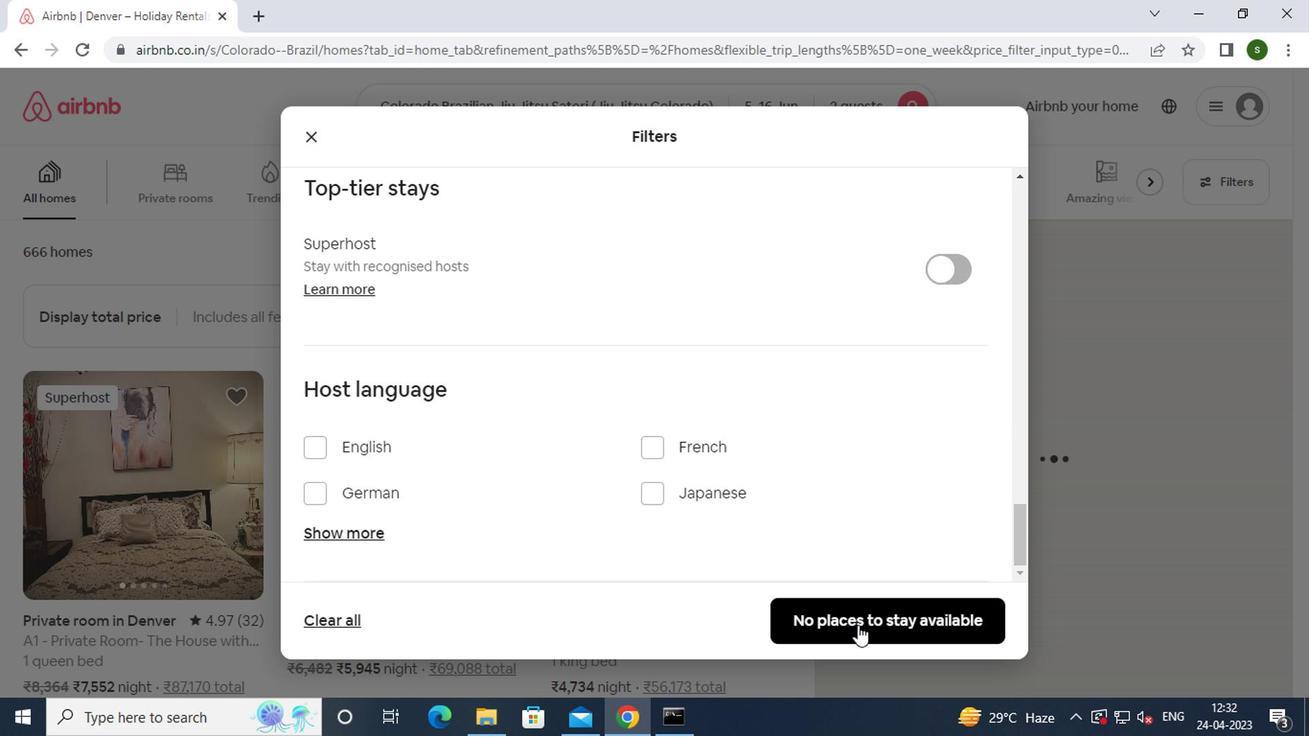 
Action: Mouse pressed left at (857, 620)
Screenshot: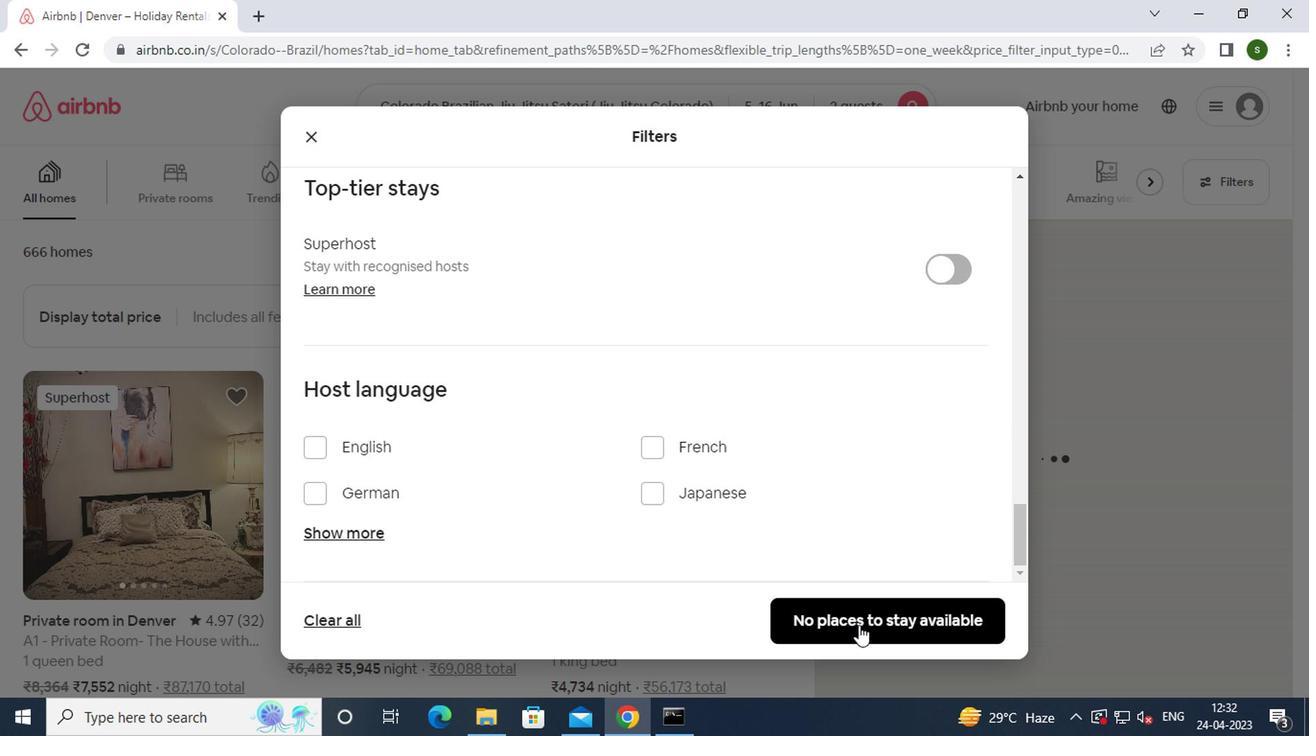 
Action: Mouse moved to (652, 273)
Screenshot: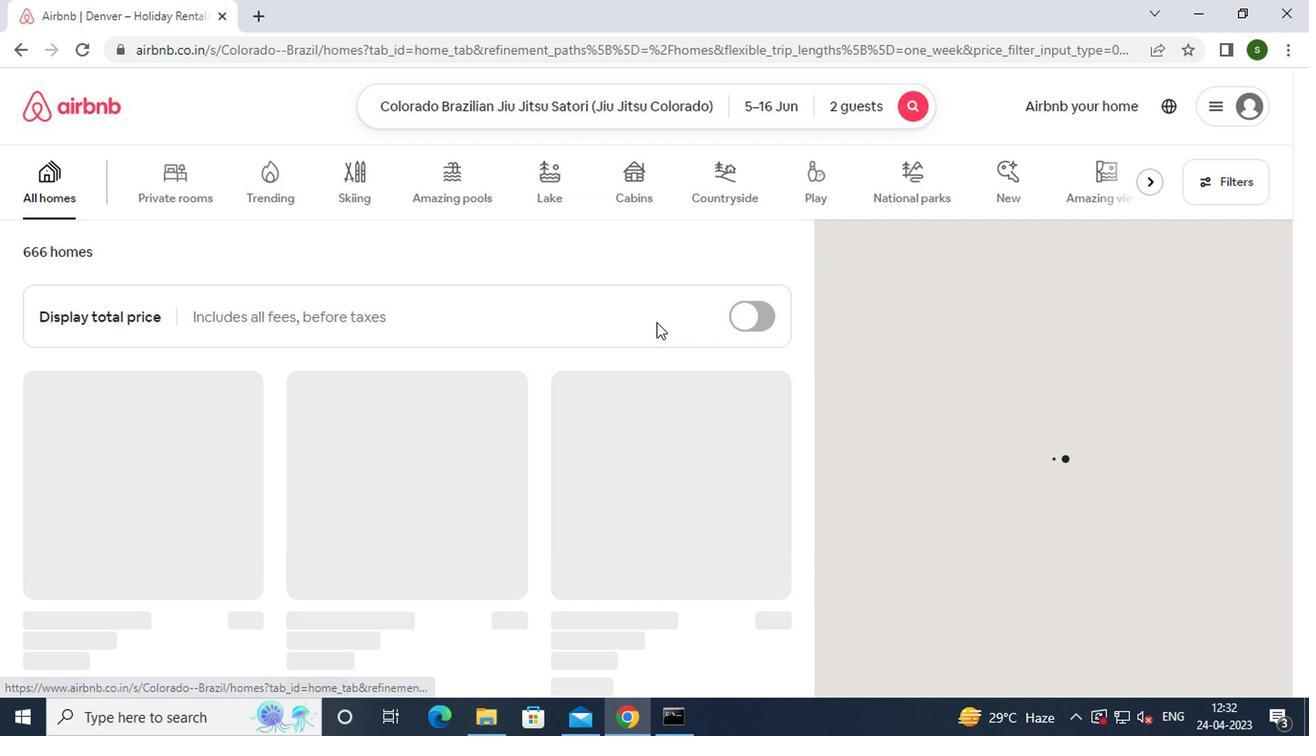 
